 Task: Find connections with filter location Kartārpur with filter topic #WebsiteDesignwith filter profile language English with filter current company Swiggy with filter school Narsee Monjee Institute of Management Studies (NMIMS) Navi Mumbai with filter industry Boilers, Tanks, and Shipping Container Manufacturing with filter service category Technical with filter keywords title Operations Coordinator
Action: Mouse moved to (213, 303)
Screenshot: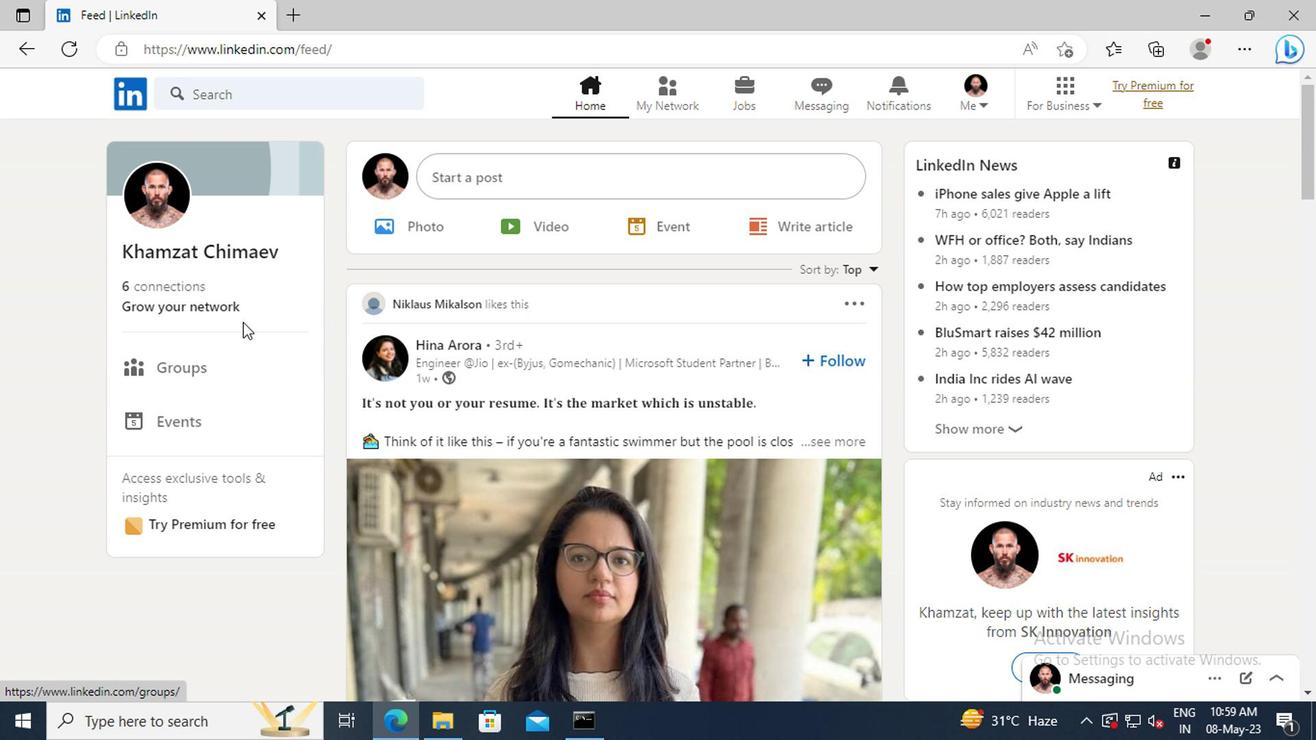 
Action: Mouse pressed left at (213, 303)
Screenshot: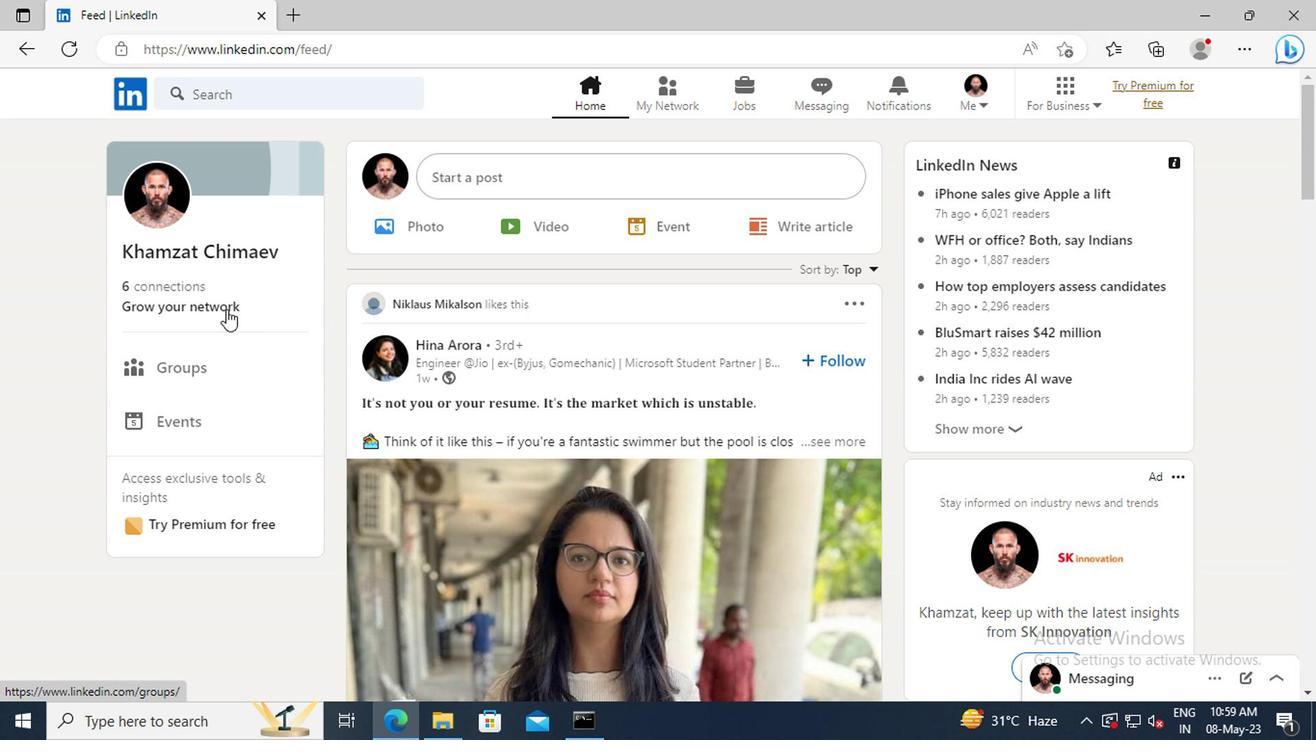 
Action: Mouse moved to (202, 205)
Screenshot: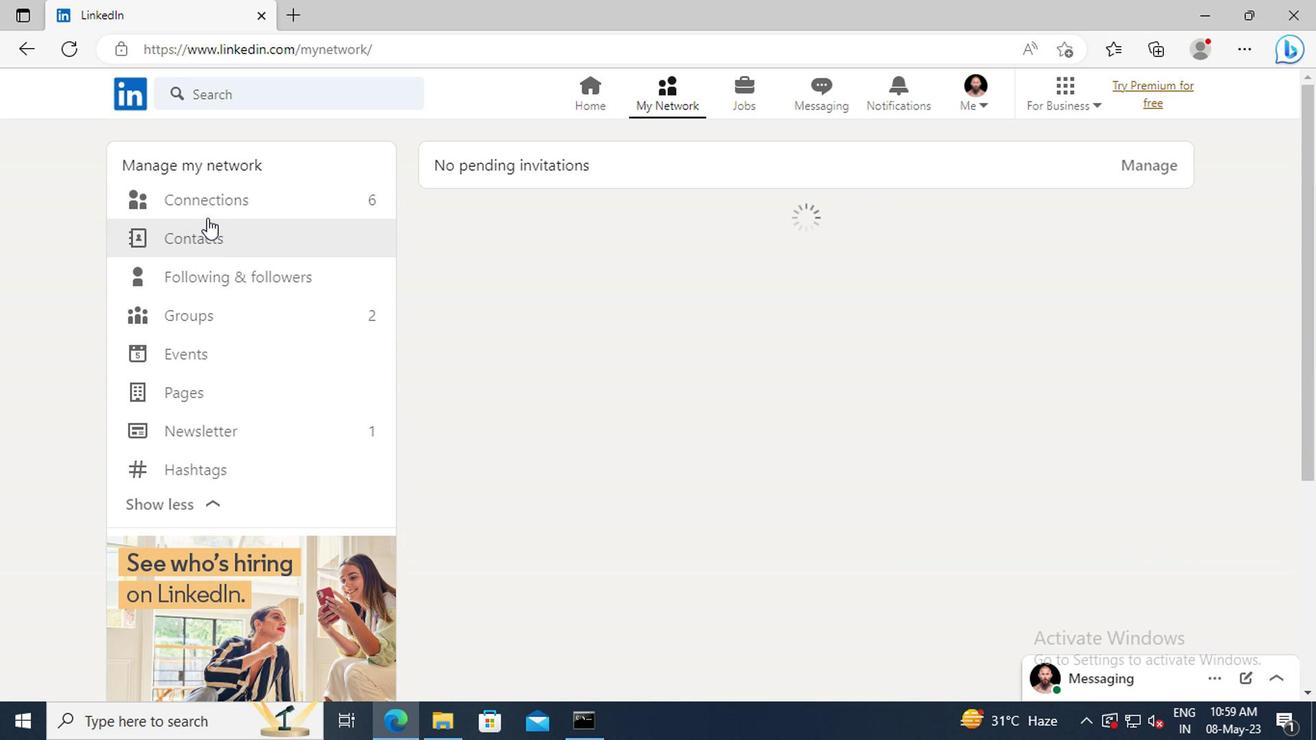 
Action: Mouse pressed left at (202, 205)
Screenshot: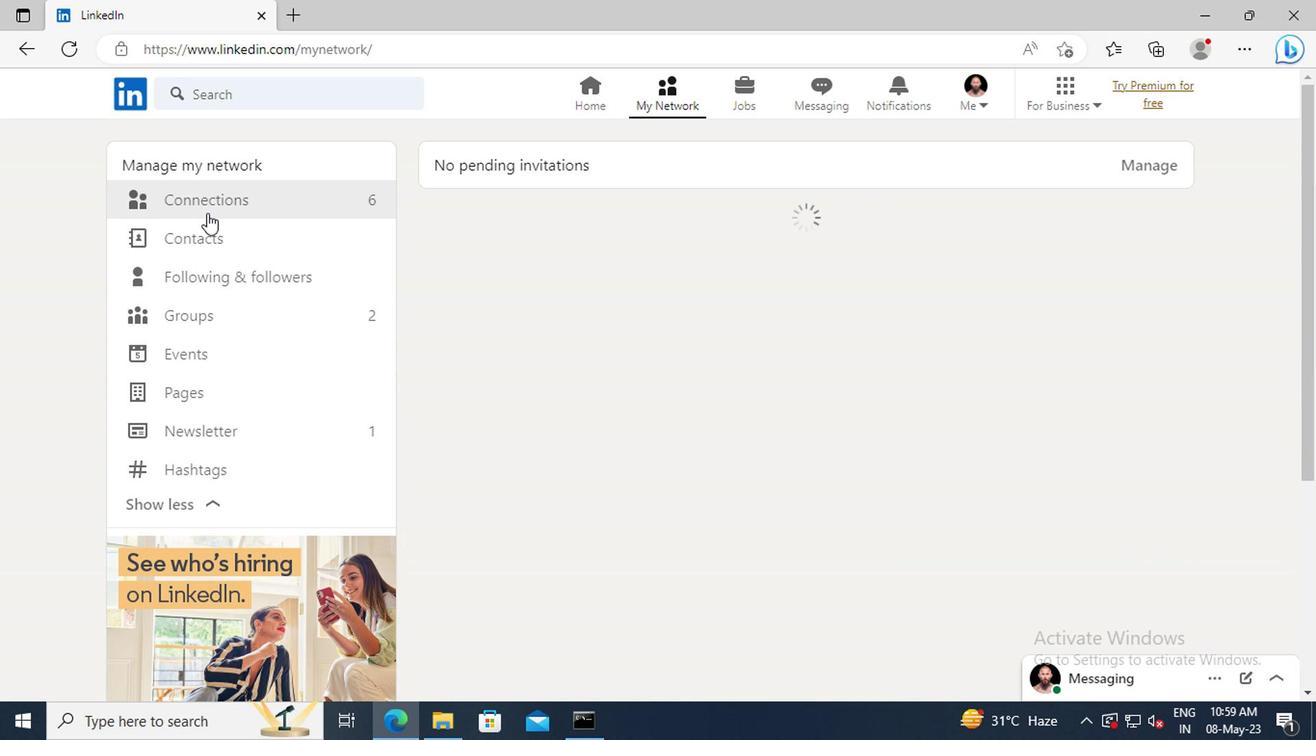 
Action: Mouse moved to (807, 207)
Screenshot: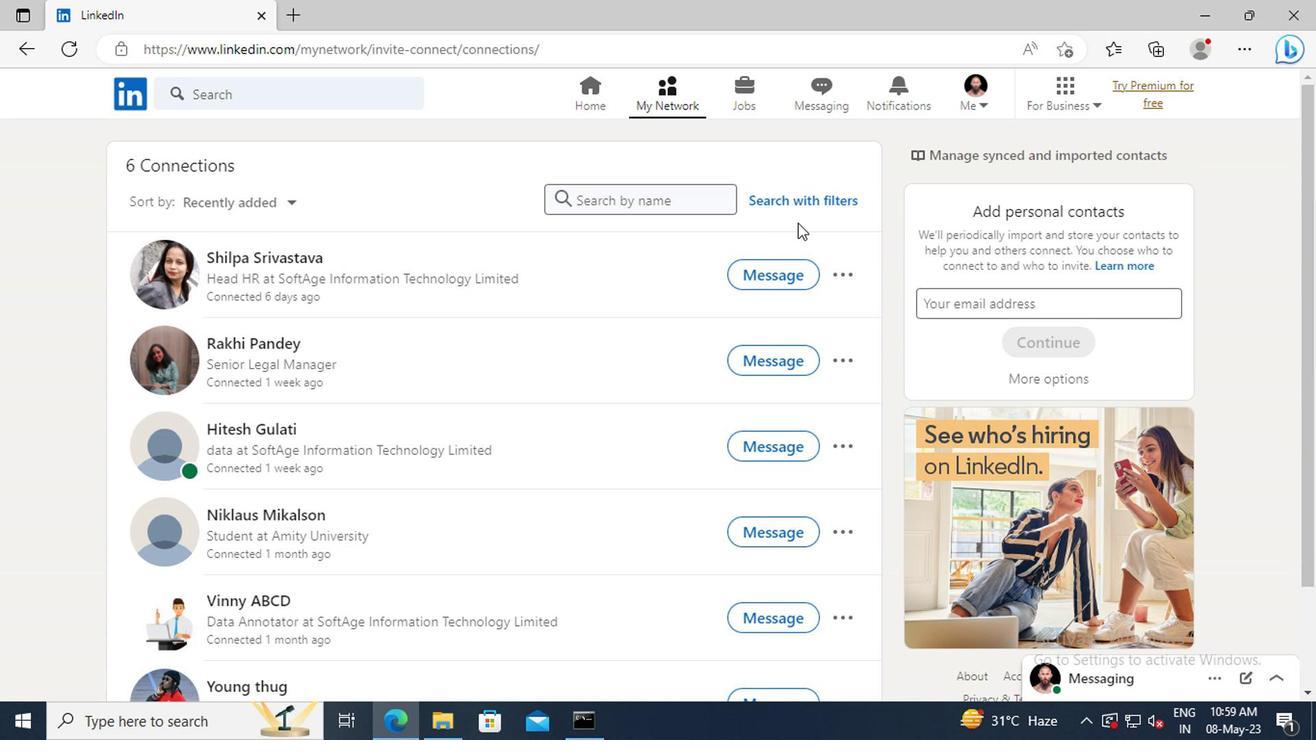 
Action: Mouse pressed left at (807, 207)
Screenshot: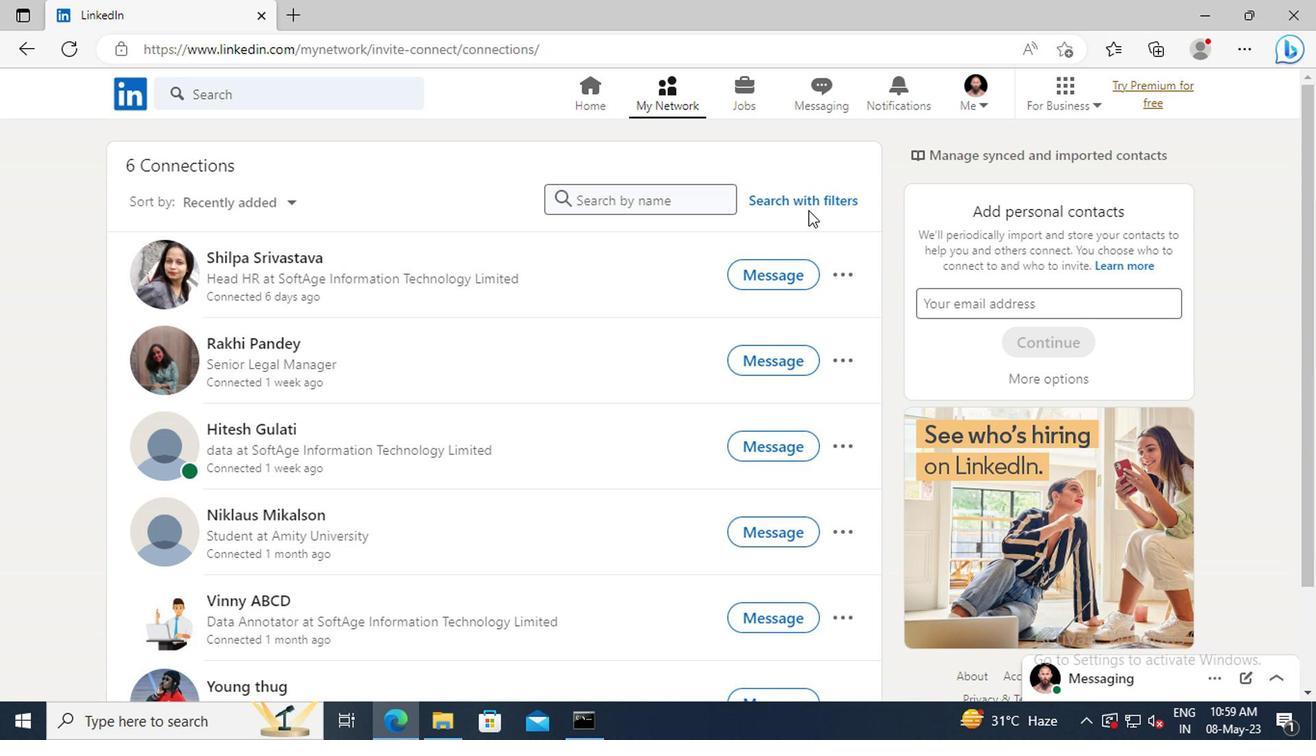 
Action: Mouse moved to (725, 154)
Screenshot: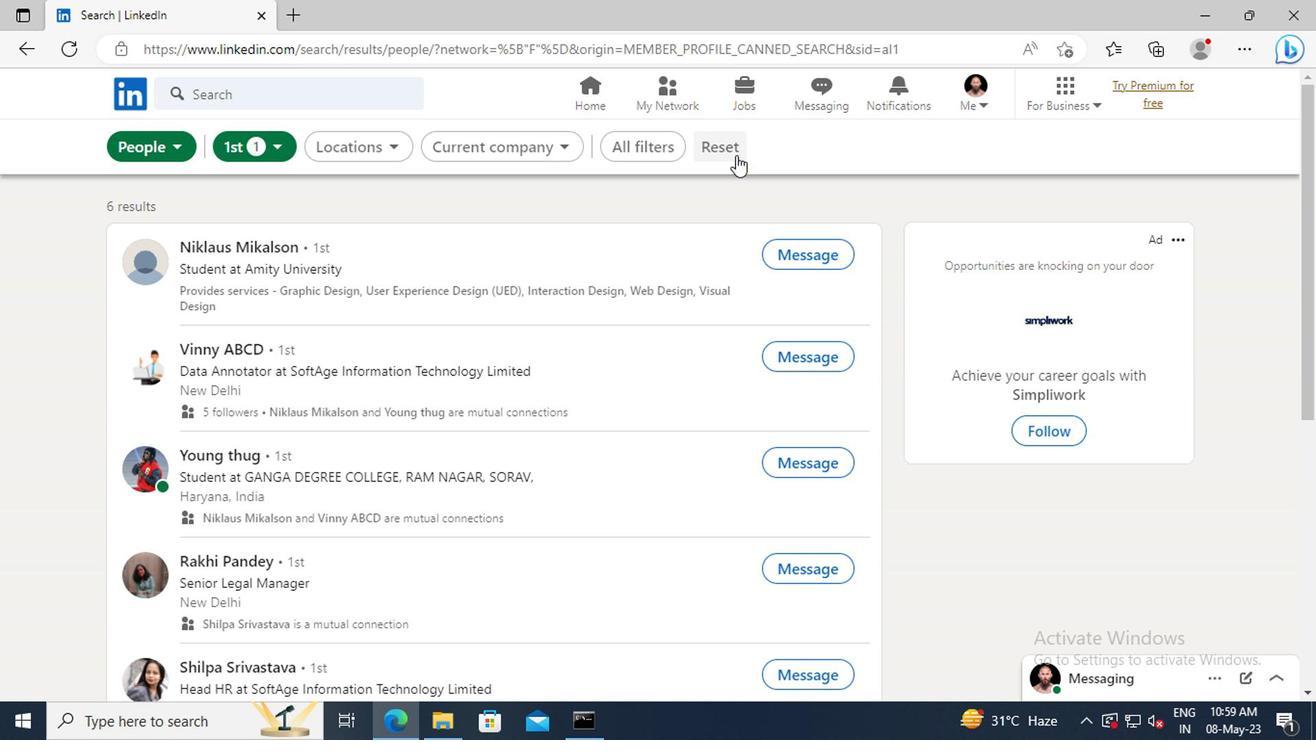 
Action: Mouse pressed left at (725, 154)
Screenshot: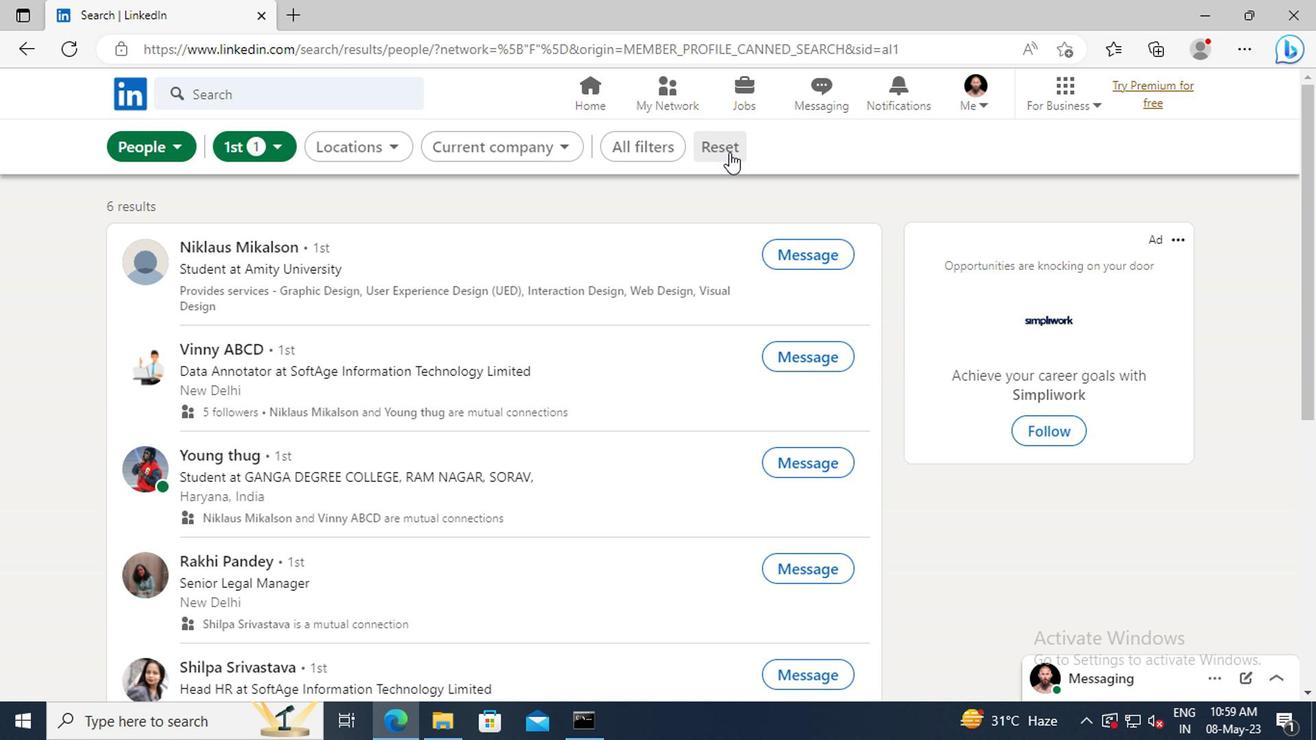 
Action: Mouse moved to (694, 151)
Screenshot: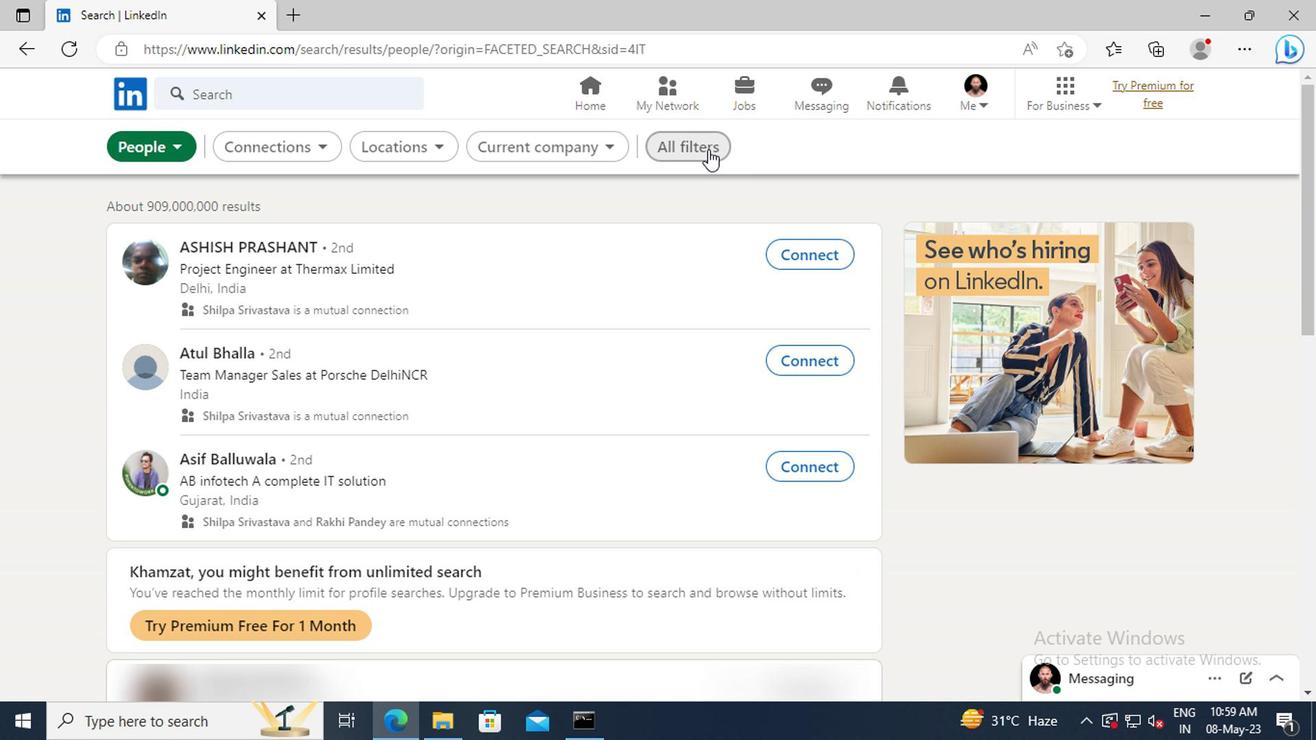 
Action: Mouse pressed left at (694, 151)
Screenshot: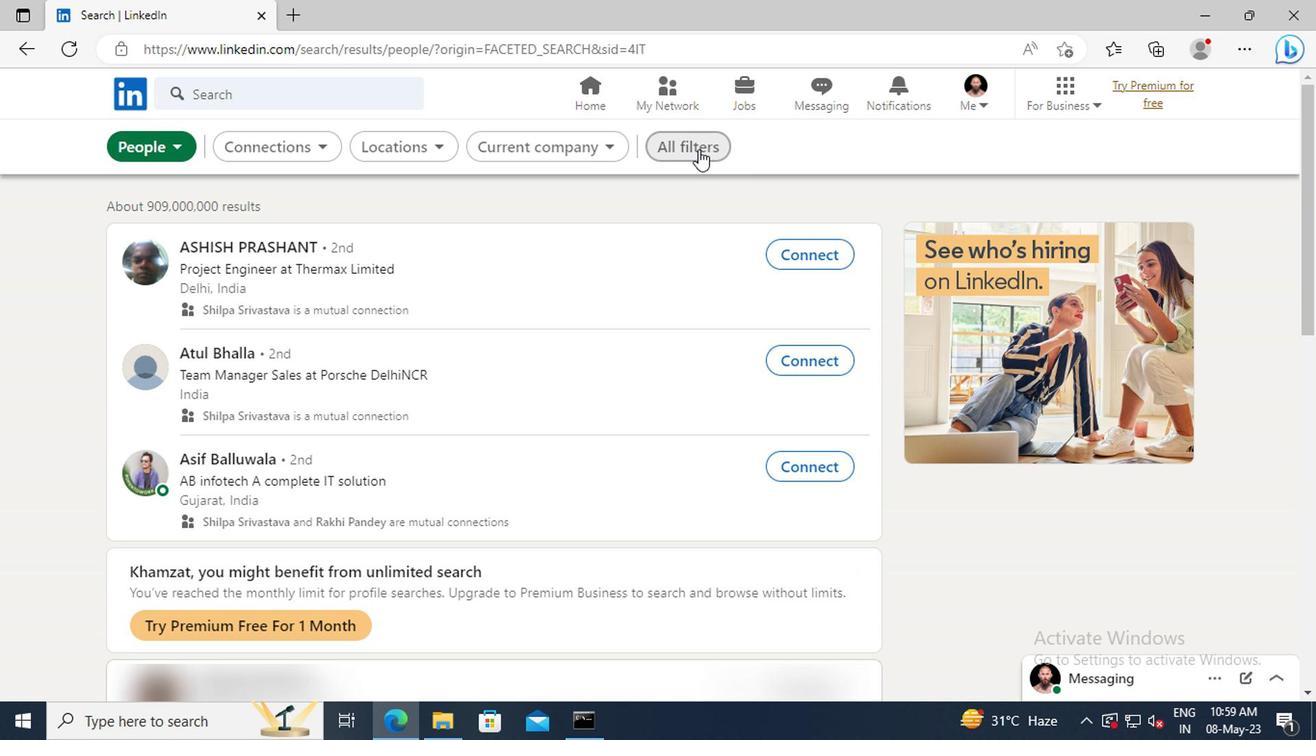
Action: Mouse moved to (1042, 337)
Screenshot: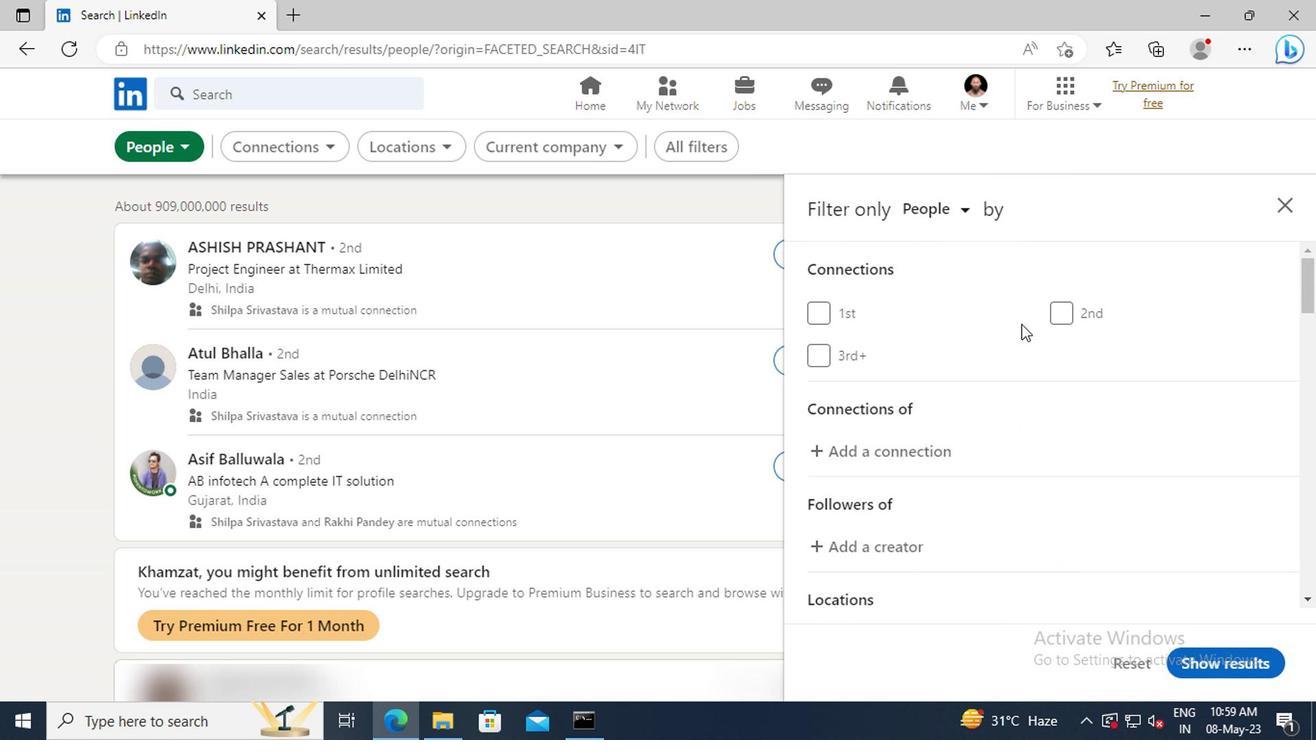 
Action: Mouse scrolled (1042, 336) with delta (0, 0)
Screenshot: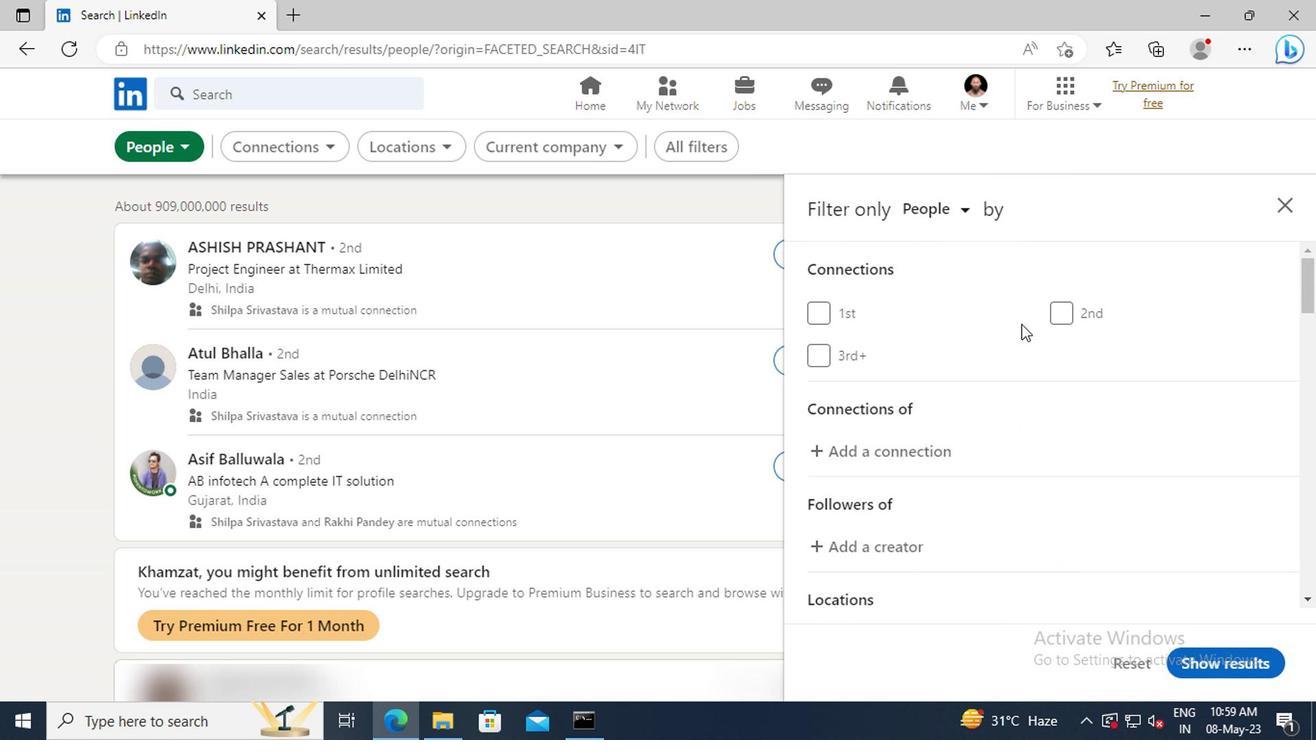 
Action: Mouse moved to (1043, 338)
Screenshot: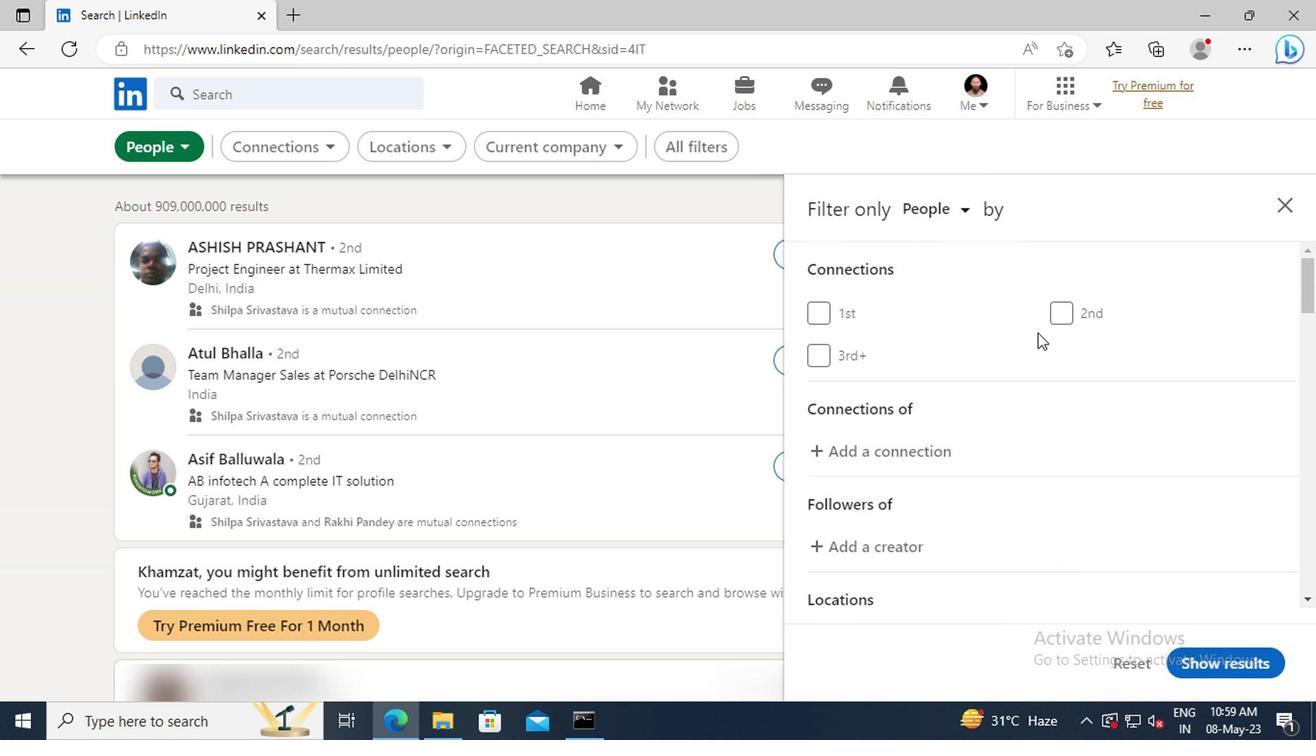 
Action: Mouse scrolled (1043, 337) with delta (0, 0)
Screenshot: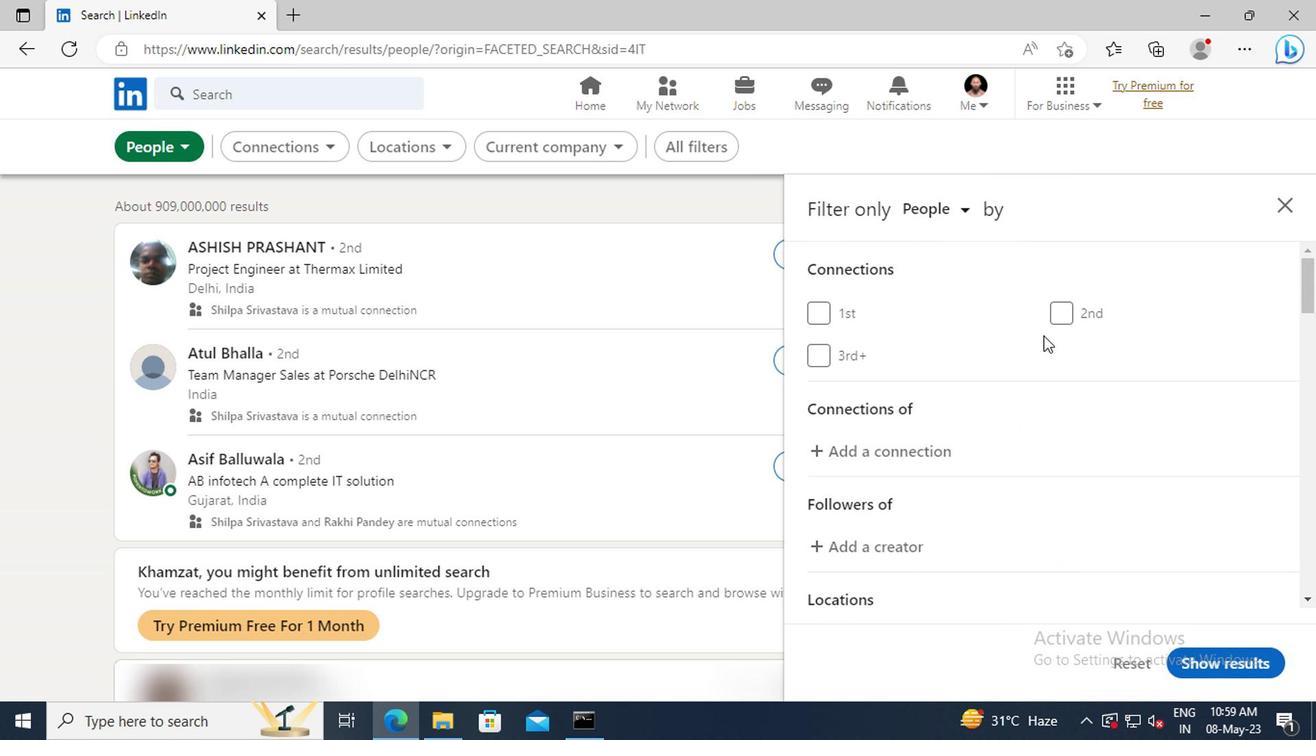 
Action: Mouse scrolled (1043, 337) with delta (0, 0)
Screenshot: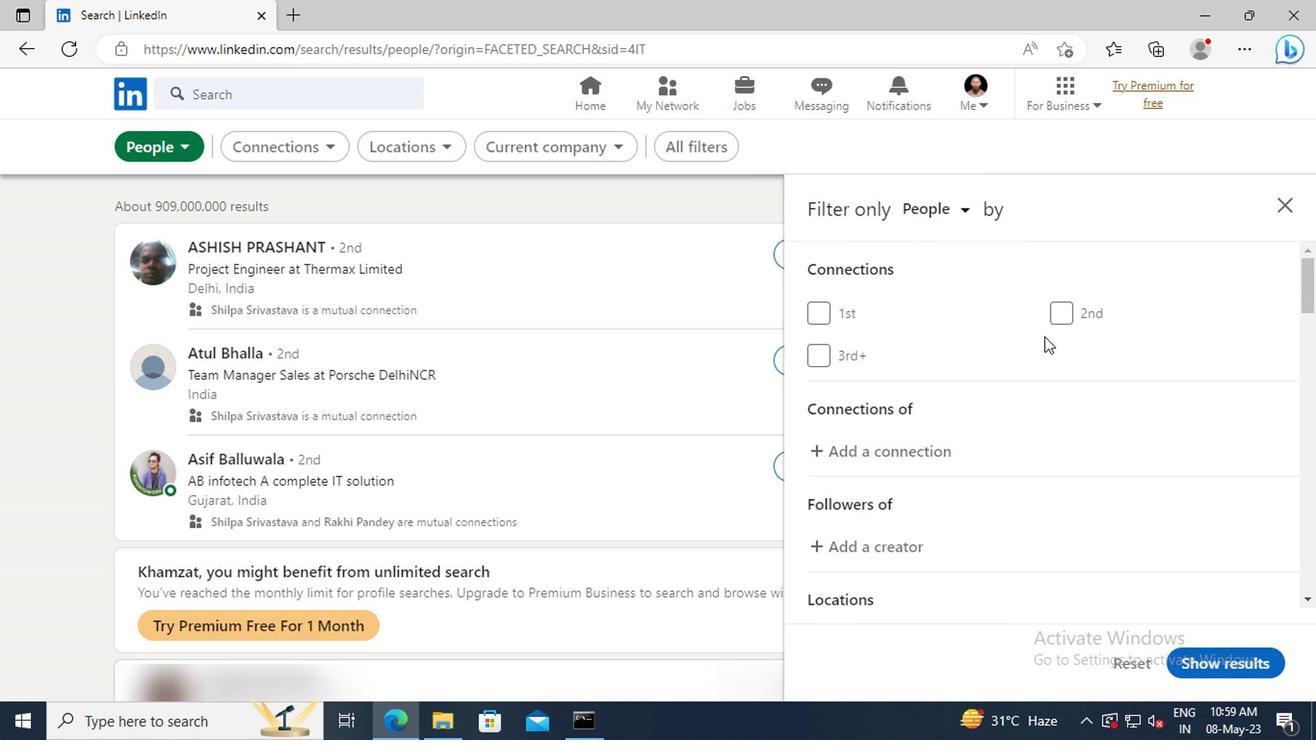 
Action: Mouse scrolled (1043, 337) with delta (0, 0)
Screenshot: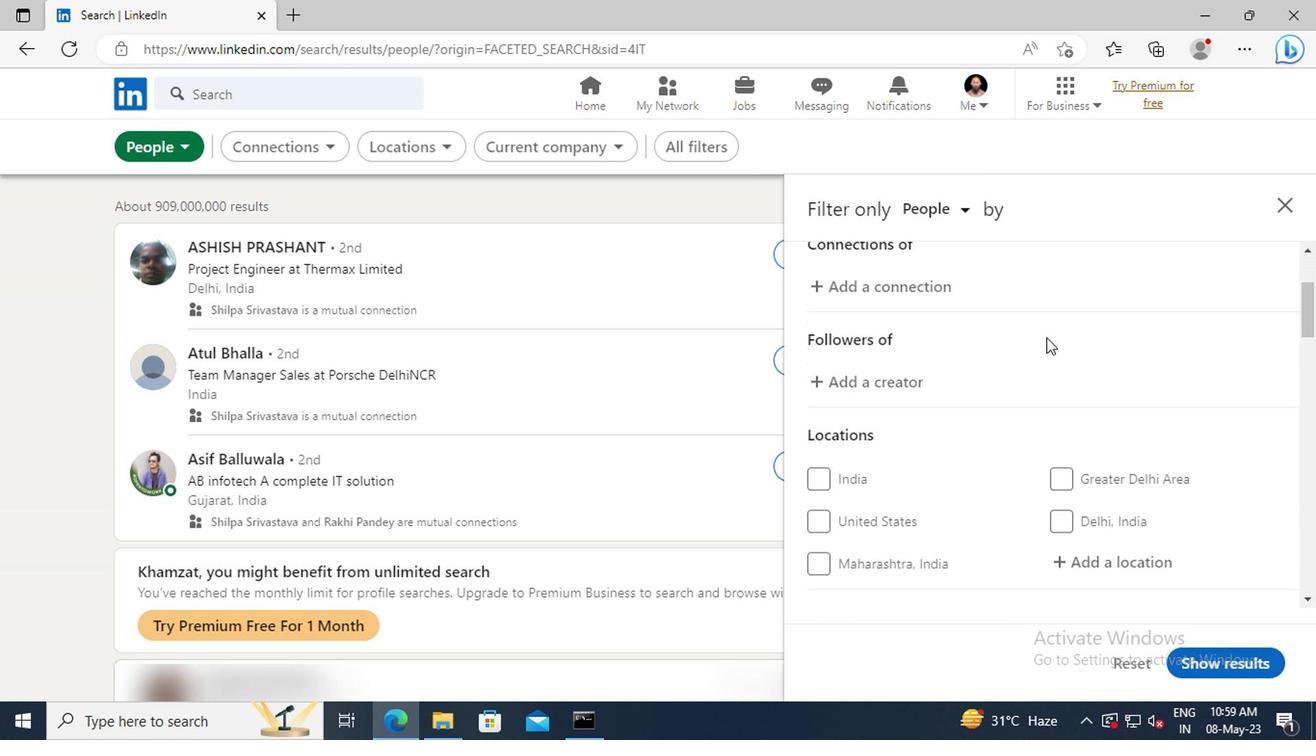 
Action: Mouse scrolled (1043, 337) with delta (0, 0)
Screenshot: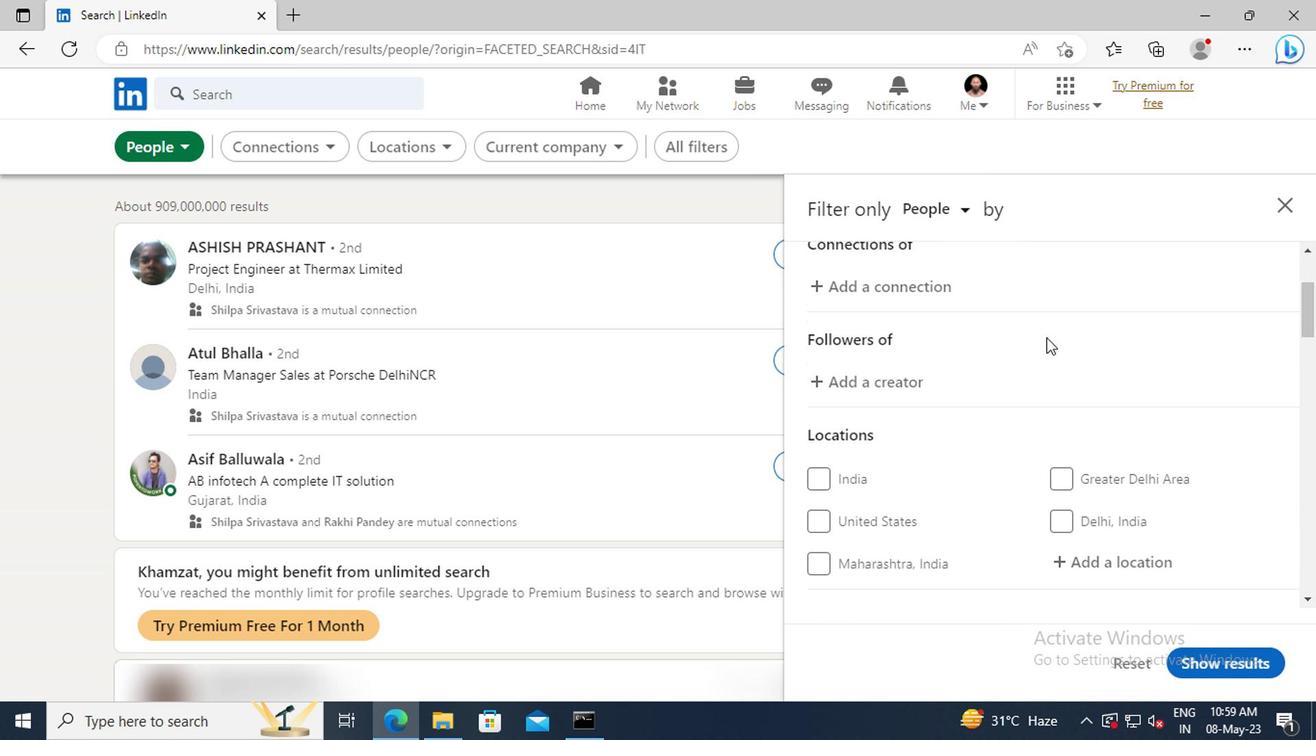 
Action: Mouse scrolled (1043, 337) with delta (0, 0)
Screenshot: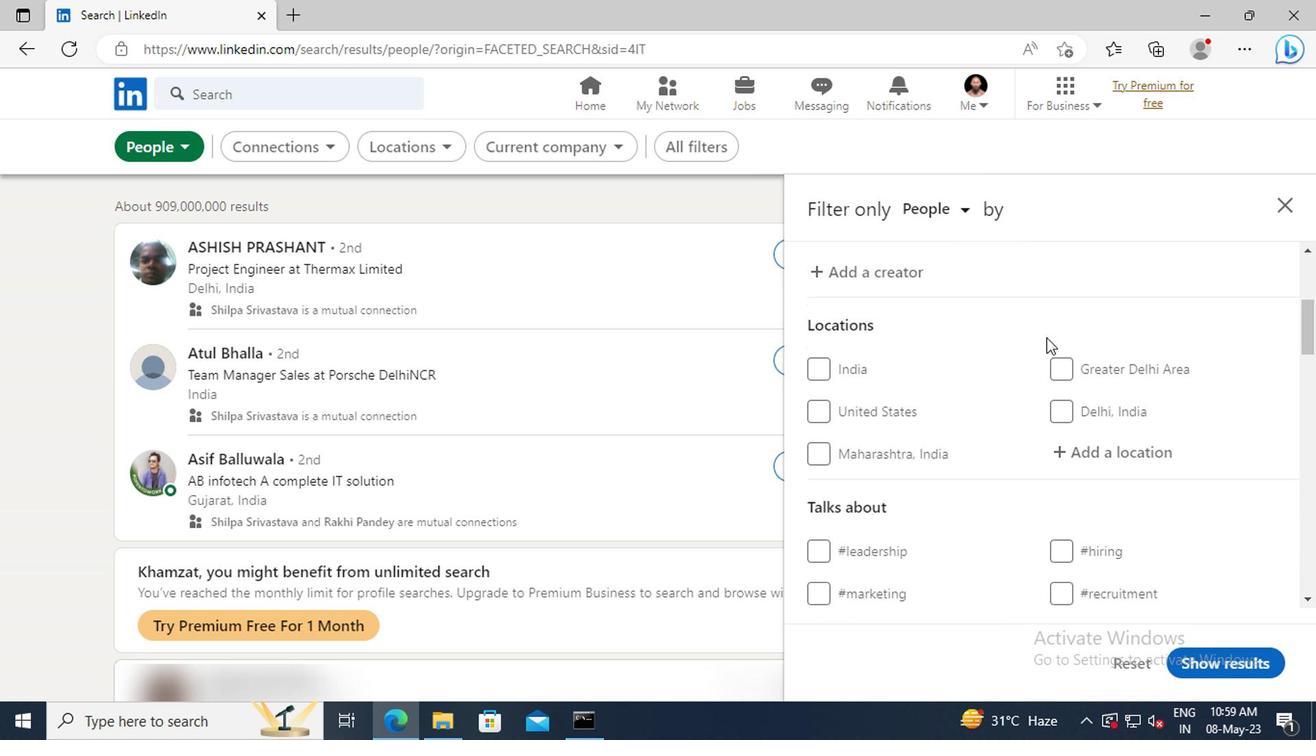 
Action: Mouse moved to (1069, 397)
Screenshot: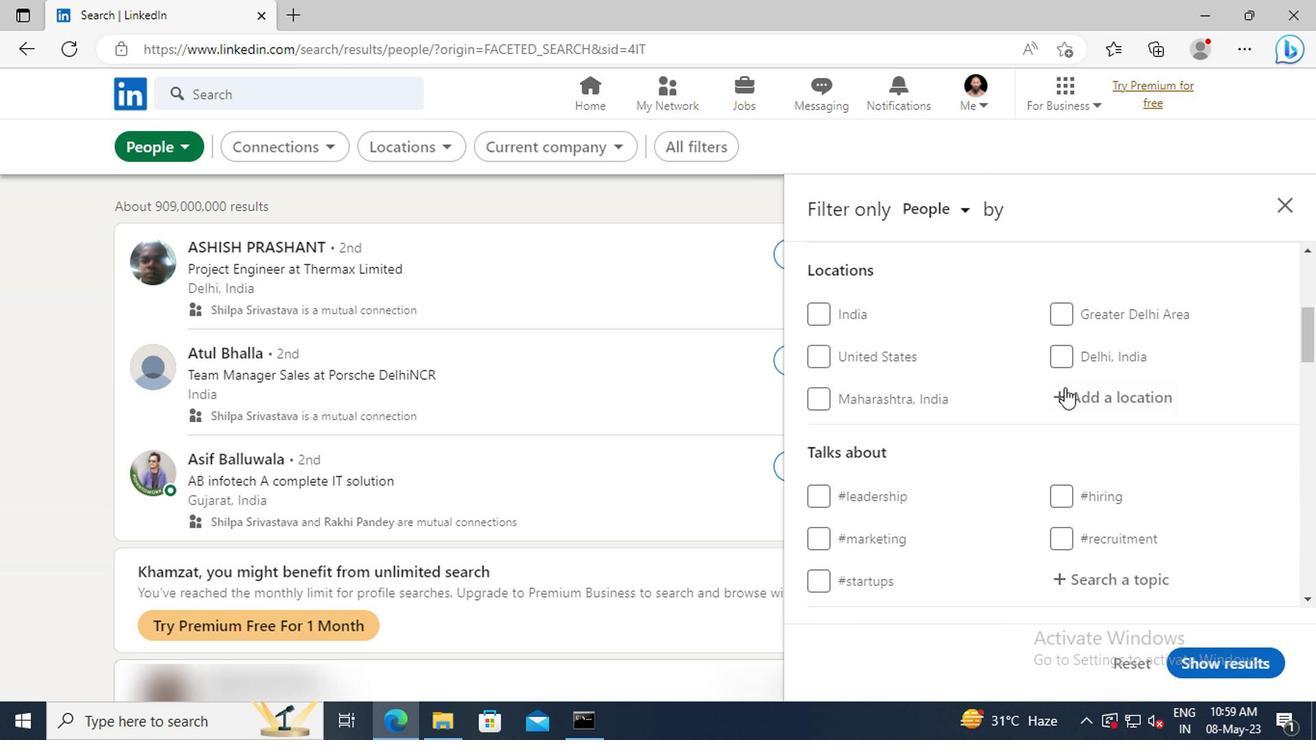 
Action: Mouse pressed left at (1069, 397)
Screenshot: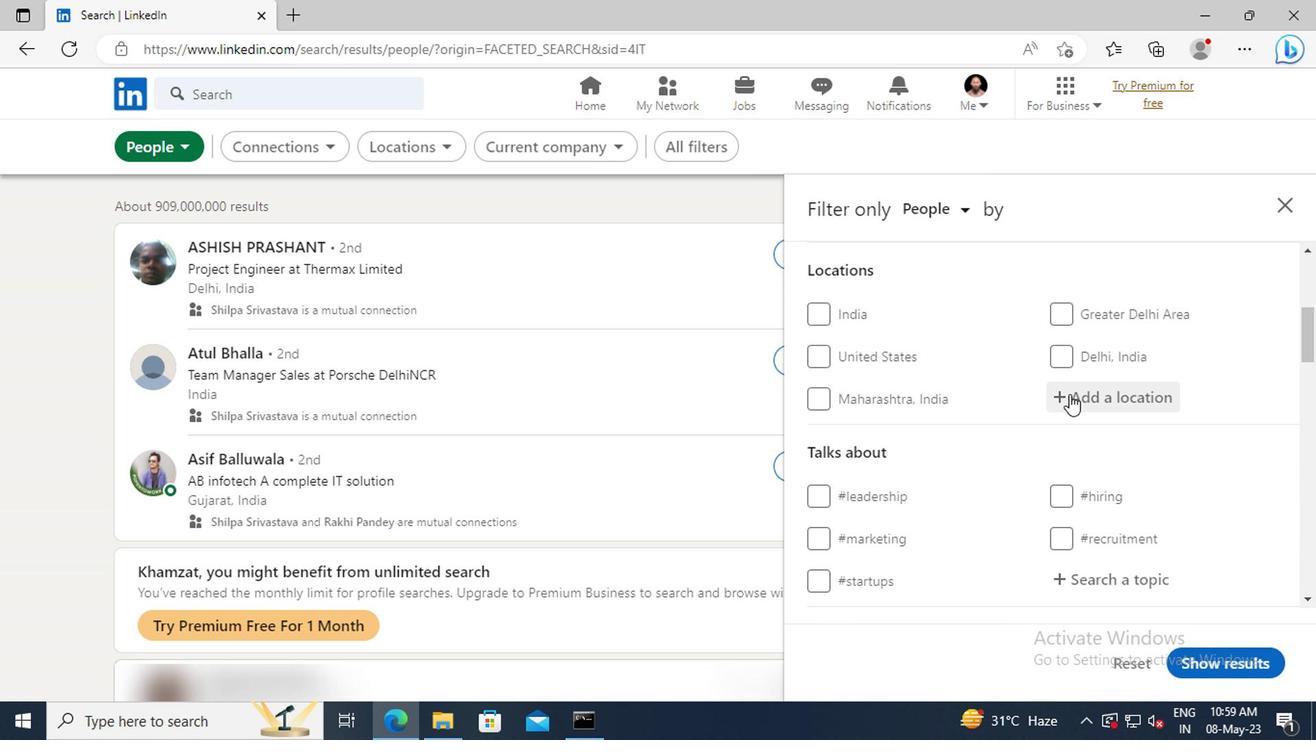 
Action: Mouse moved to (1071, 397)
Screenshot: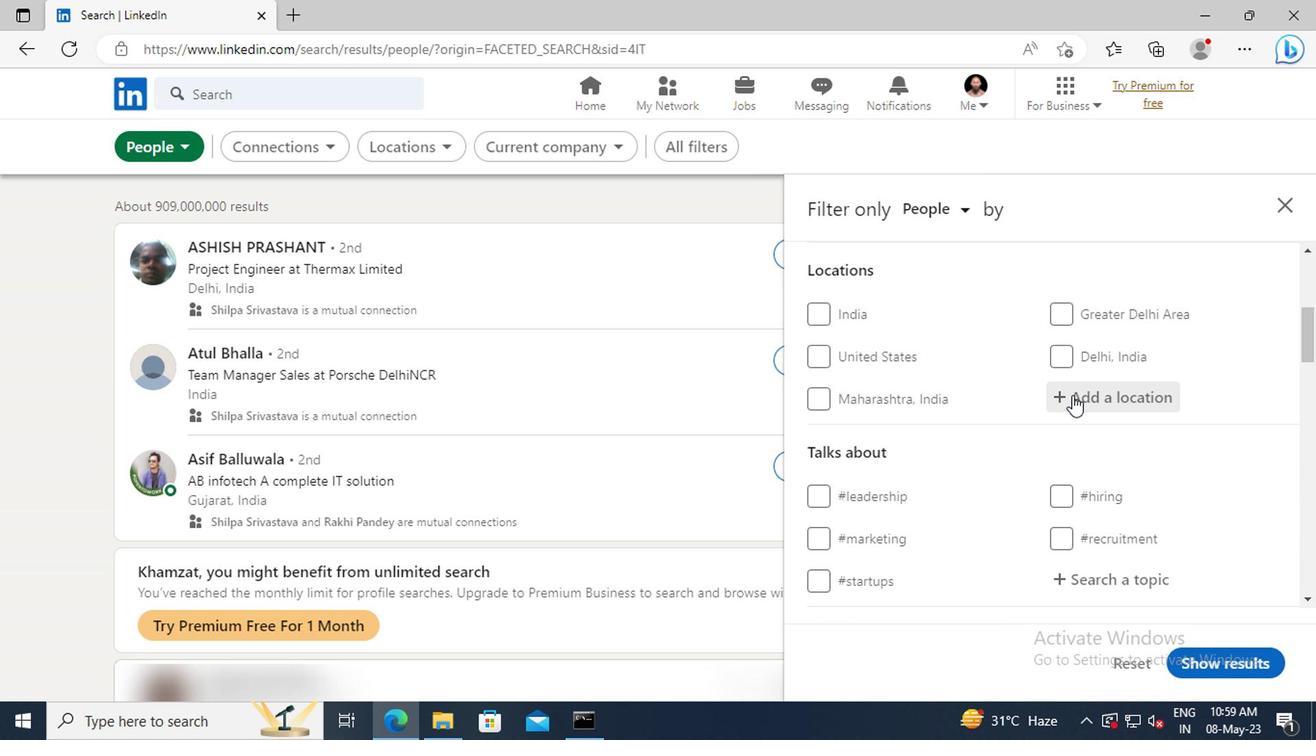 
Action: Key pressed <Key.shift>KARTARPUR<Key.enter>
Screenshot: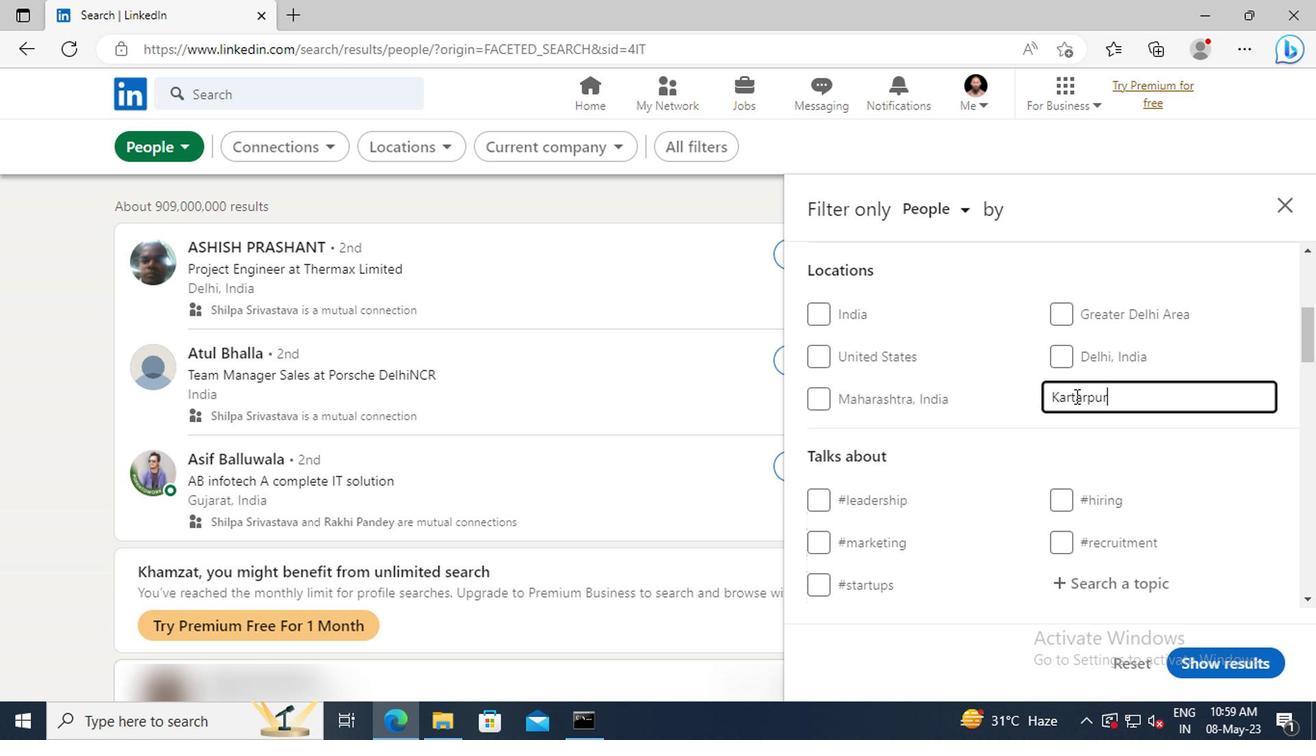 
Action: Mouse scrolled (1071, 395) with delta (0, -1)
Screenshot: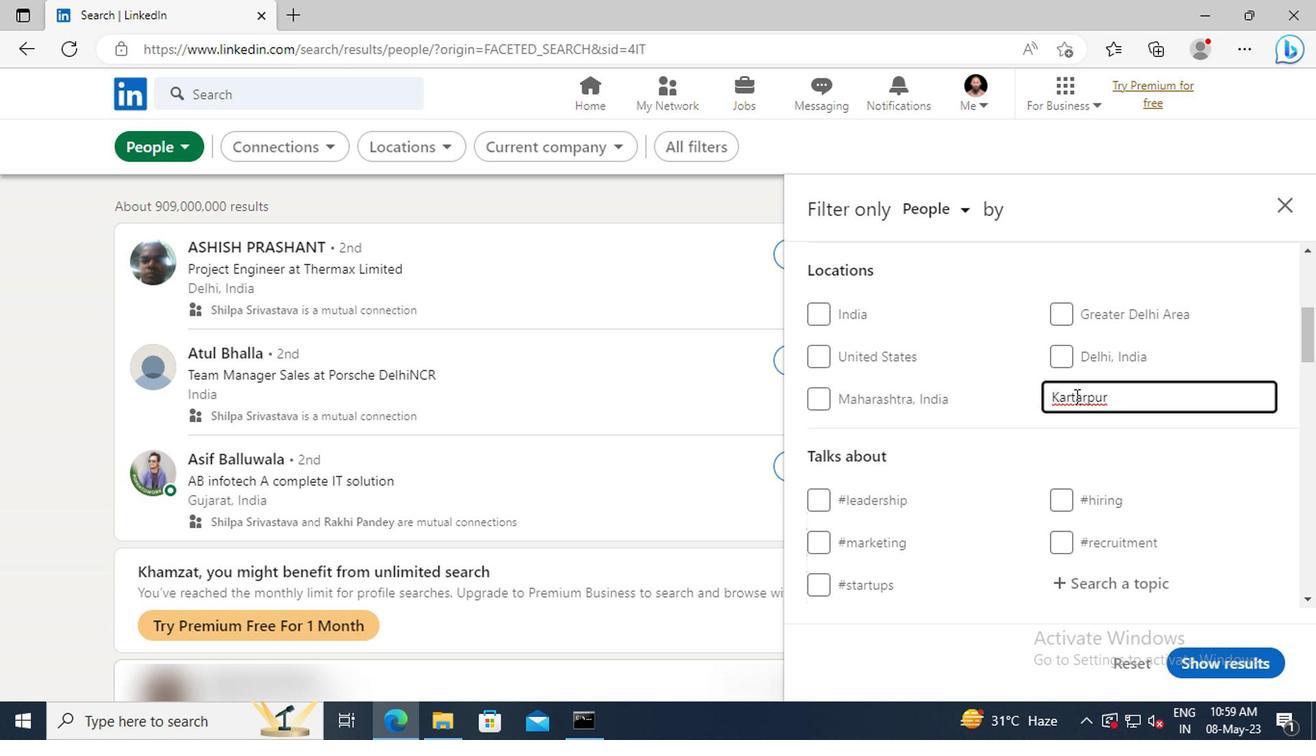 
Action: Mouse scrolled (1071, 395) with delta (0, -1)
Screenshot: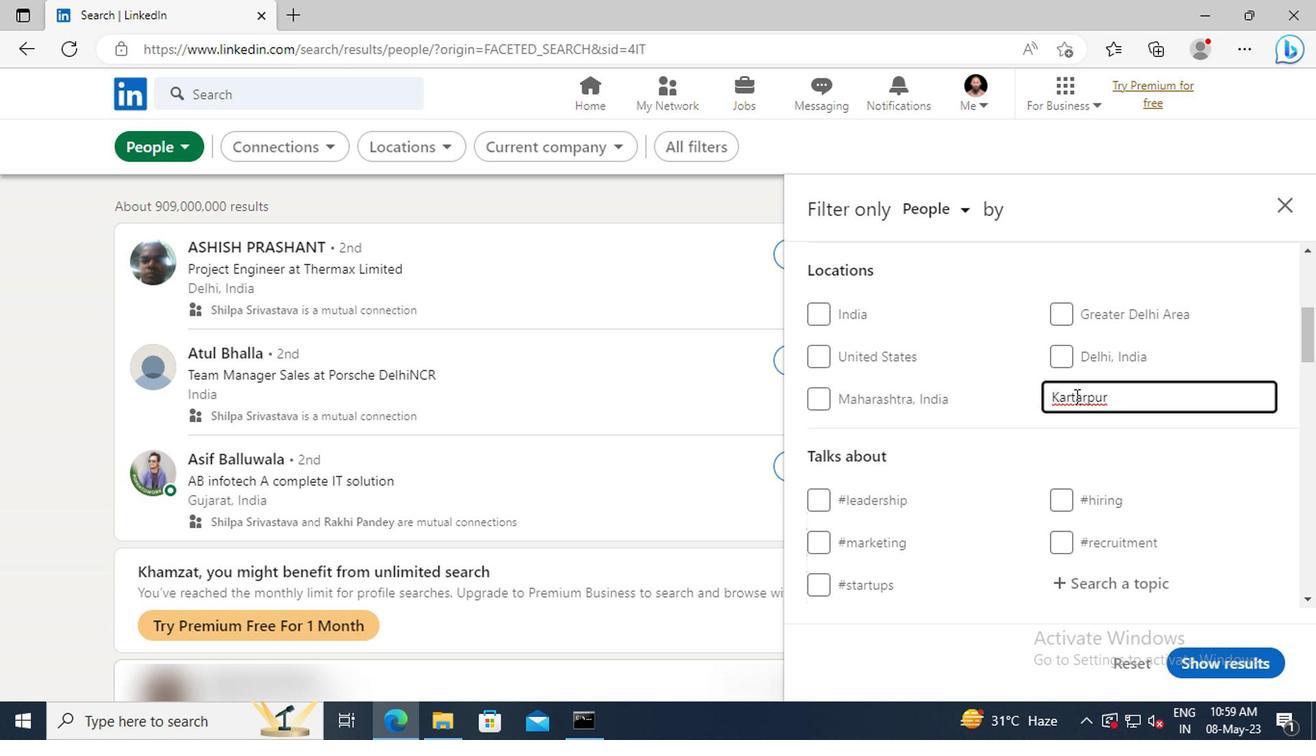 
Action: Mouse moved to (1071, 397)
Screenshot: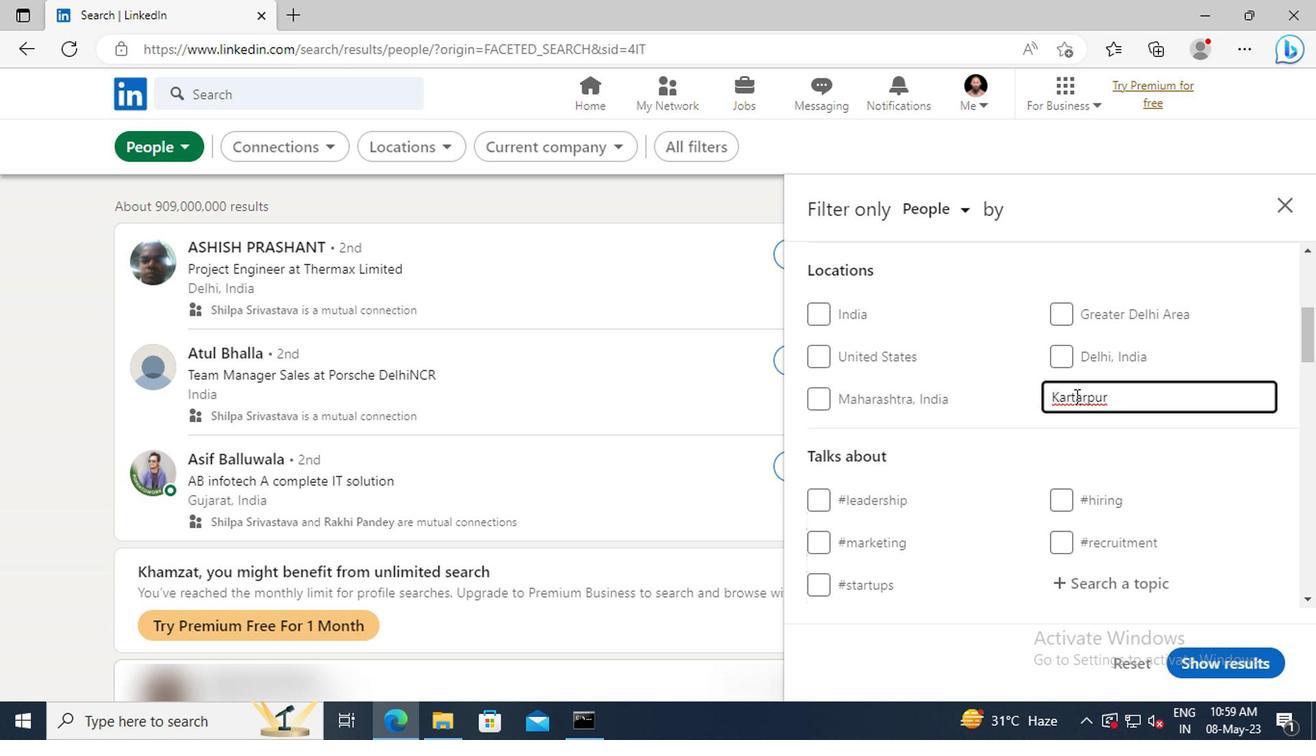 
Action: Mouse scrolled (1071, 395) with delta (0, -1)
Screenshot: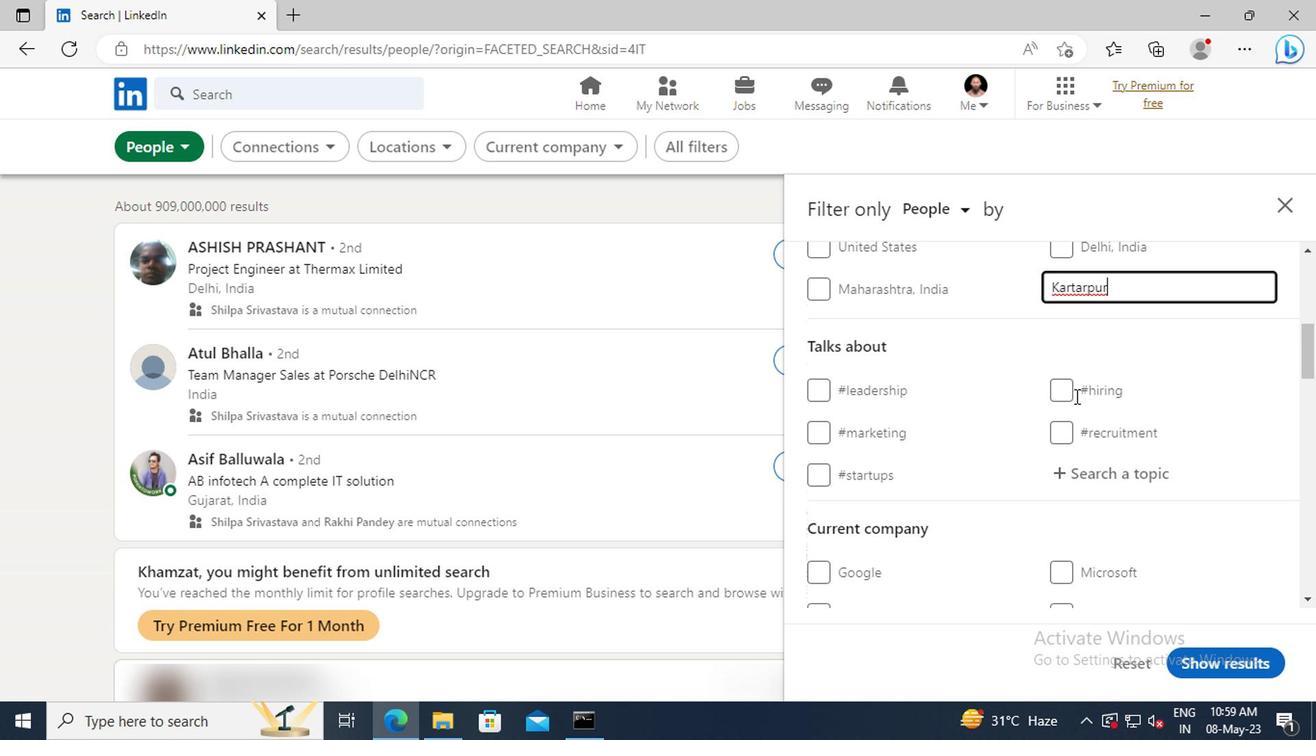 
Action: Mouse moved to (1075, 419)
Screenshot: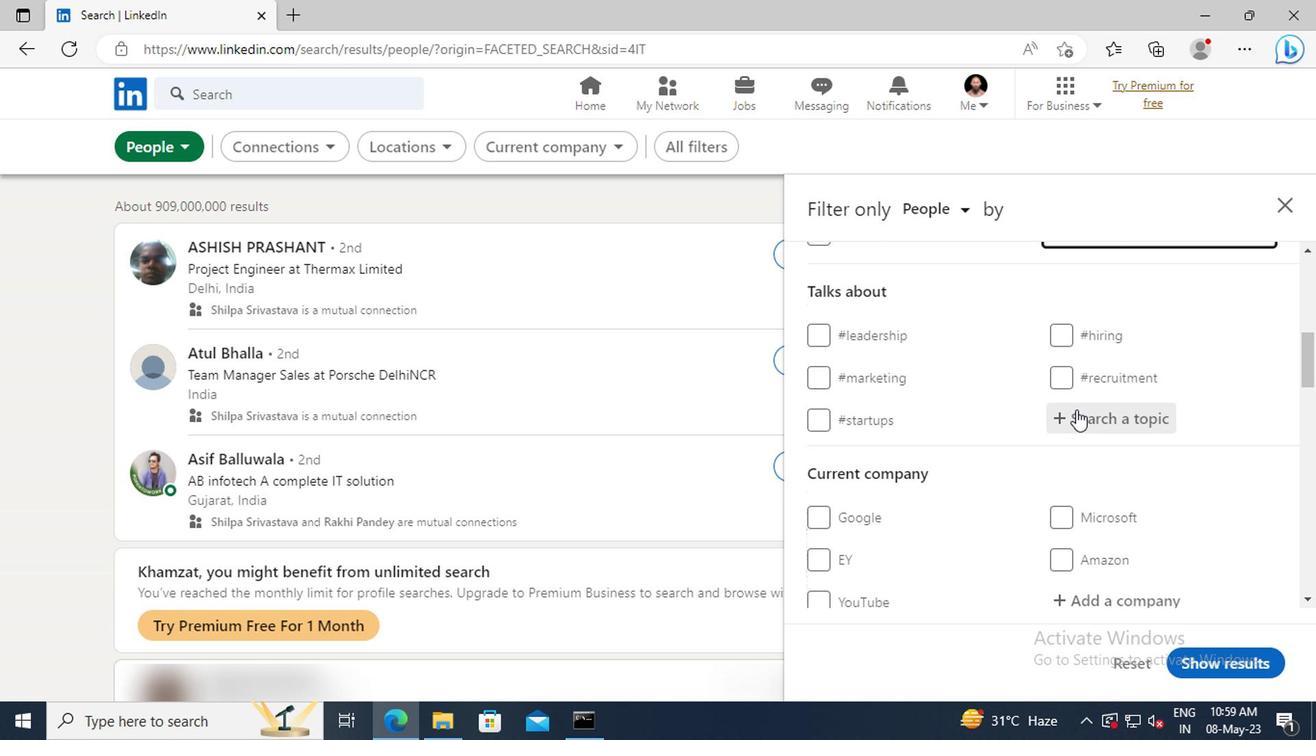 
Action: Mouse pressed left at (1075, 419)
Screenshot: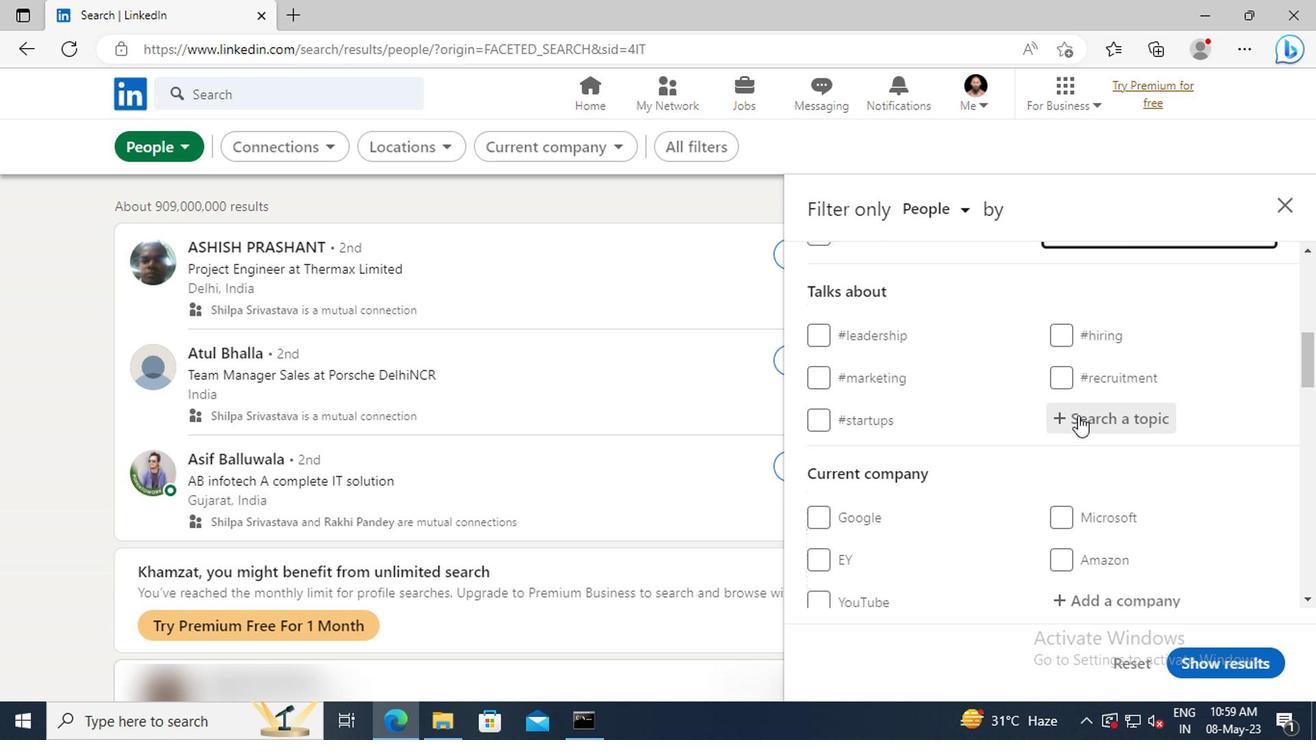 
Action: Key pressed <Key.shift>WEBSITE<Key.shift>DE
Screenshot: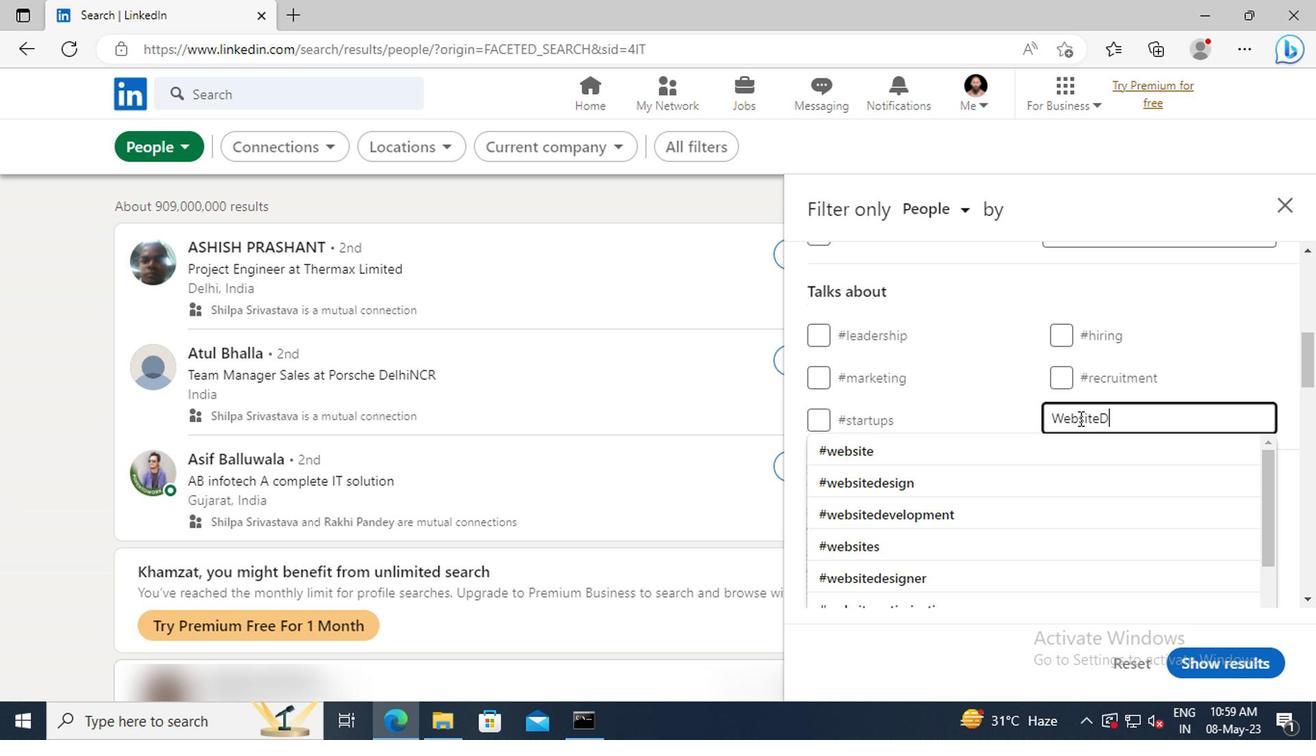 
Action: Mouse moved to (1080, 449)
Screenshot: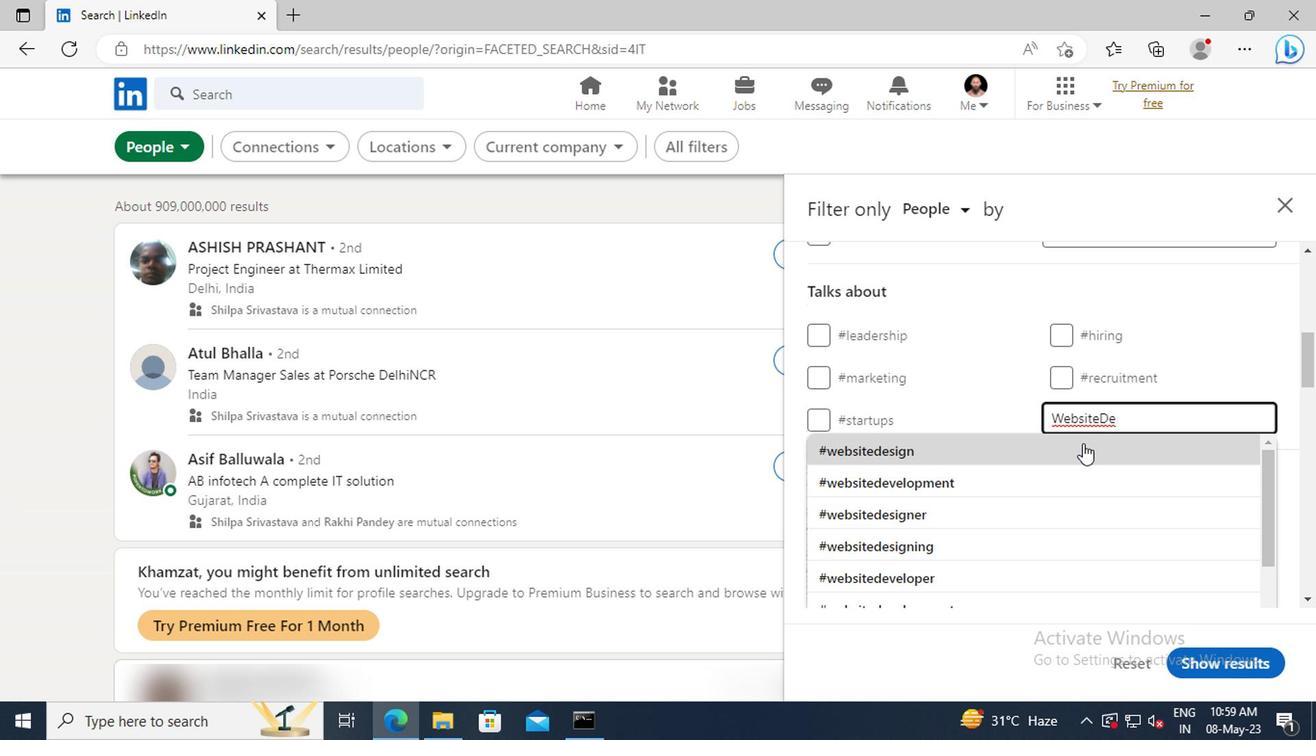 
Action: Mouse pressed left at (1080, 449)
Screenshot: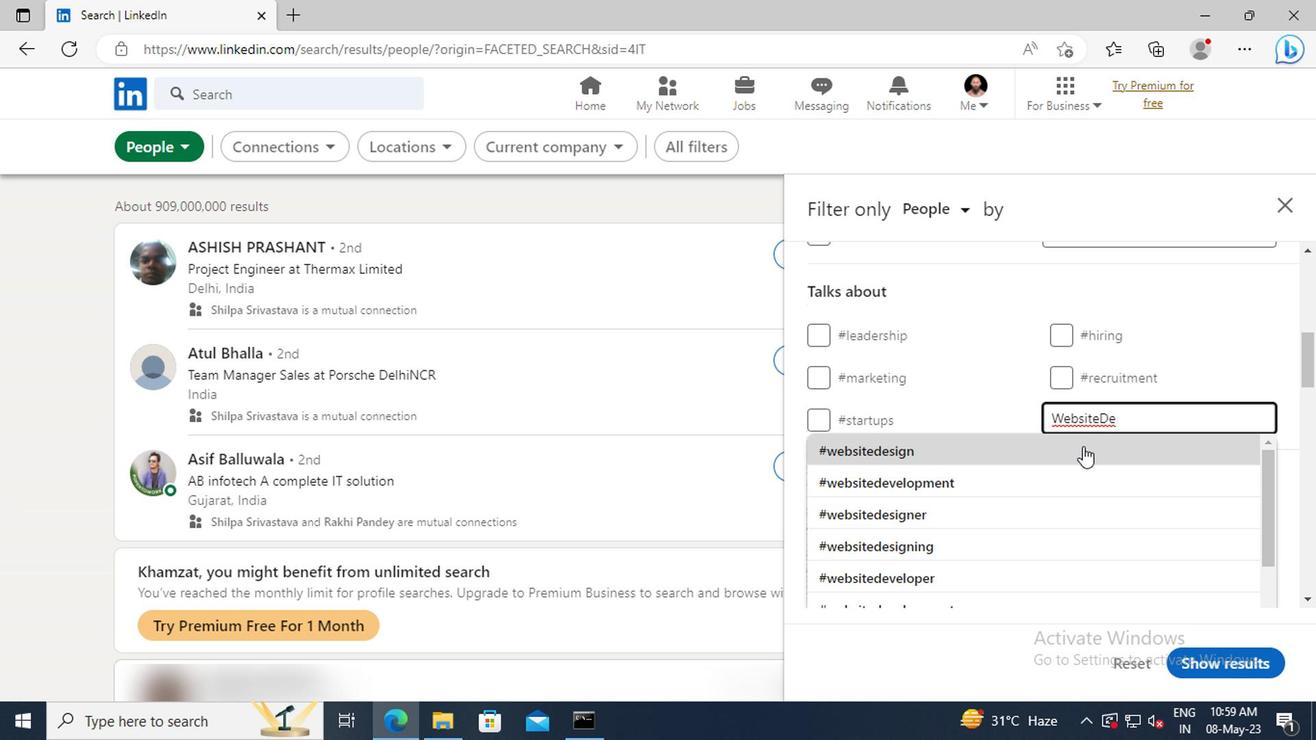 
Action: Mouse moved to (1089, 454)
Screenshot: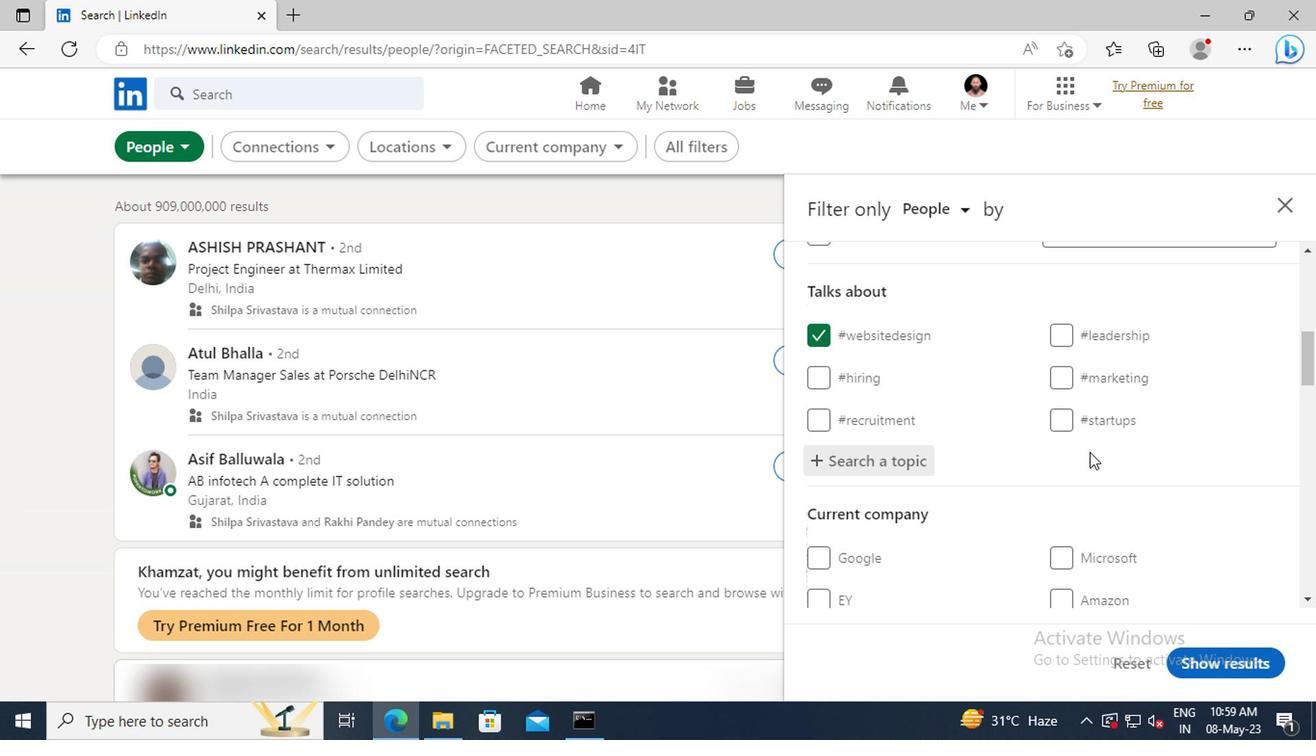 
Action: Mouse scrolled (1089, 453) with delta (0, -1)
Screenshot: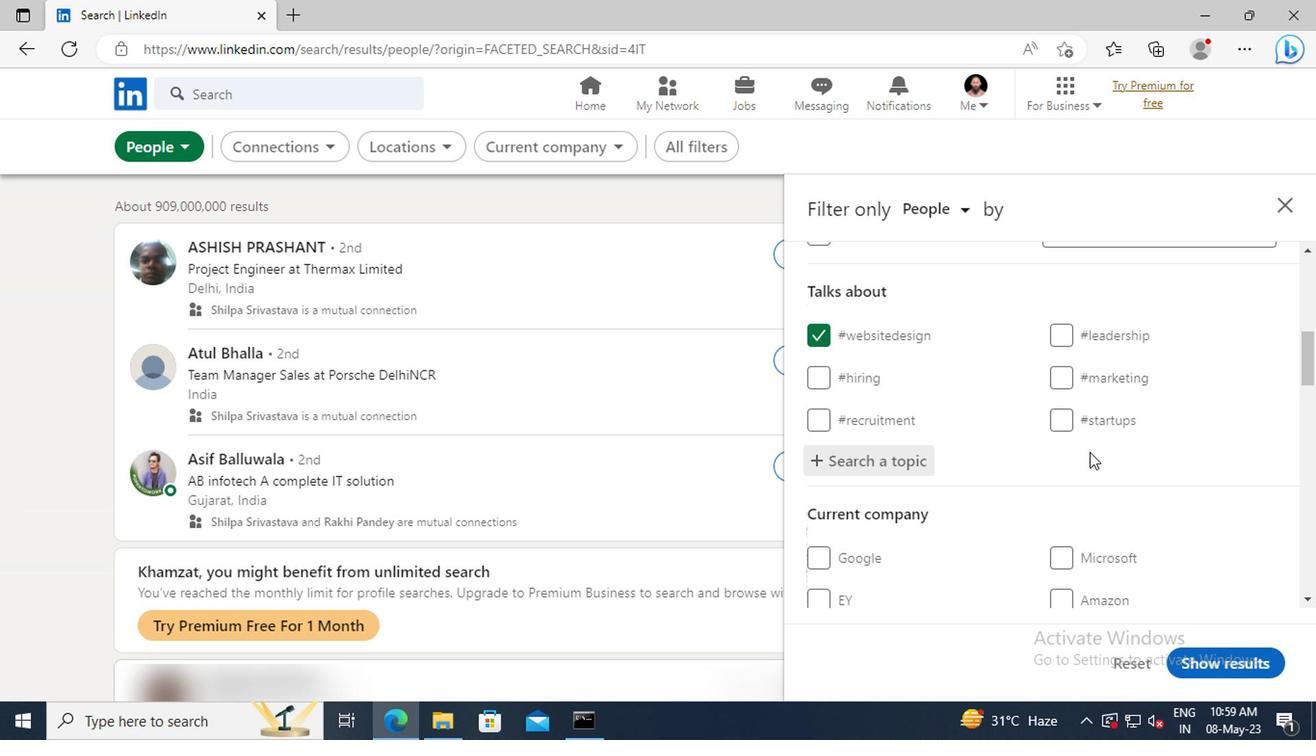
Action: Mouse moved to (1092, 456)
Screenshot: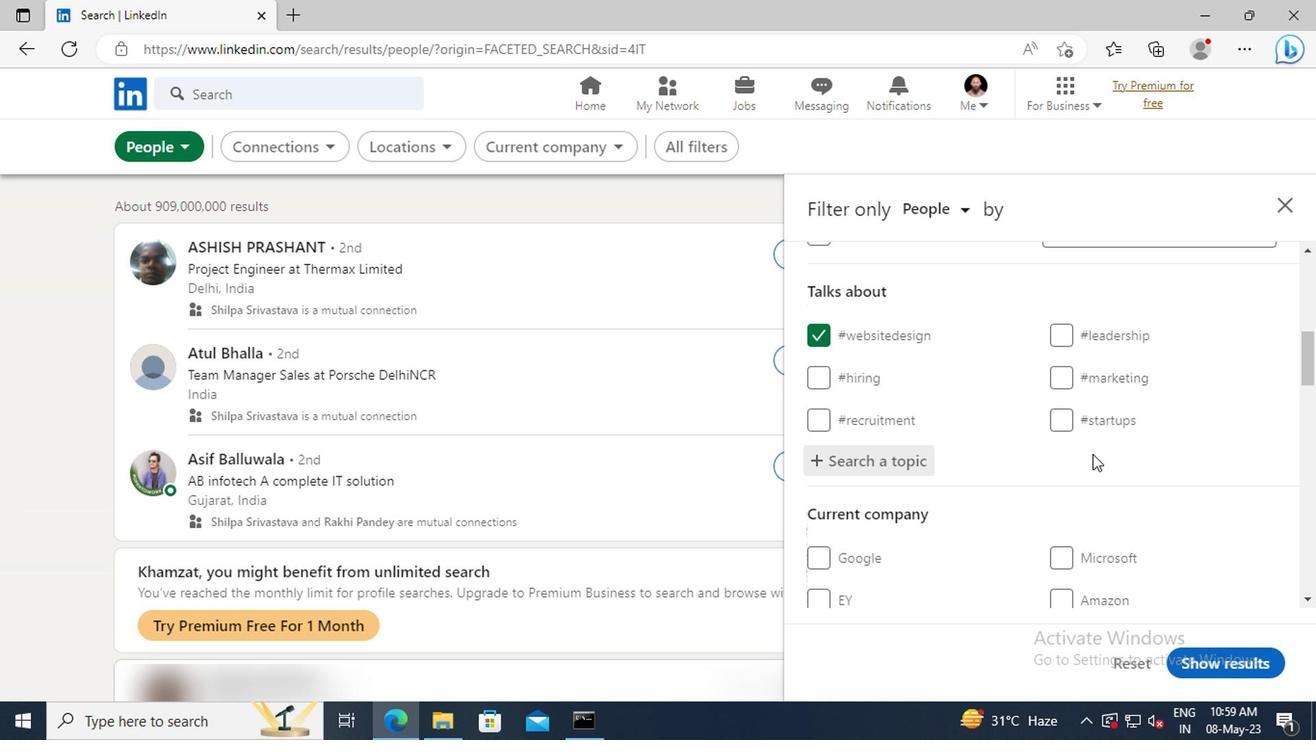 
Action: Mouse scrolled (1092, 455) with delta (0, 0)
Screenshot: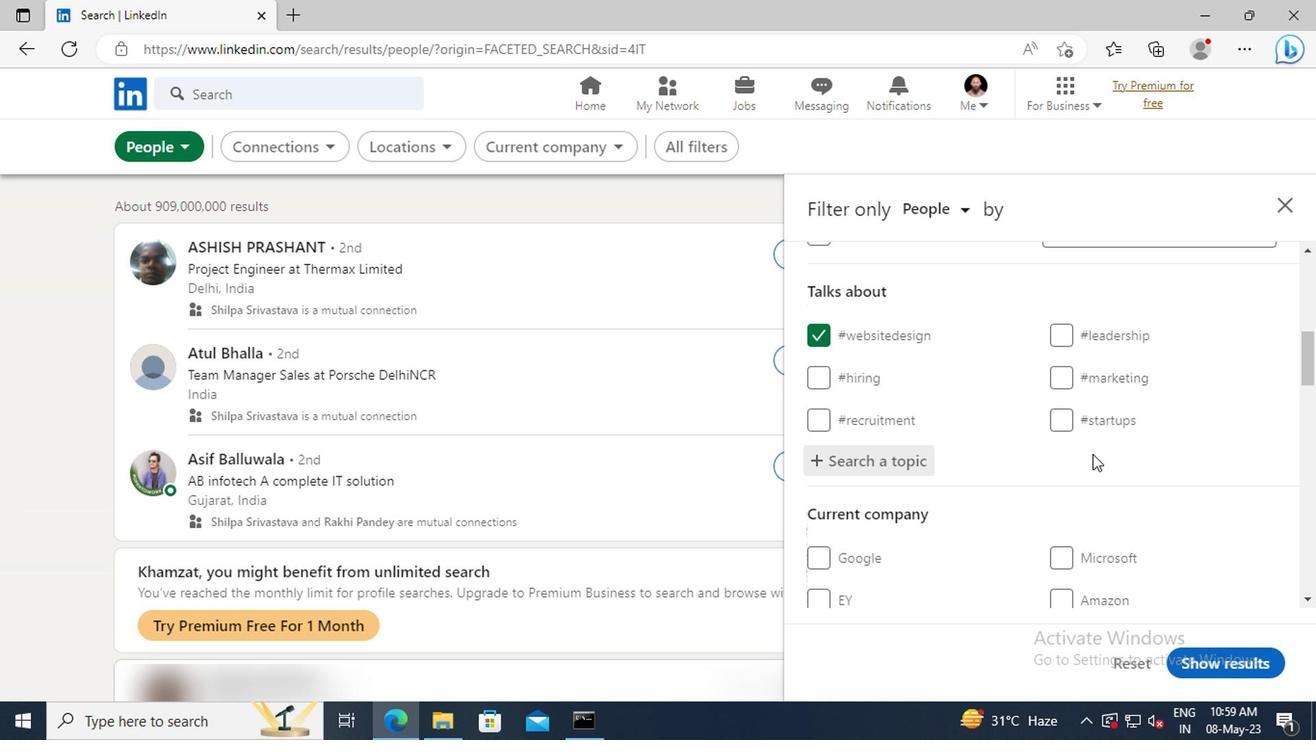
Action: Mouse moved to (1097, 459)
Screenshot: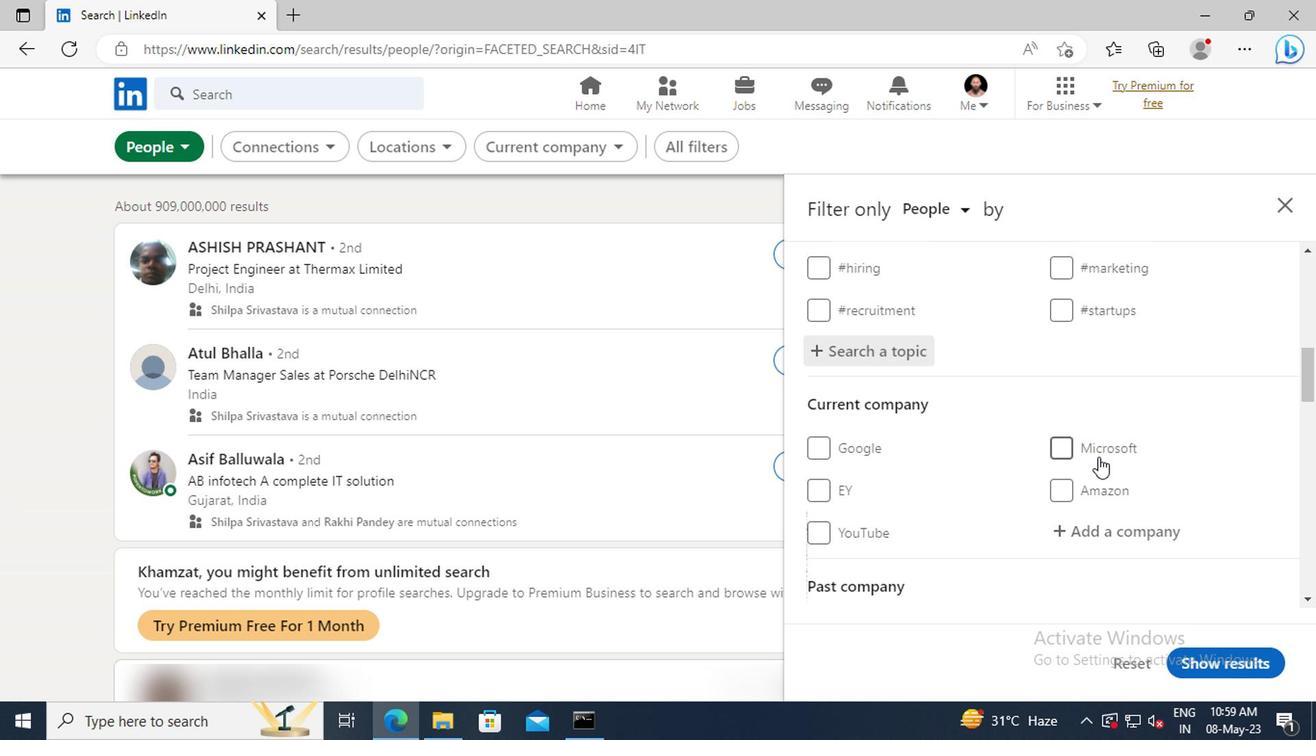 
Action: Mouse scrolled (1097, 458) with delta (0, -1)
Screenshot: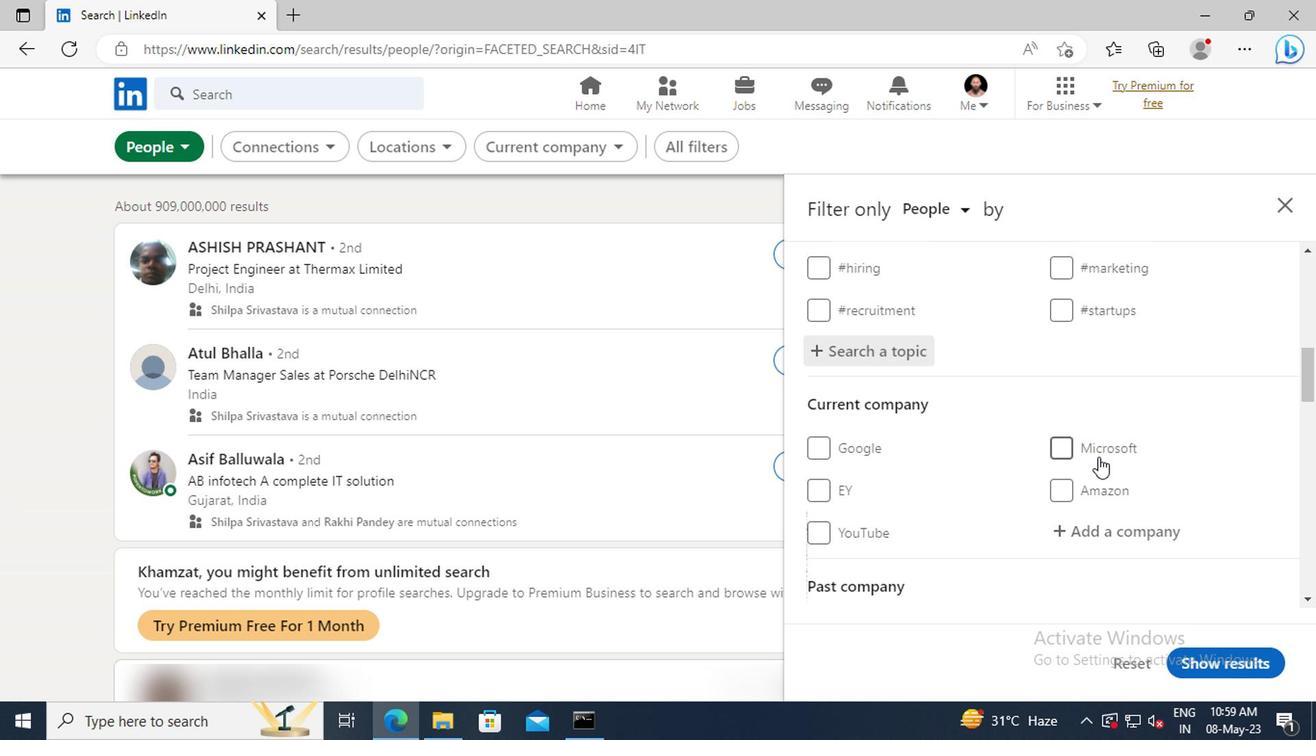 
Action: Mouse moved to (1097, 459)
Screenshot: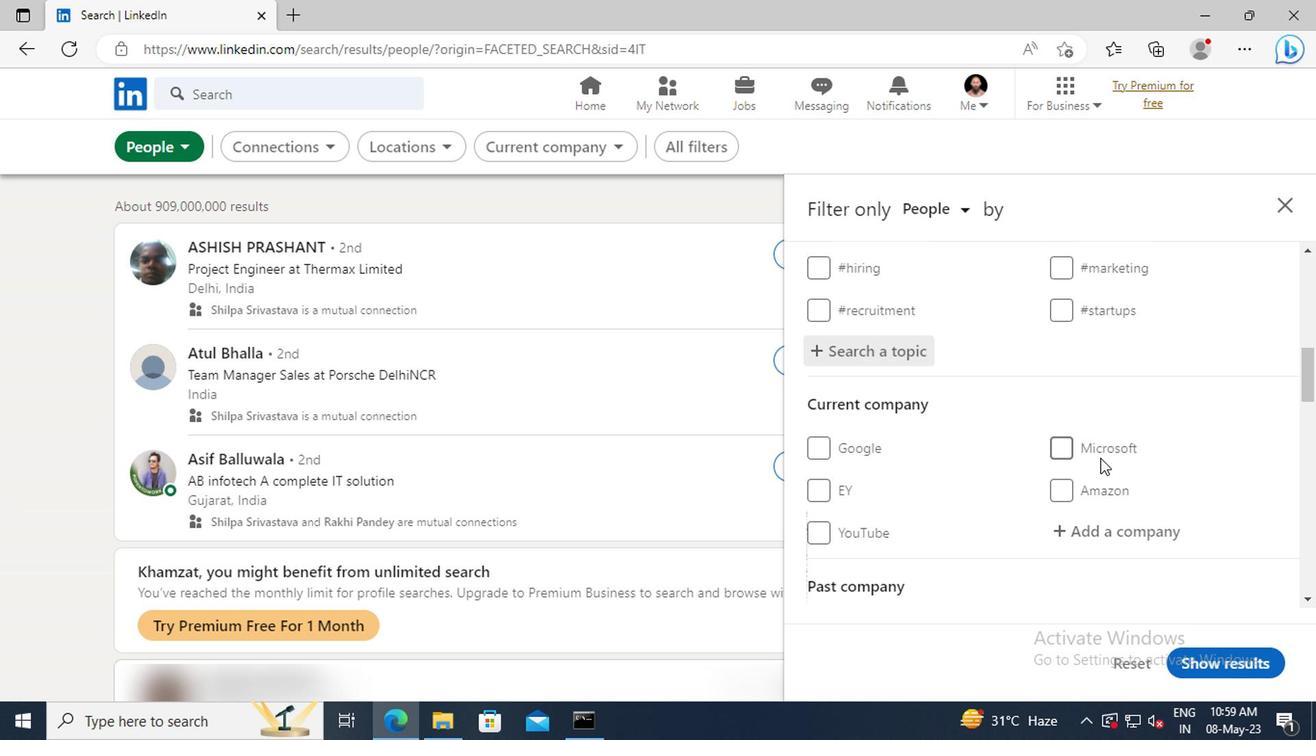 
Action: Mouse scrolled (1097, 458) with delta (0, -1)
Screenshot: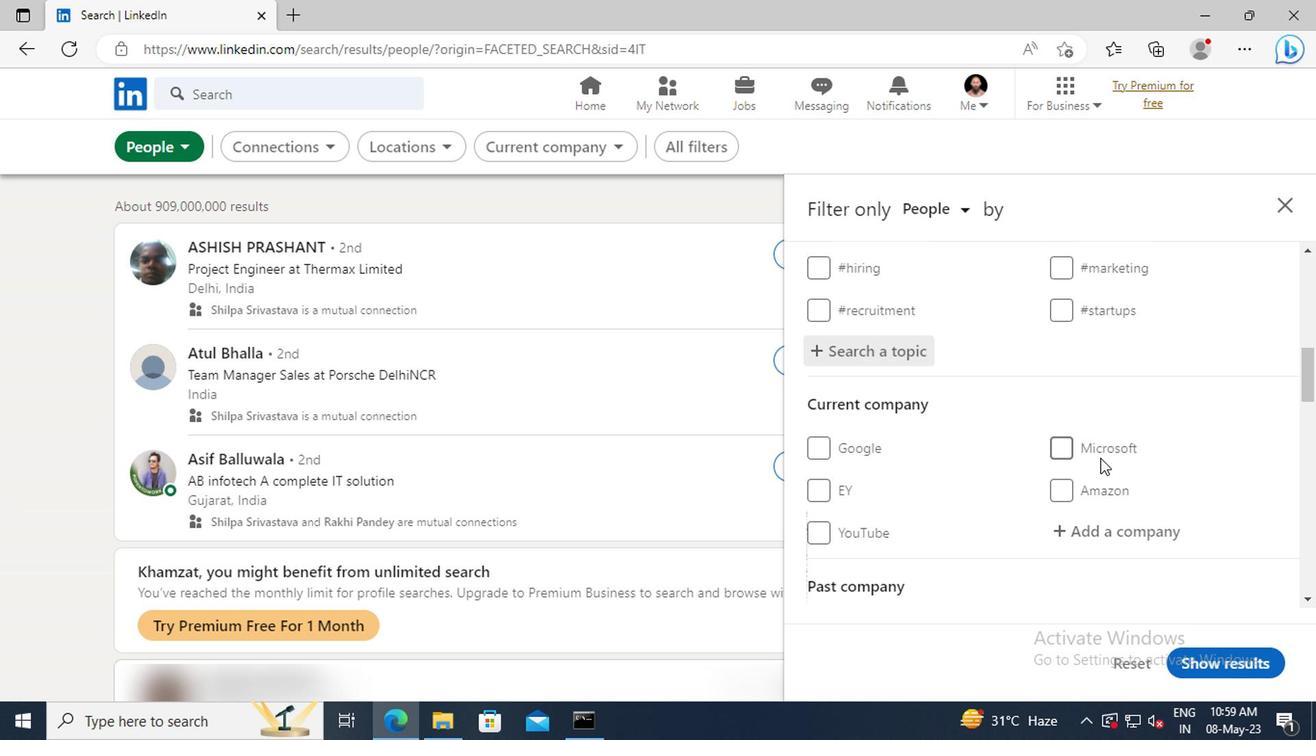 
Action: Mouse moved to (1099, 460)
Screenshot: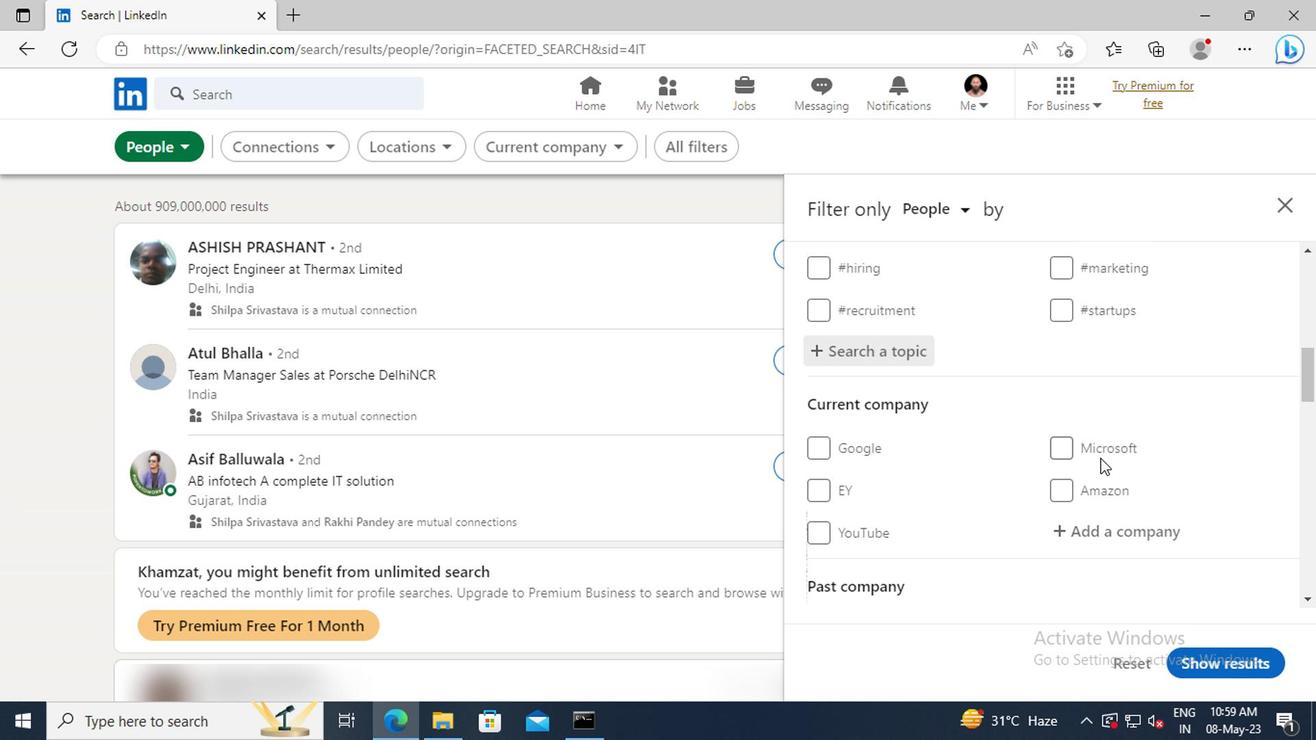 
Action: Mouse scrolled (1099, 459) with delta (0, 0)
Screenshot: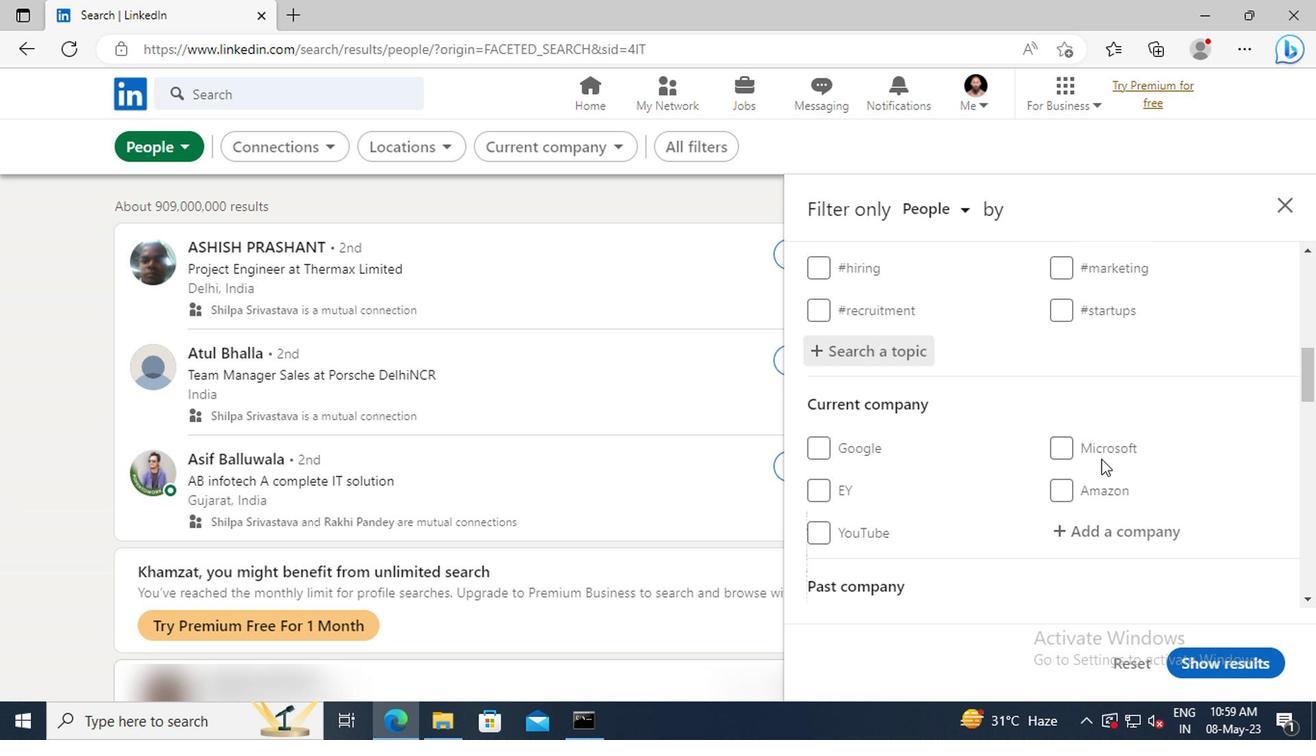 
Action: Mouse scrolled (1099, 459) with delta (0, 0)
Screenshot: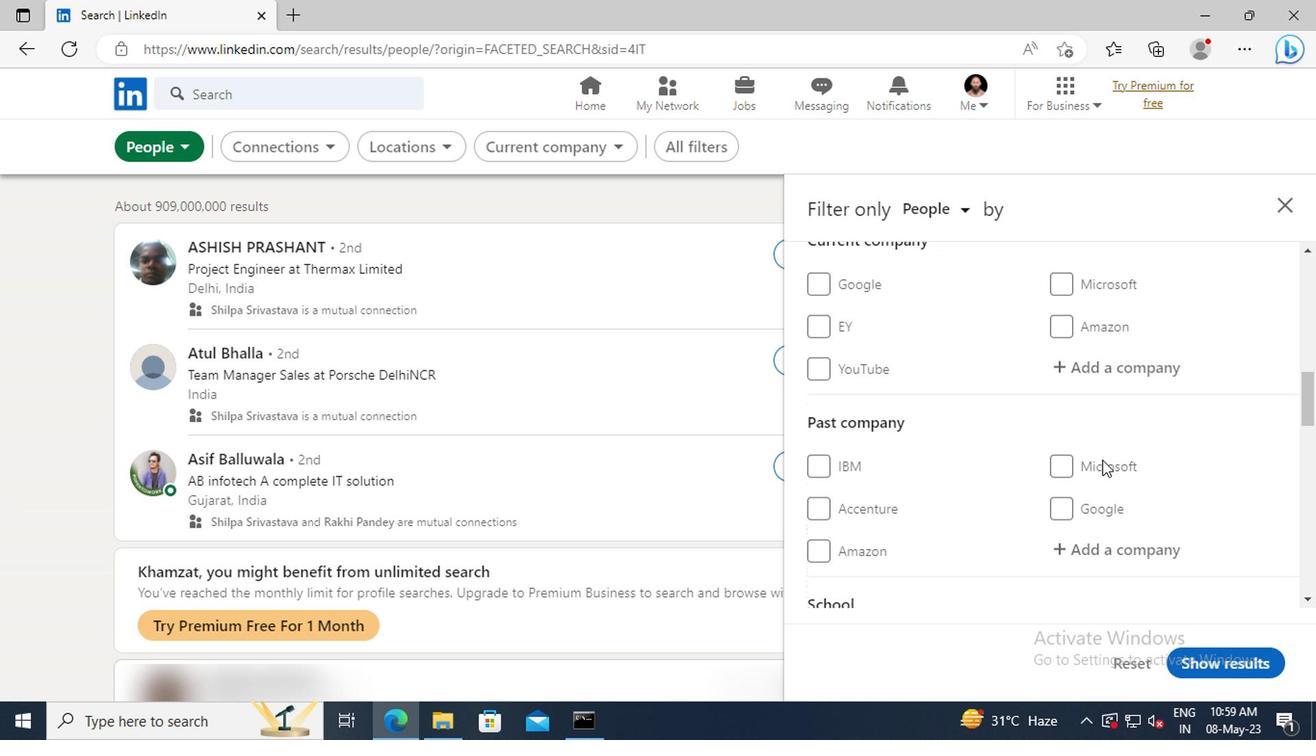 
Action: Mouse scrolled (1099, 459) with delta (0, 0)
Screenshot: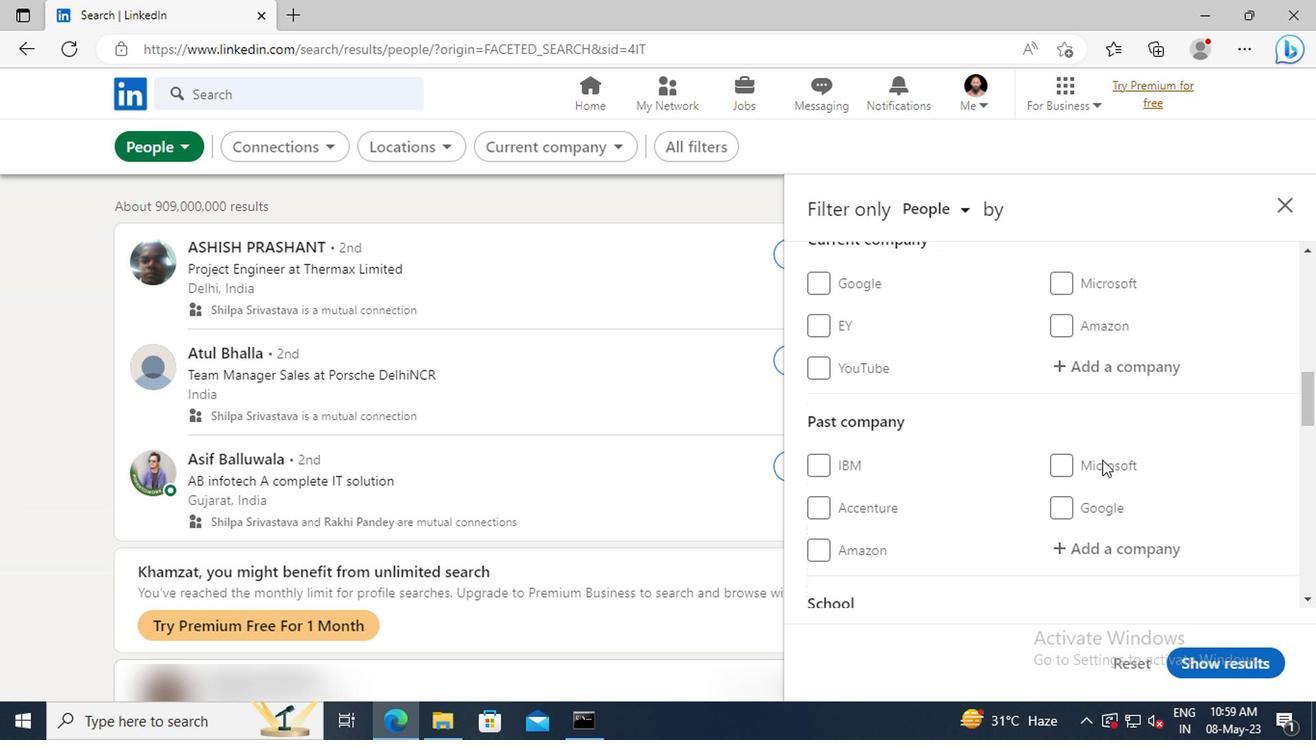 
Action: Mouse moved to (1099, 460)
Screenshot: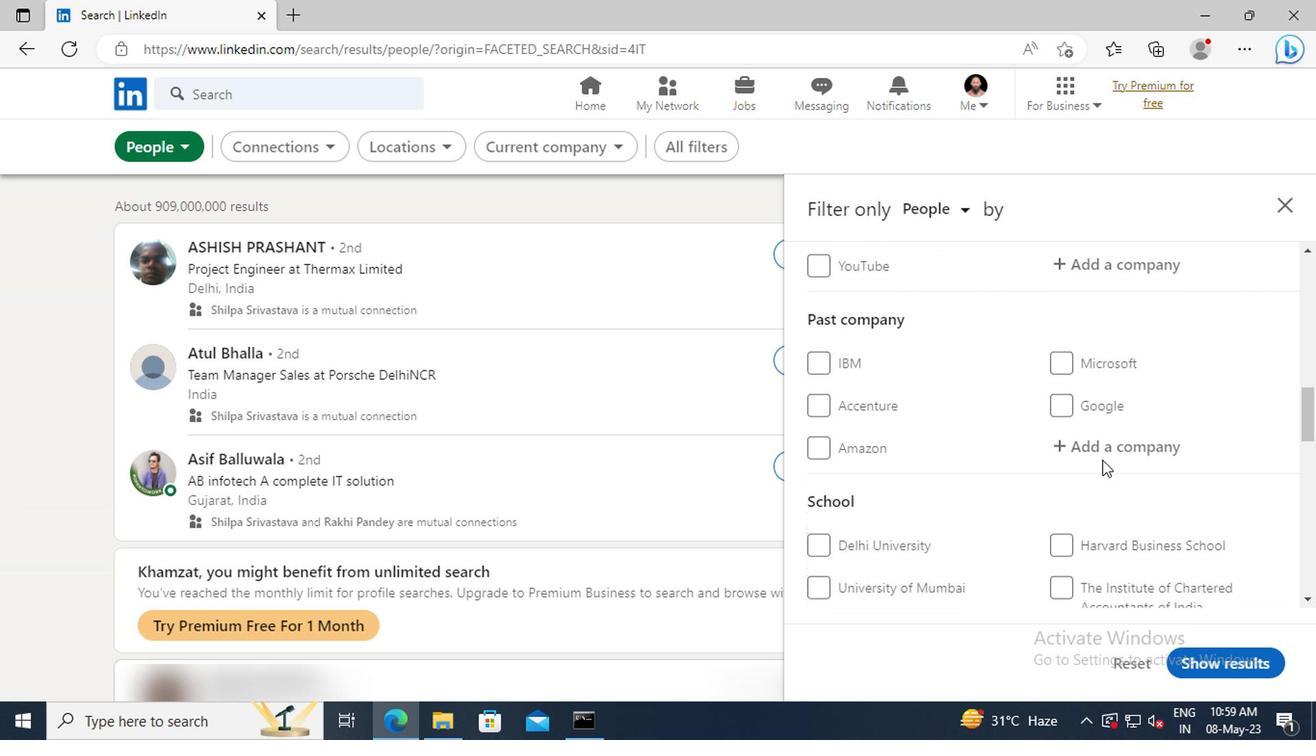 
Action: Mouse scrolled (1099, 459) with delta (0, 0)
Screenshot: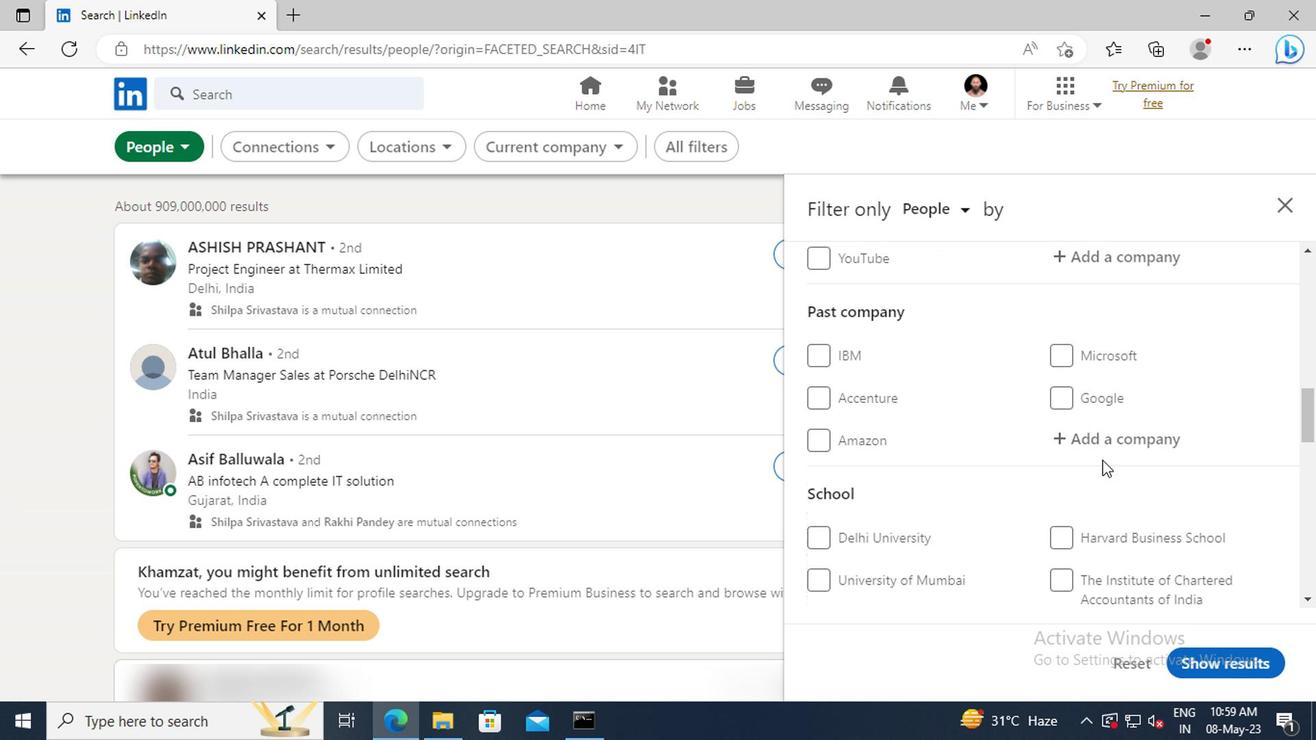 
Action: Mouse moved to (1099, 460)
Screenshot: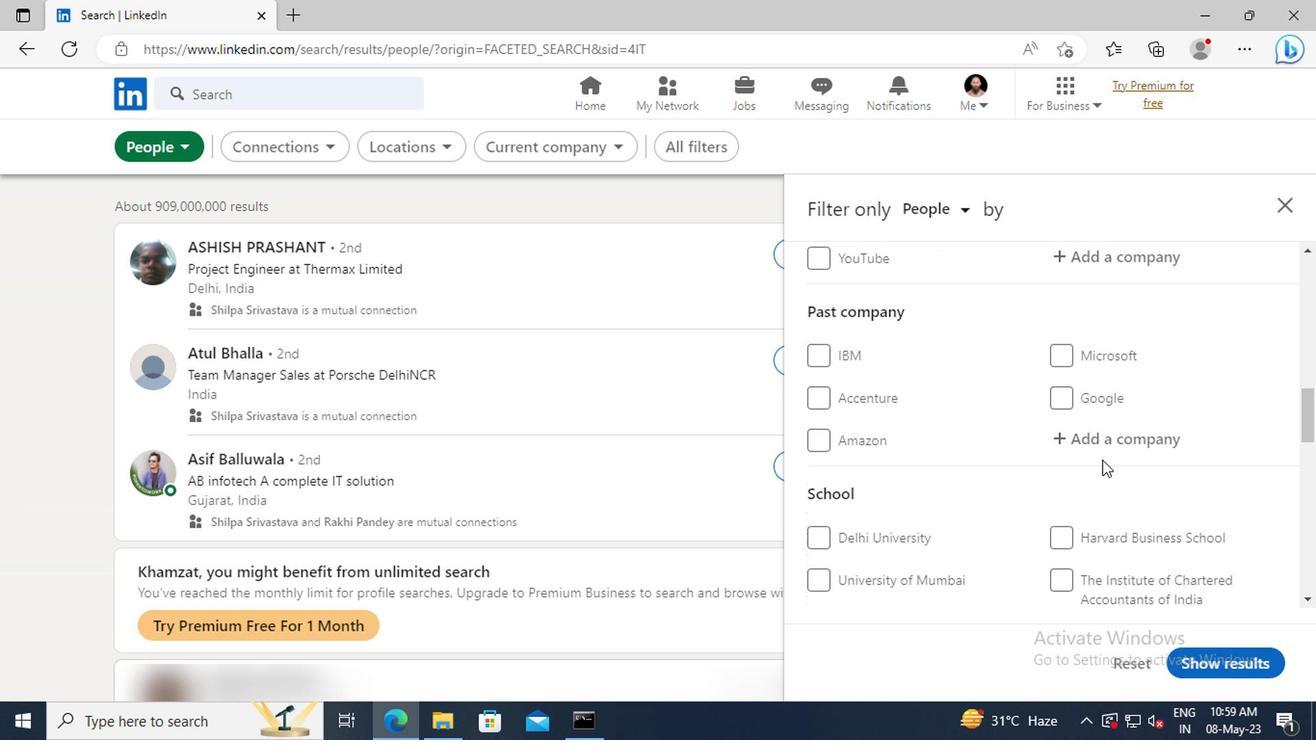 
Action: Mouse scrolled (1099, 459) with delta (0, 0)
Screenshot: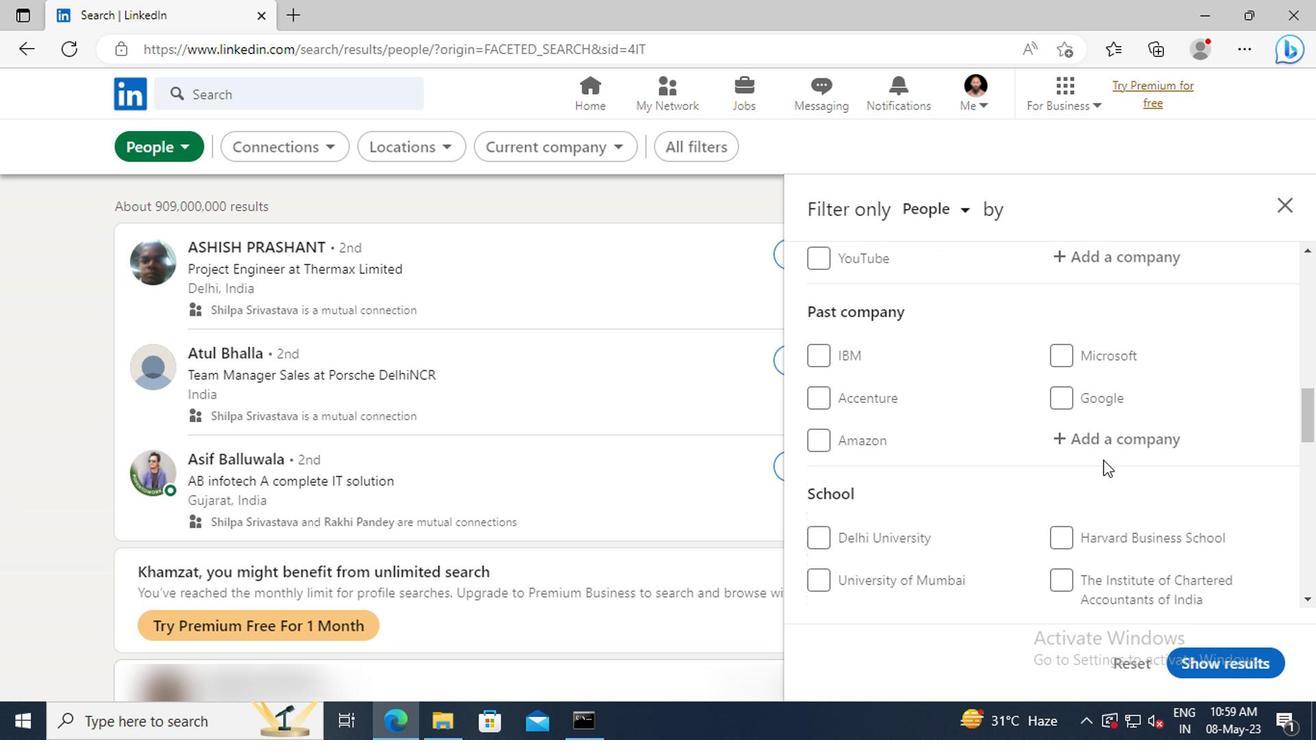 
Action: Mouse scrolled (1099, 459) with delta (0, 0)
Screenshot: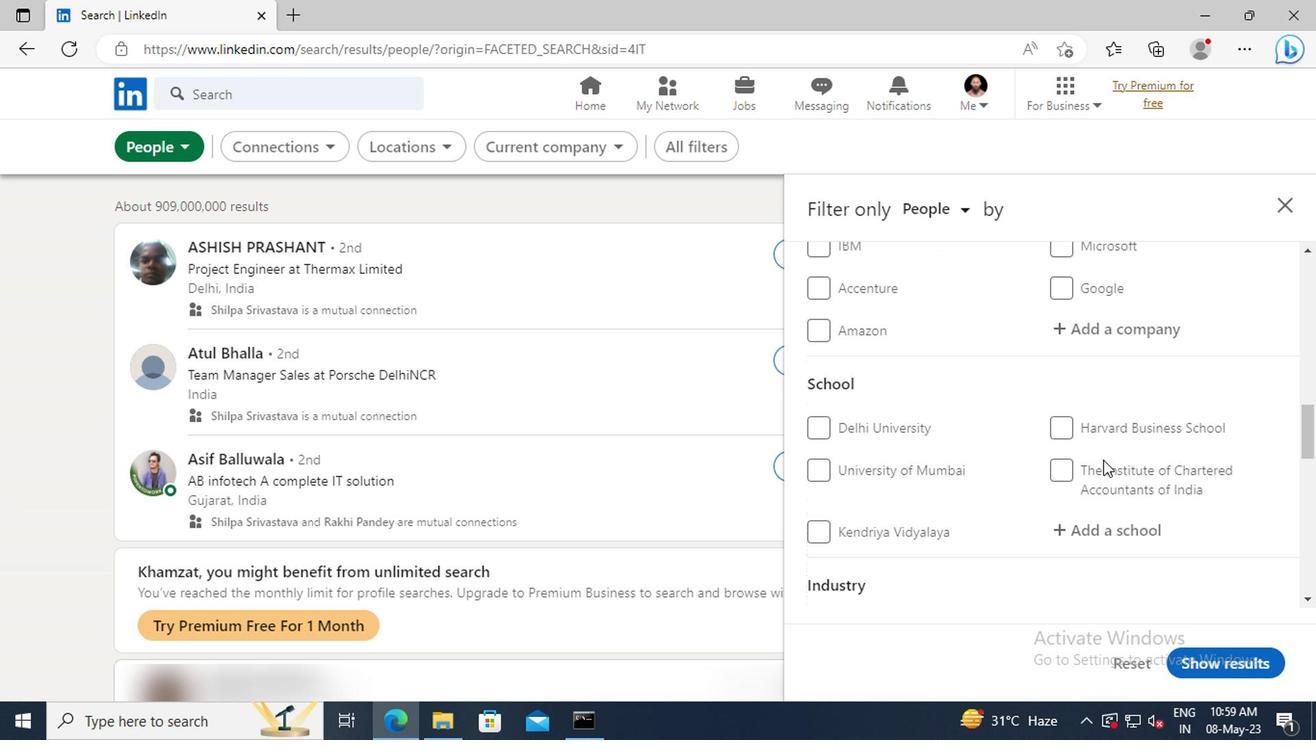 
Action: Mouse moved to (1100, 460)
Screenshot: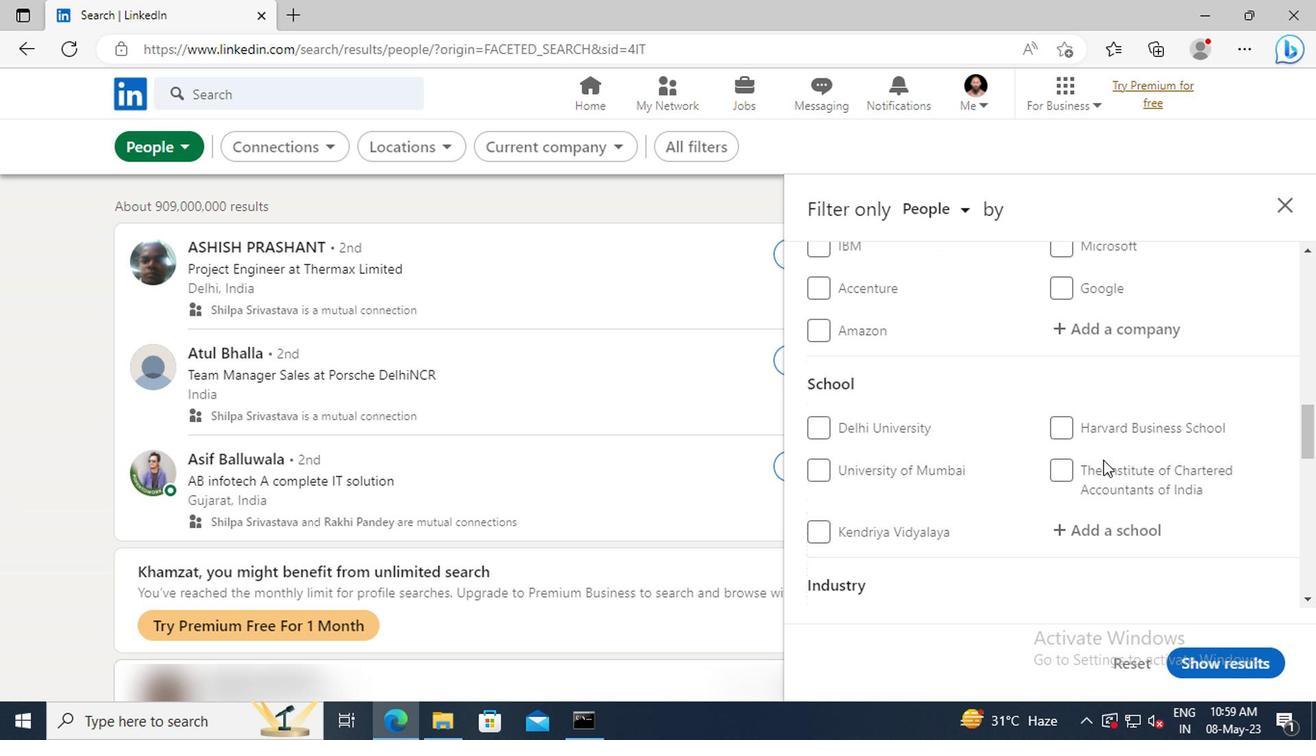 
Action: Mouse scrolled (1100, 459) with delta (0, 0)
Screenshot: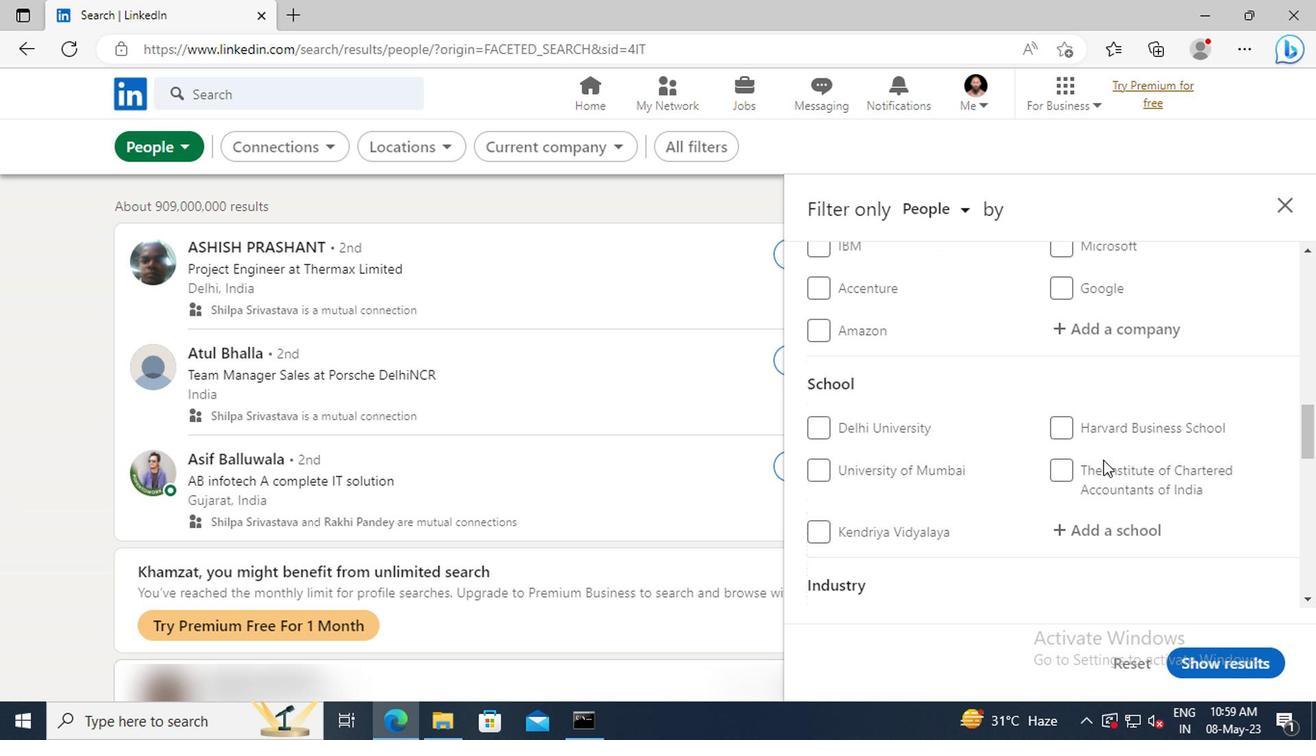 
Action: Mouse scrolled (1100, 459) with delta (0, 0)
Screenshot: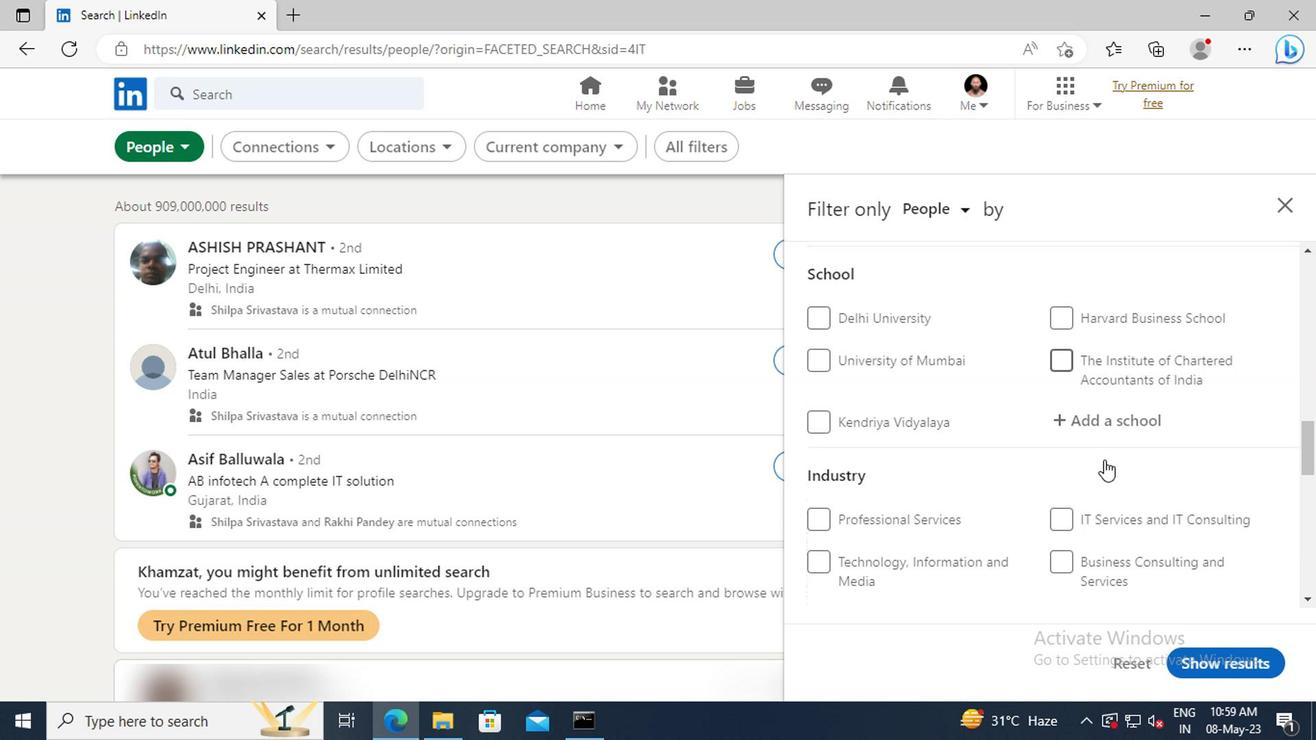 
Action: Mouse scrolled (1100, 459) with delta (0, 0)
Screenshot: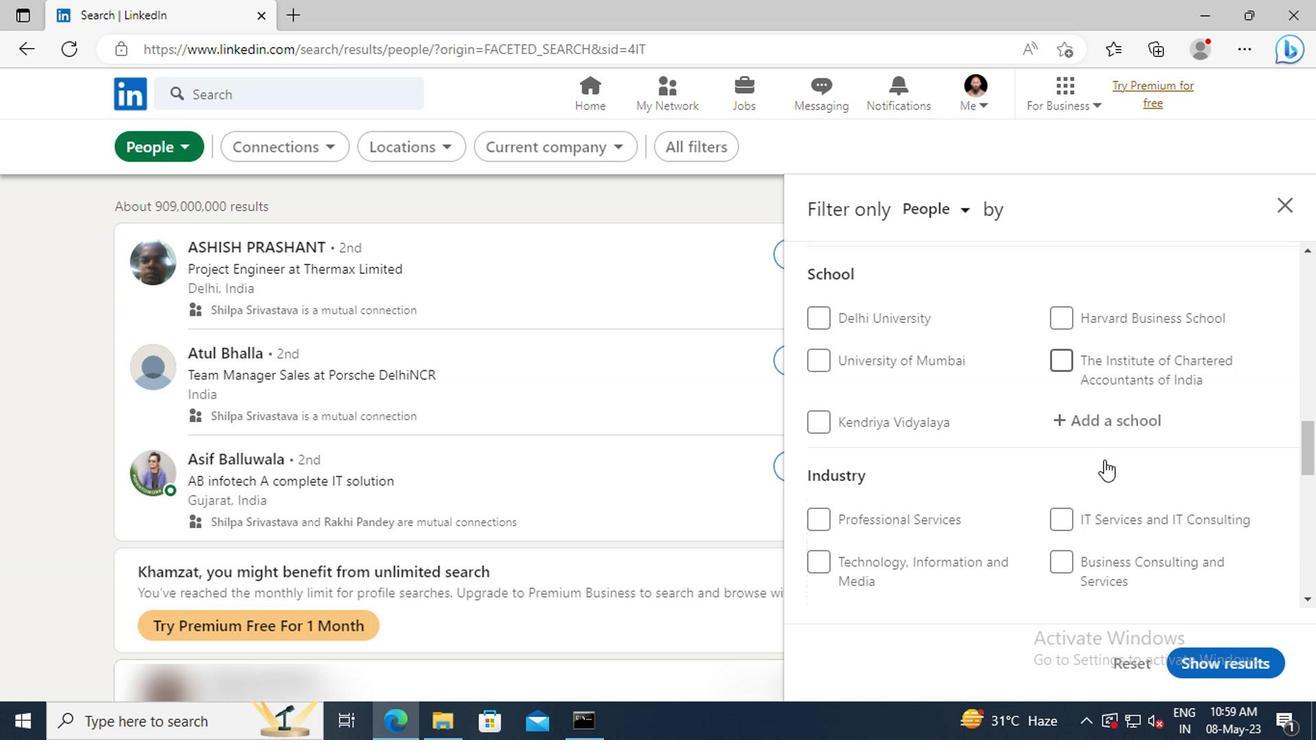 
Action: Mouse scrolled (1100, 459) with delta (0, 0)
Screenshot: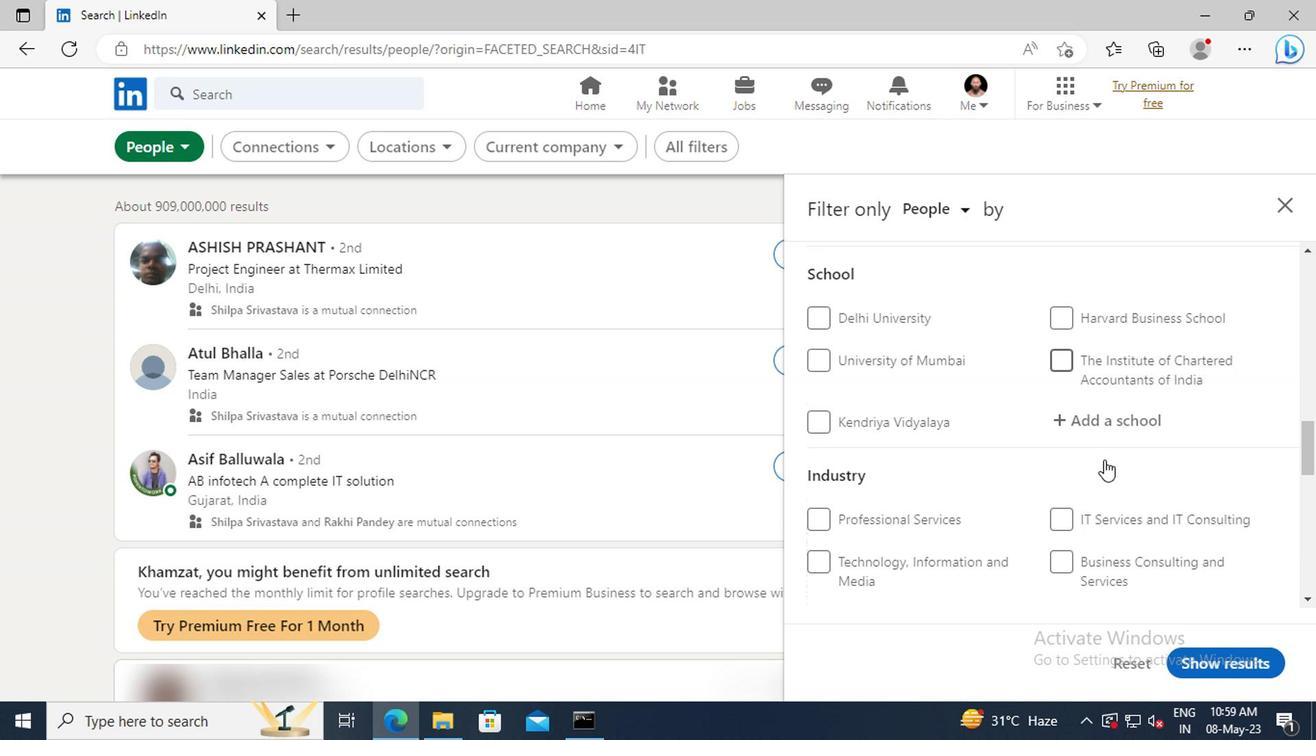 
Action: Mouse scrolled (1100, 459) with delta (0, 0)
Screenshot: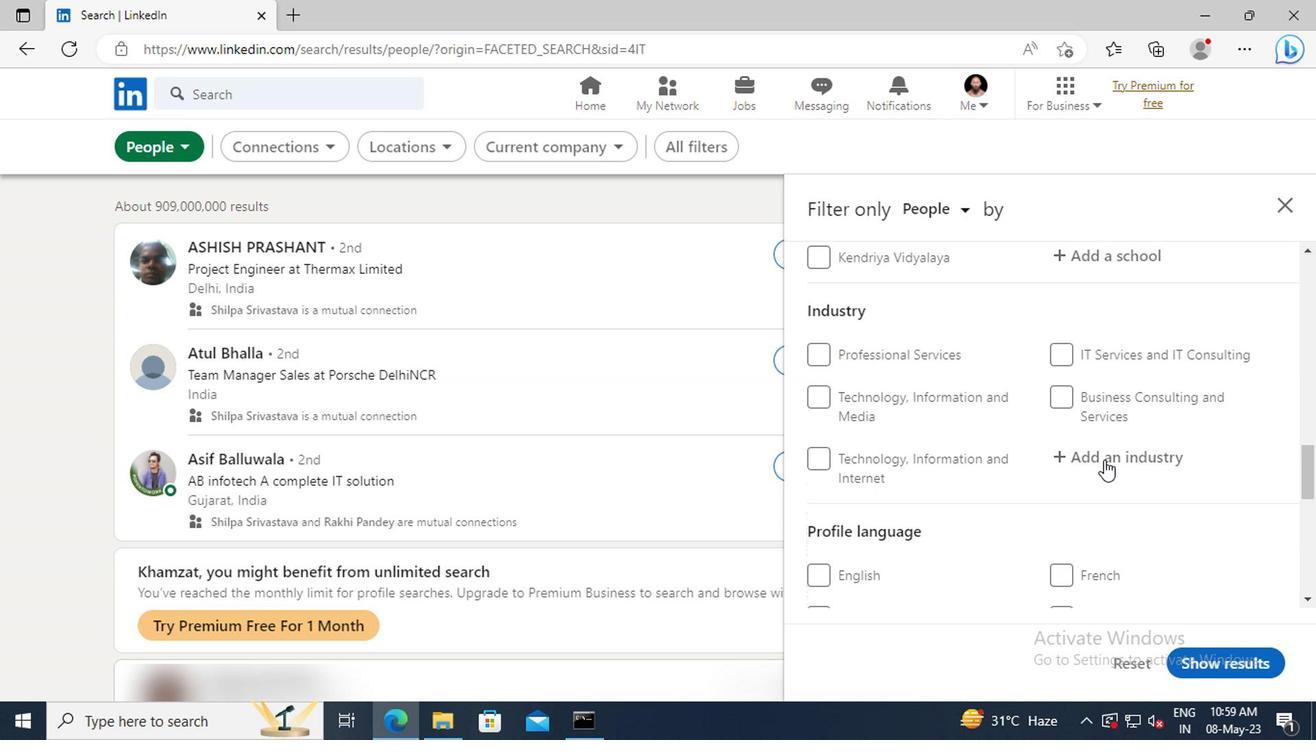 
Action: Mouse moved to (1102, 460)
Screenshot: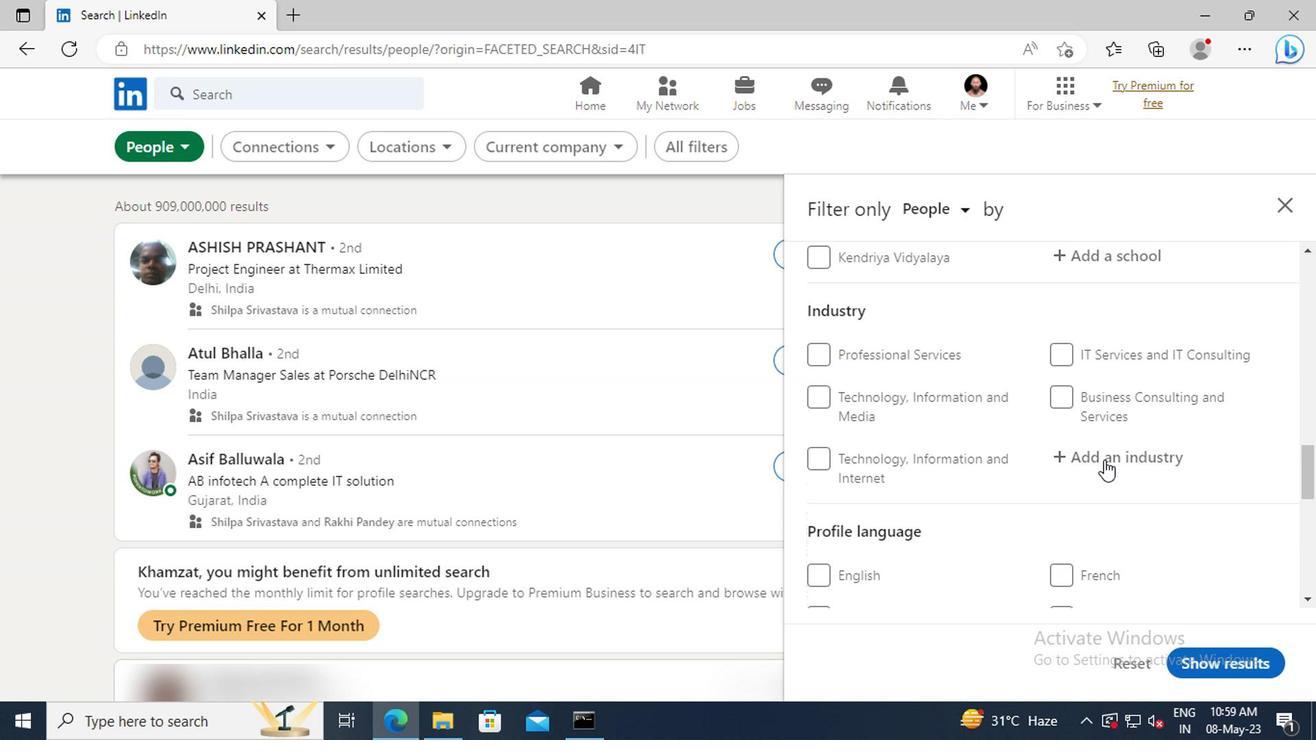 
Action: Mouse scrolled (1102, 459) with delta (0, 0)
Screenshot: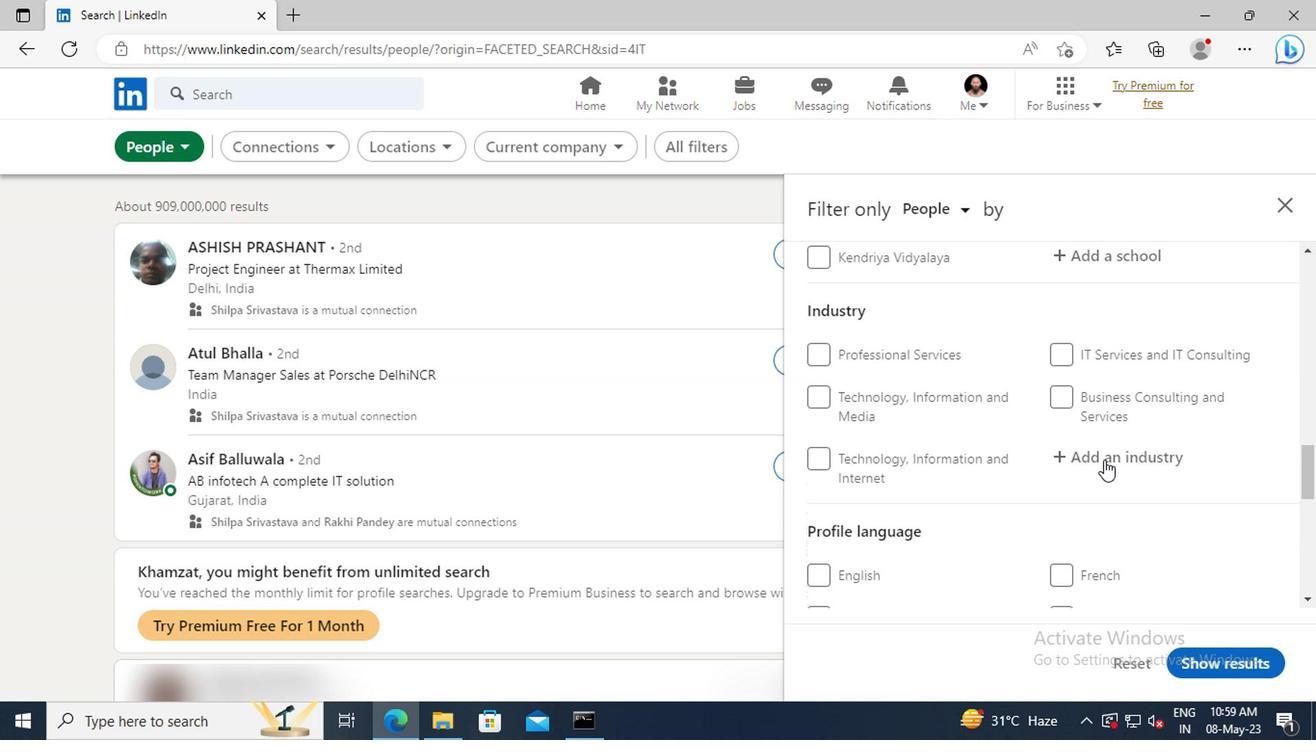 
Action: Mouse moved to (820, 469)
Screenshot: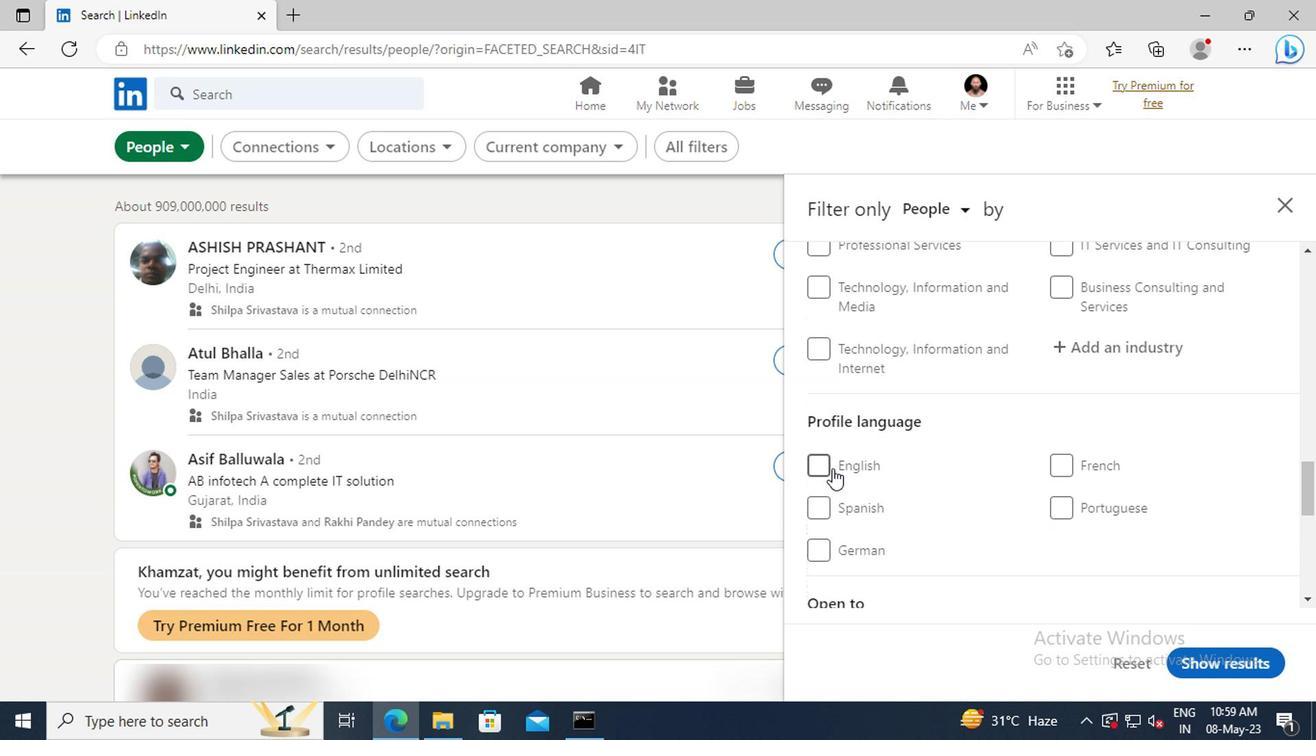 
Action: Mouse pressed left at (820, 469)
Screenshot: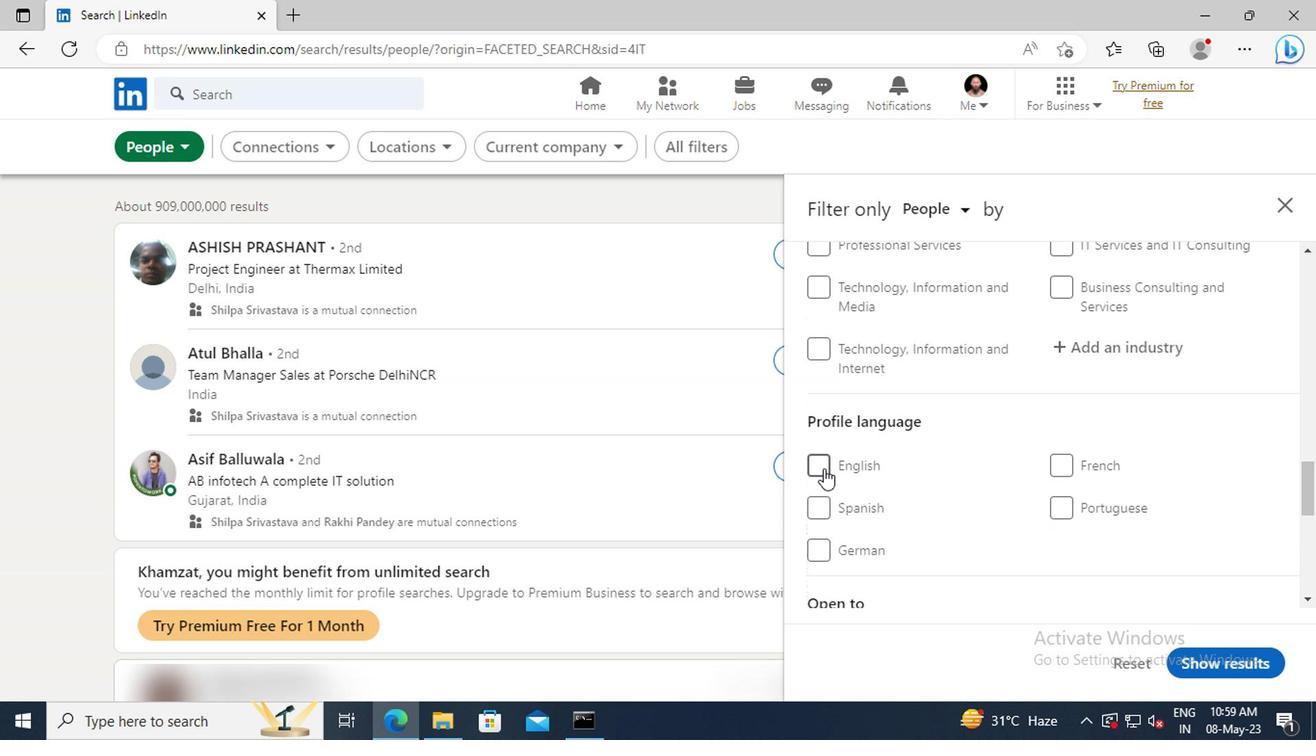 
Action: Mouse moved to (1110, 459)
Screenshot: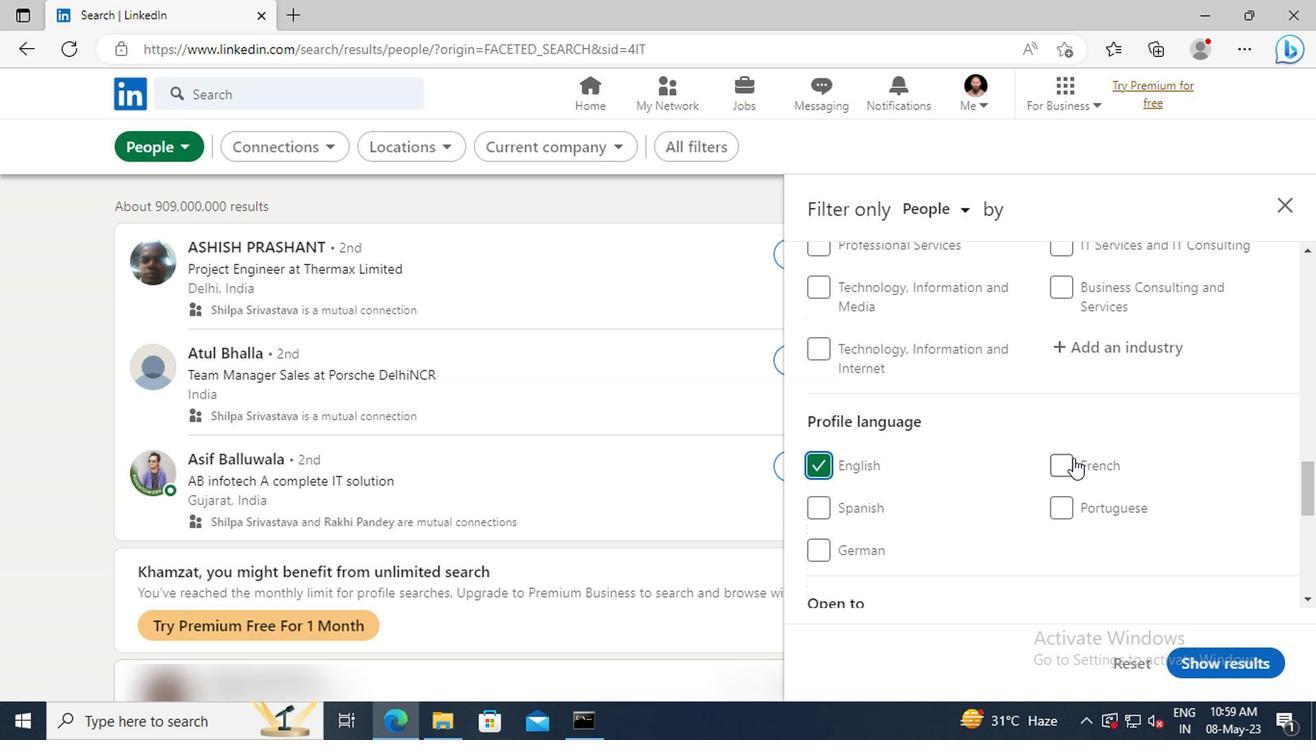
Action: Mouse scrolled (1110, 460) with delta (0, 0)
Screenshot: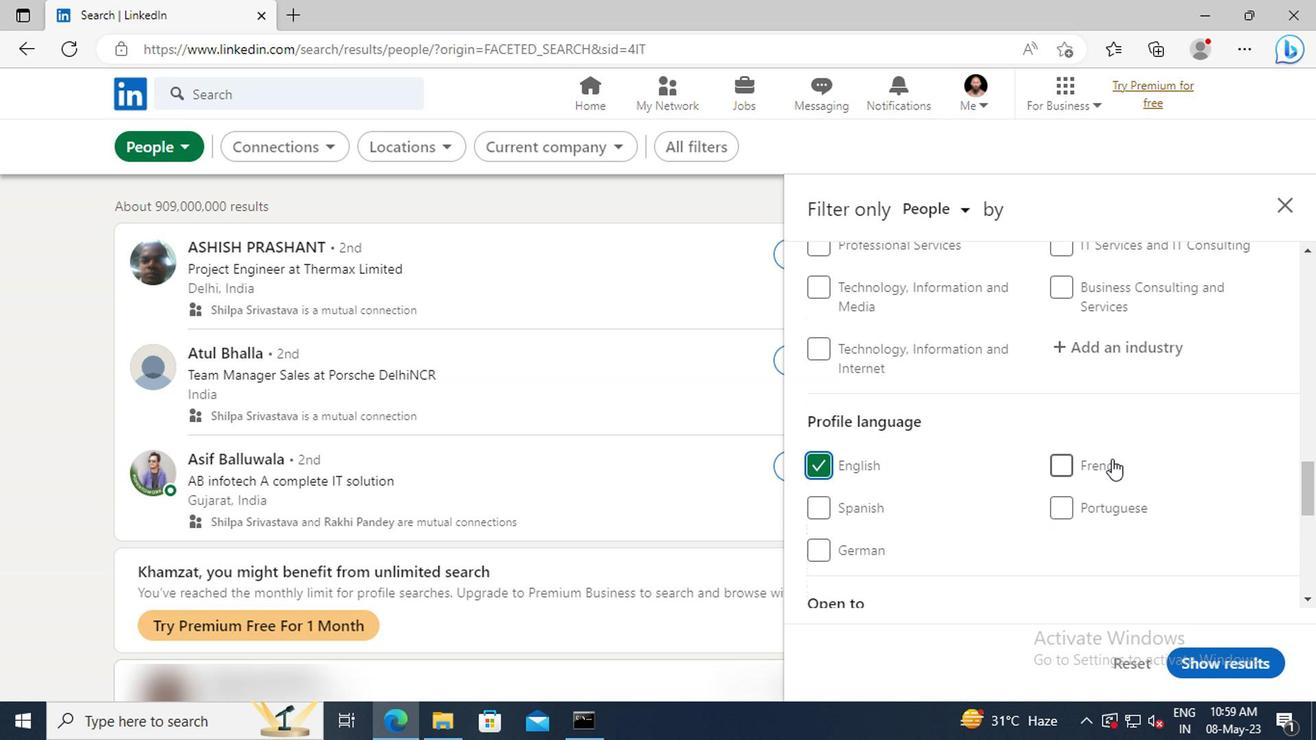 
Action: Mouse scrolled (1110, 460) with delta (0, 0)
Screenshot: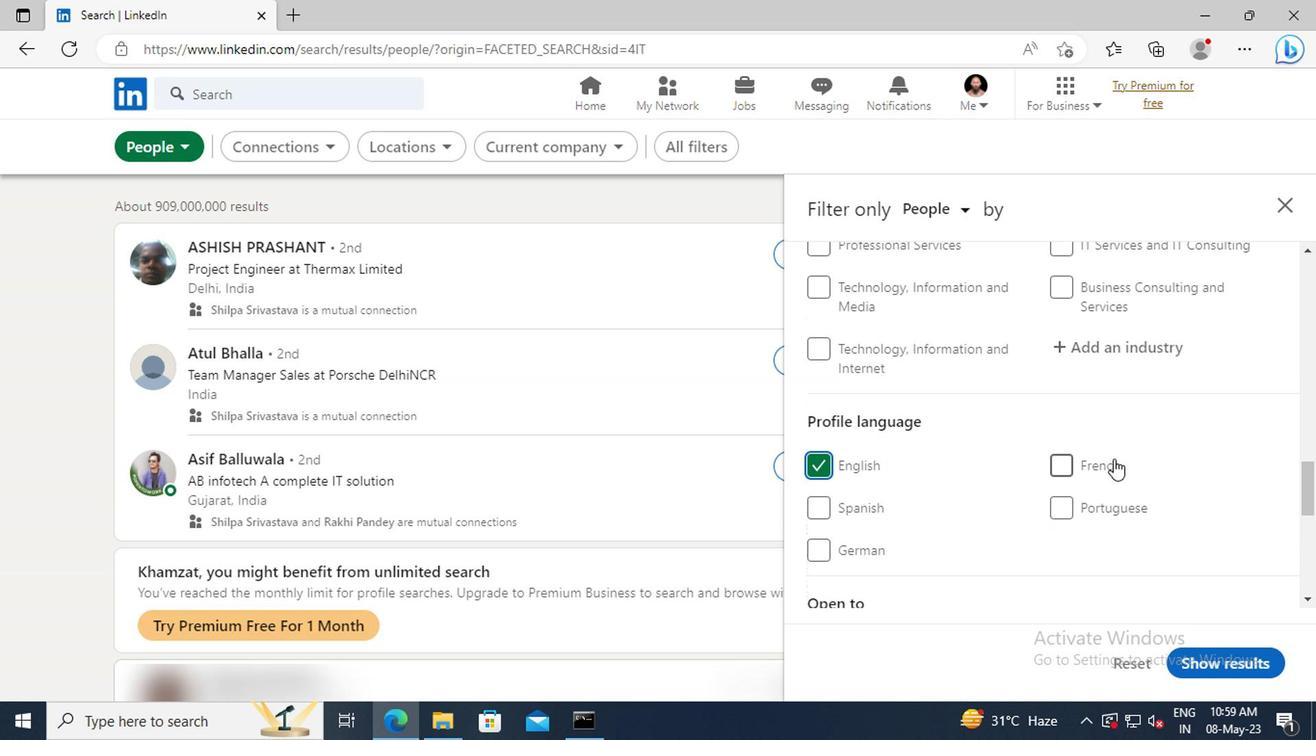 
Action: Mouse scrolled (1110, 460) with delta (0, 0)
Screenshot: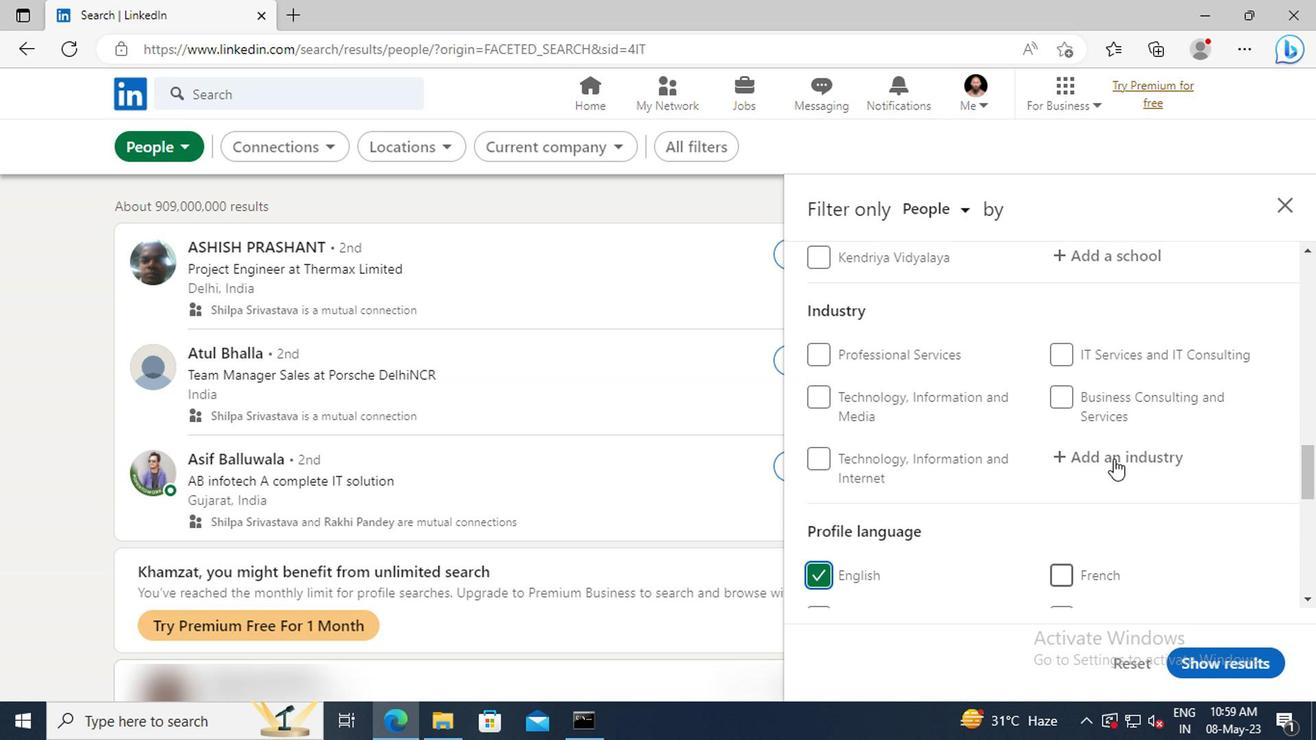 
Action: Mouse scrolled (1110, 460) with delta (0, 0)
Screenshot: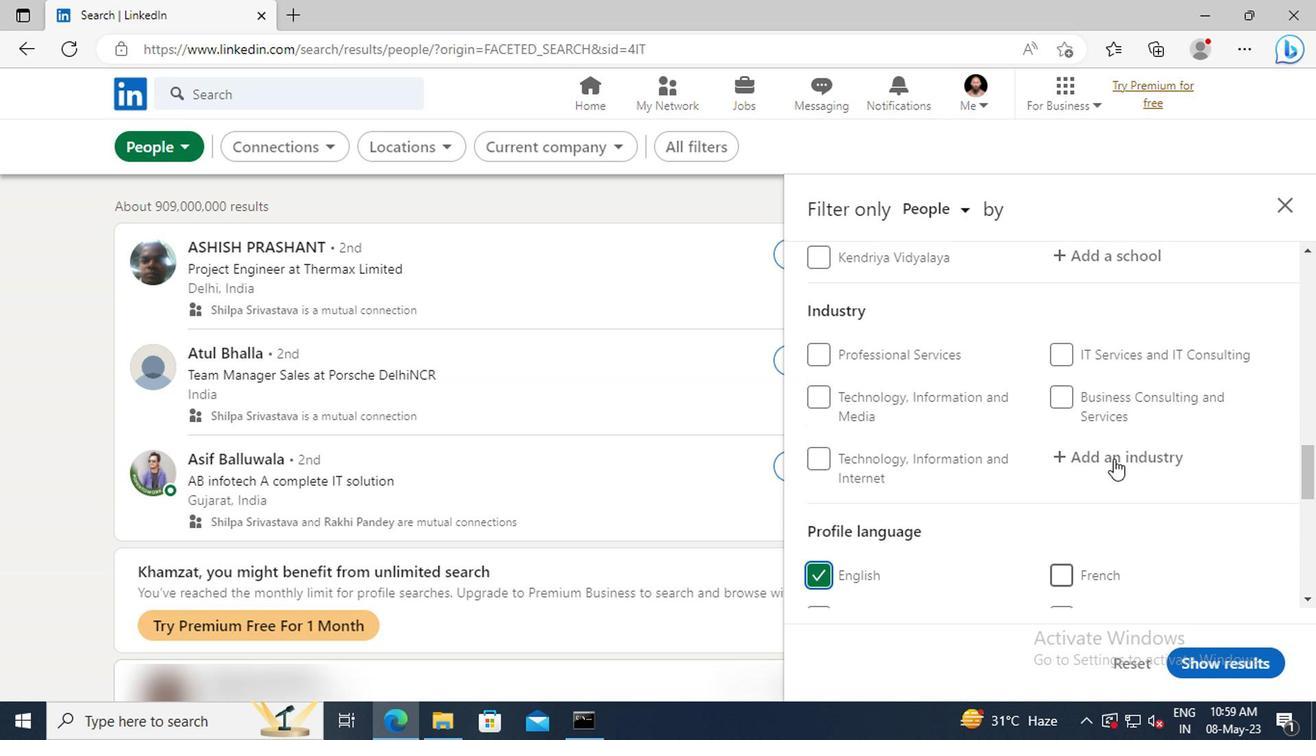 
Action: Mouse scrolled (1110, 460) with delta (0, 0)
Screenshot: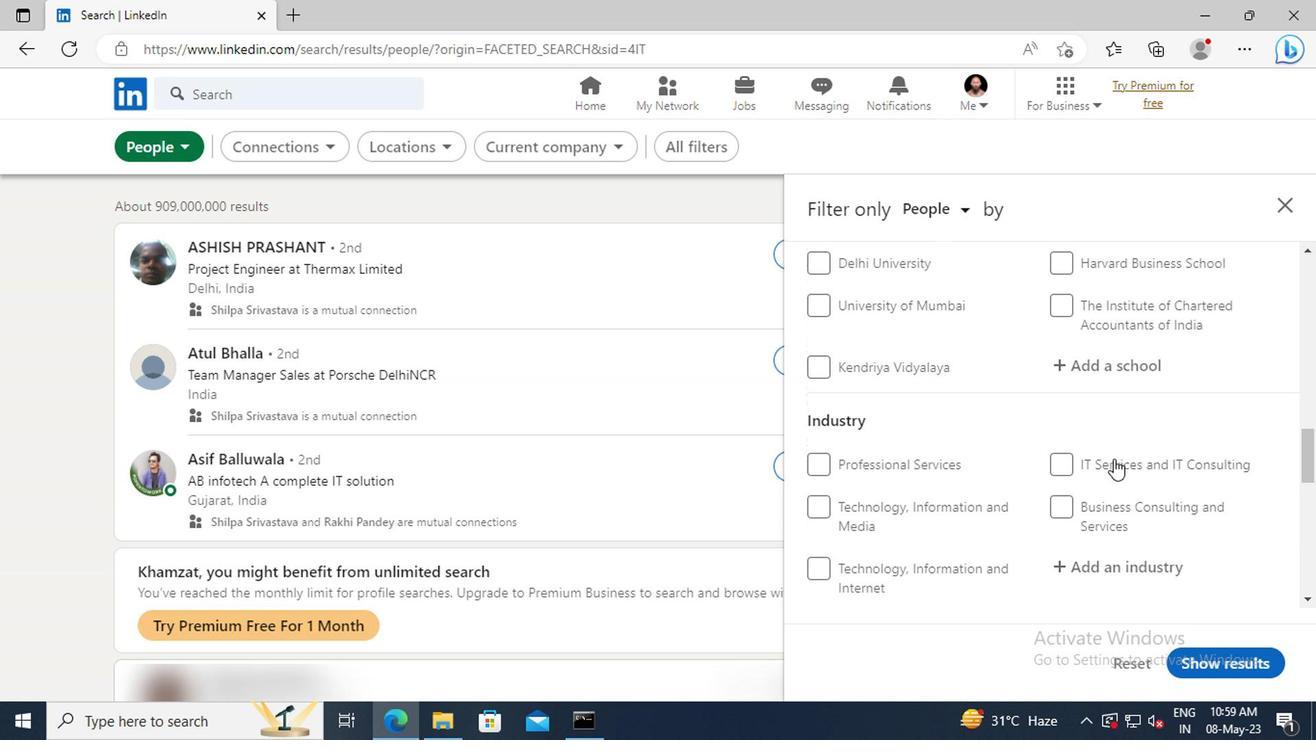 
Action: Mouse scrolled (1110, 460) with delta (0, 0)
Screenshot: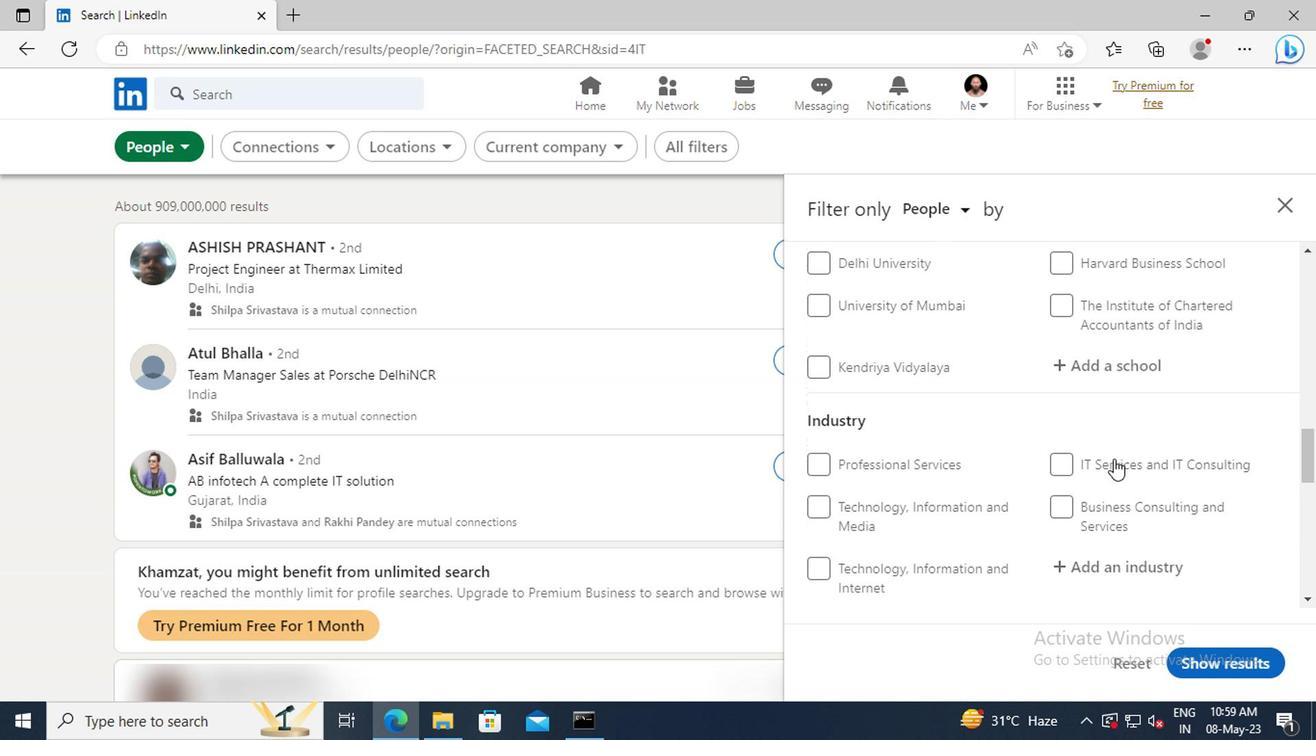 
Action: Mouse scrolled (1110, 460) with delta (0, 0)
Screenshot: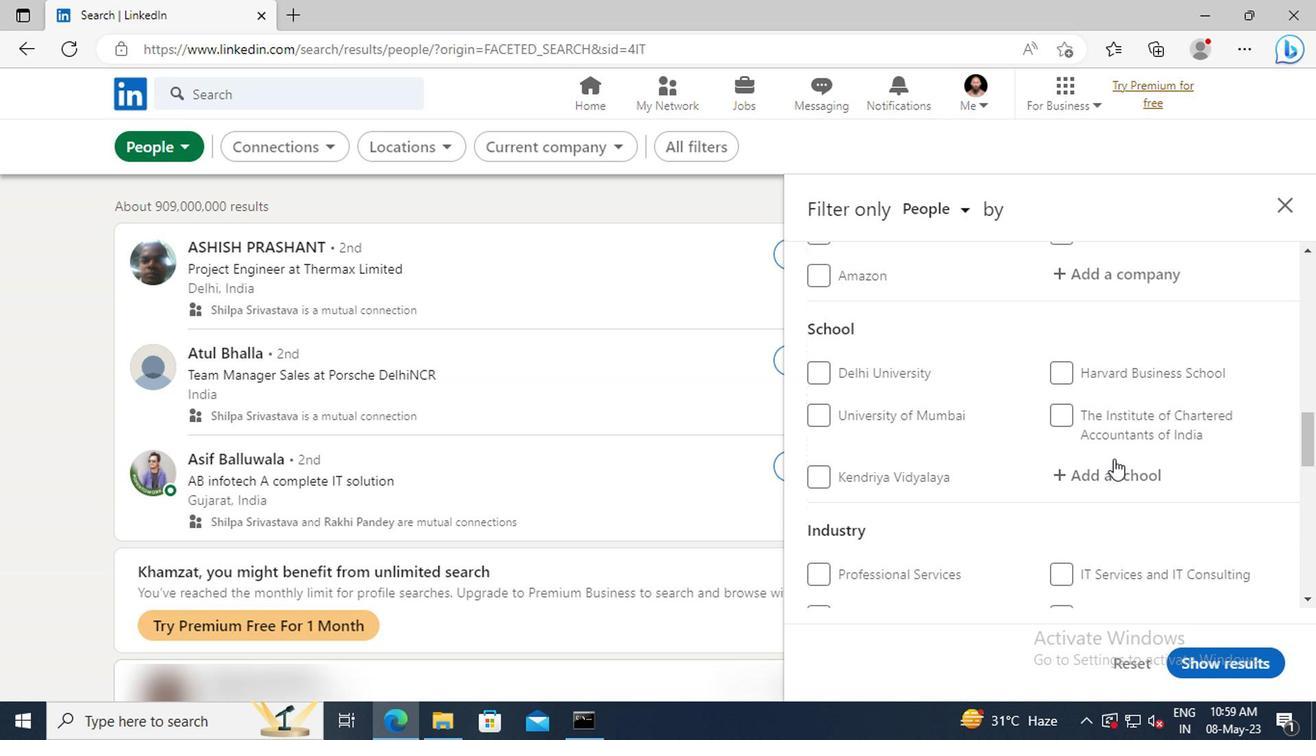 
Action: Mouse scrolled (1110, 460) with delta (0, 0)
Screenshot: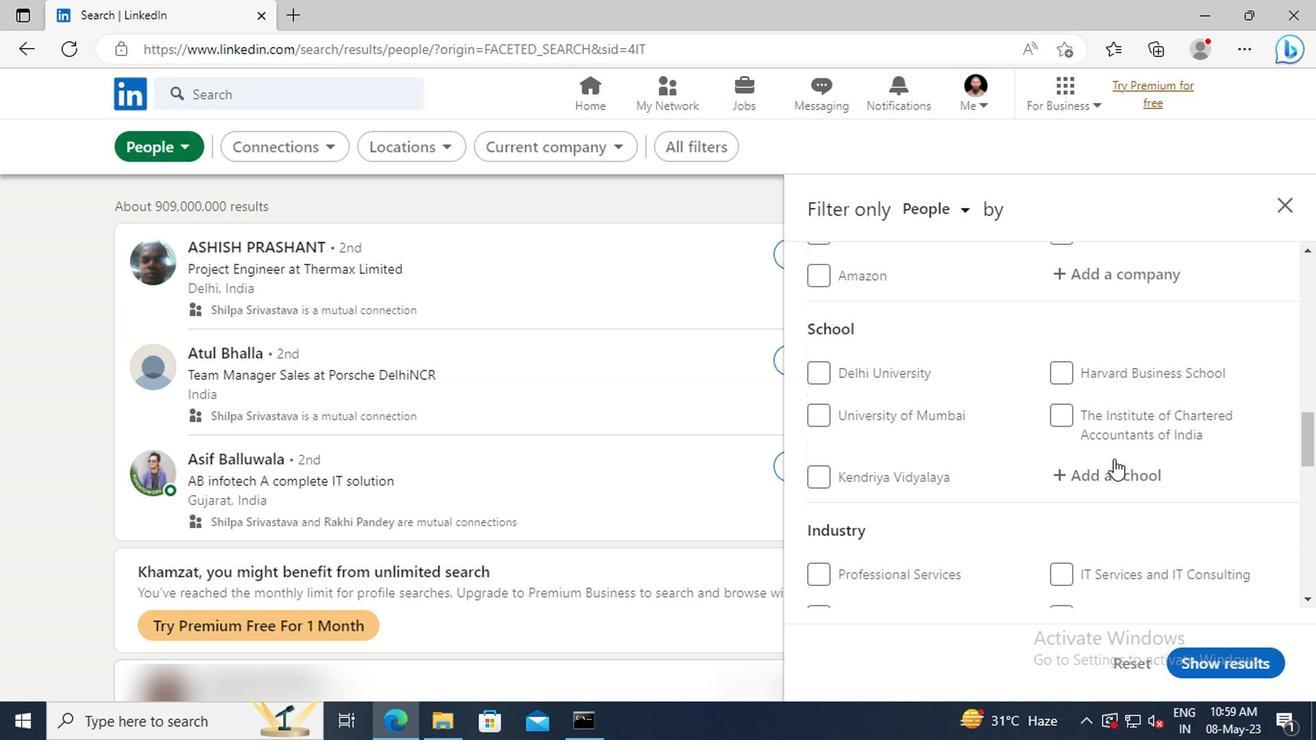 
Action: Mouse scrolled (1110, 460) with delta (0, 0)
Screenshot: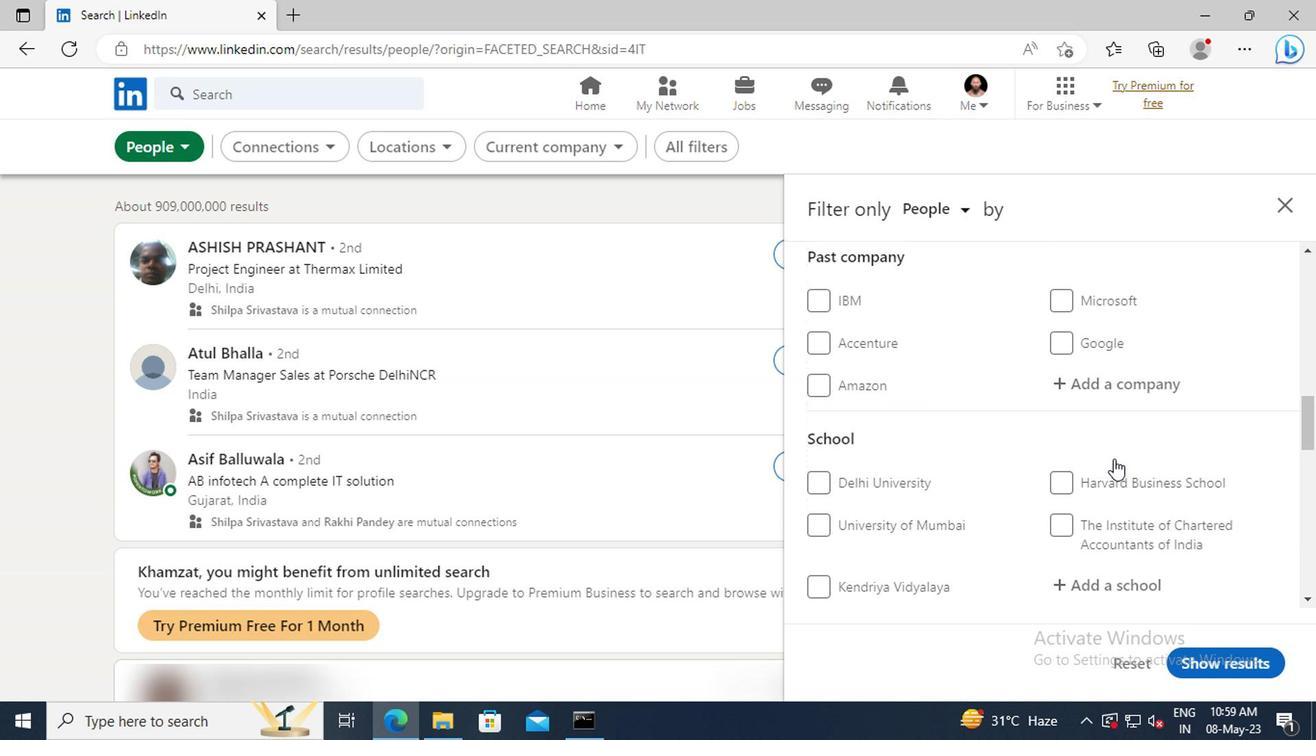 
Action: Mouse scrolled (1110, 460) with delta (0, 0)
Screenshot: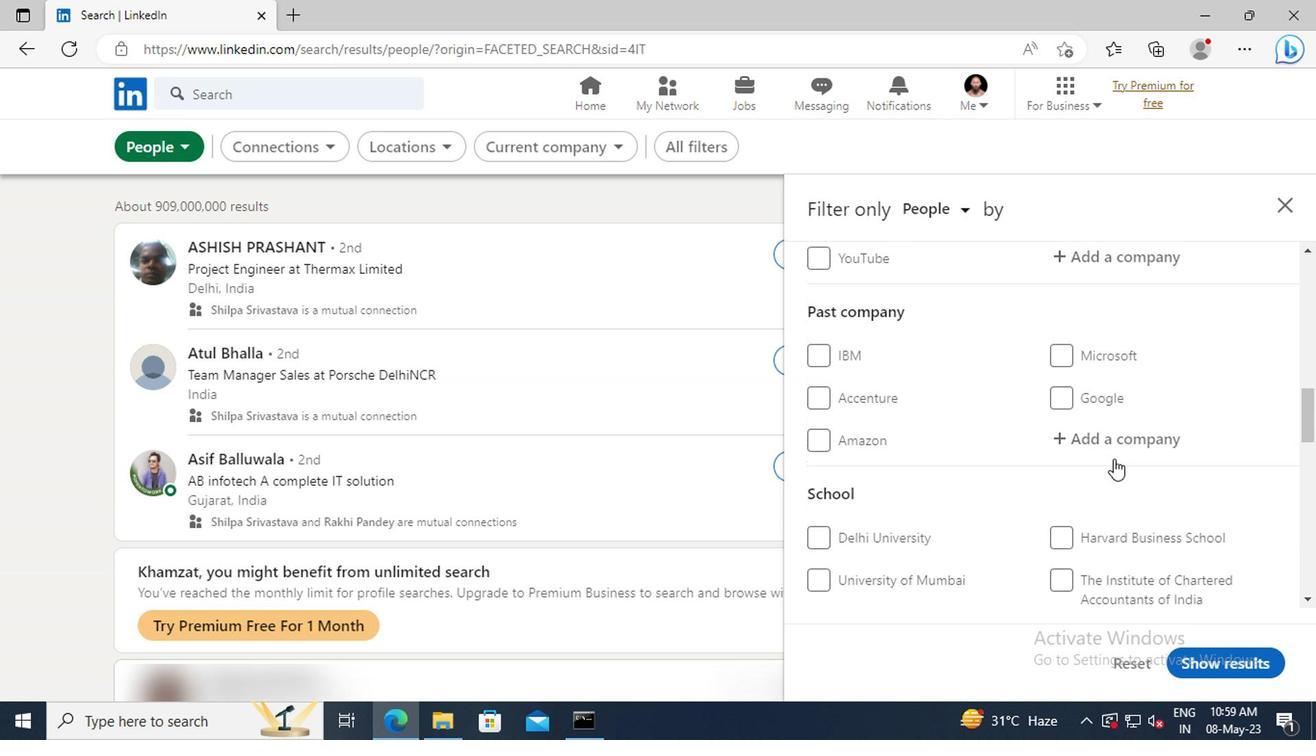 
Action: Mouse scrolled (1110, 460) with delta (0, 0)
Screenshot: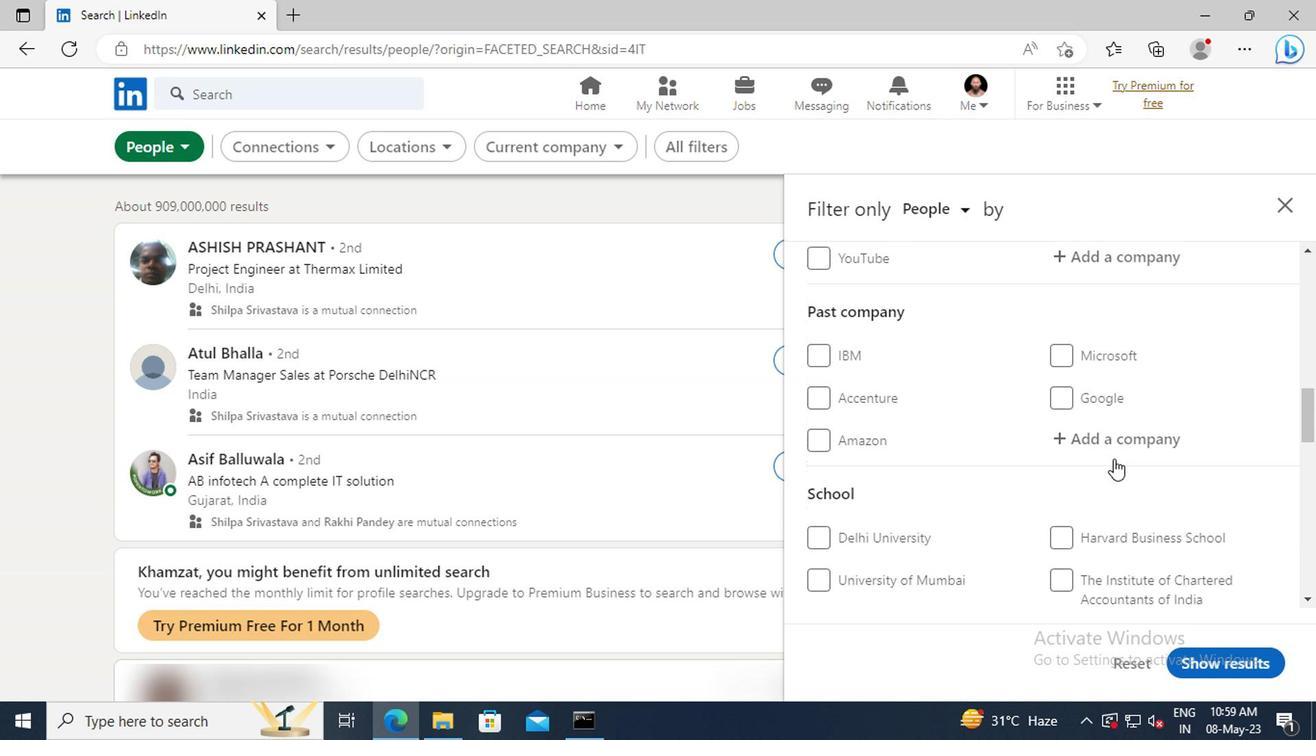 
Action: Mouse scrolled (1110, 460) with delta (0, 0)
Screenshot: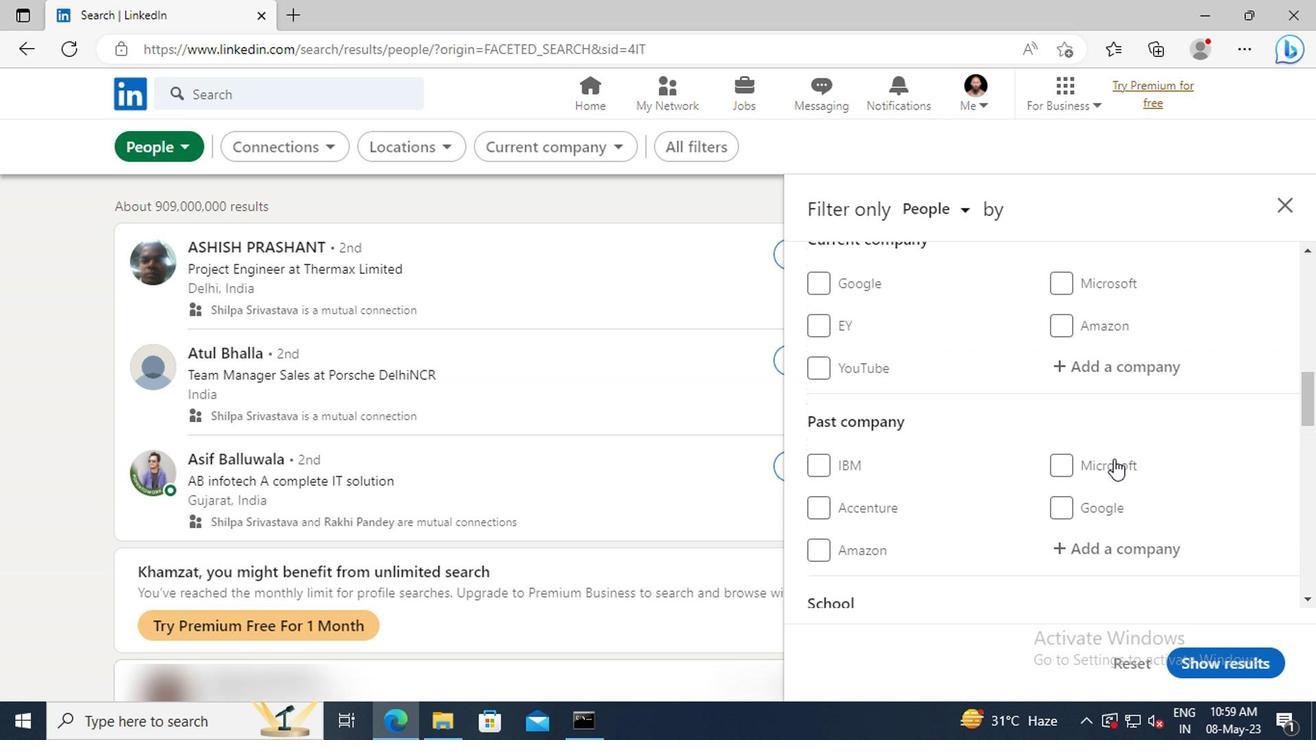 
Action: Mouse moved to (1102, 426)
Screenshot: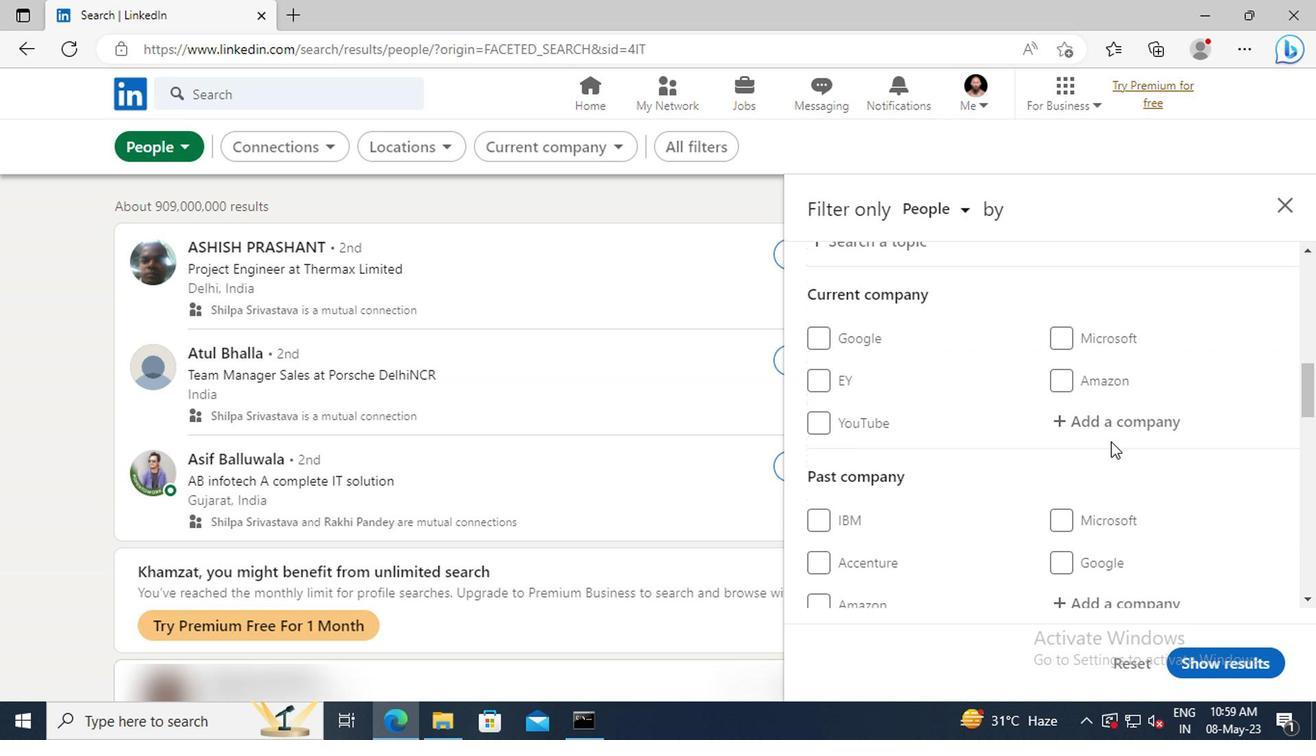 
Action: Mouse pressed left at (1102, 426)
Screenshot: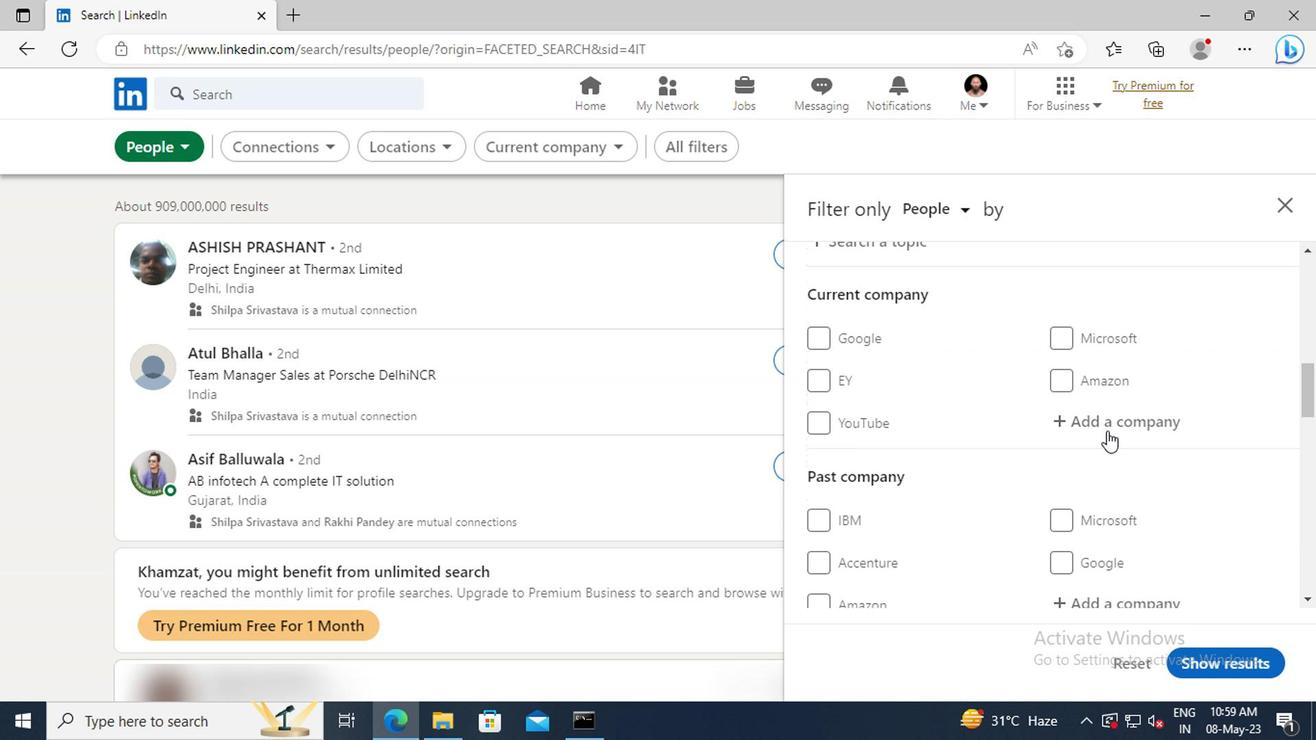 
Action: Key pressed <Key.shift>SWIGGY
Screenshot: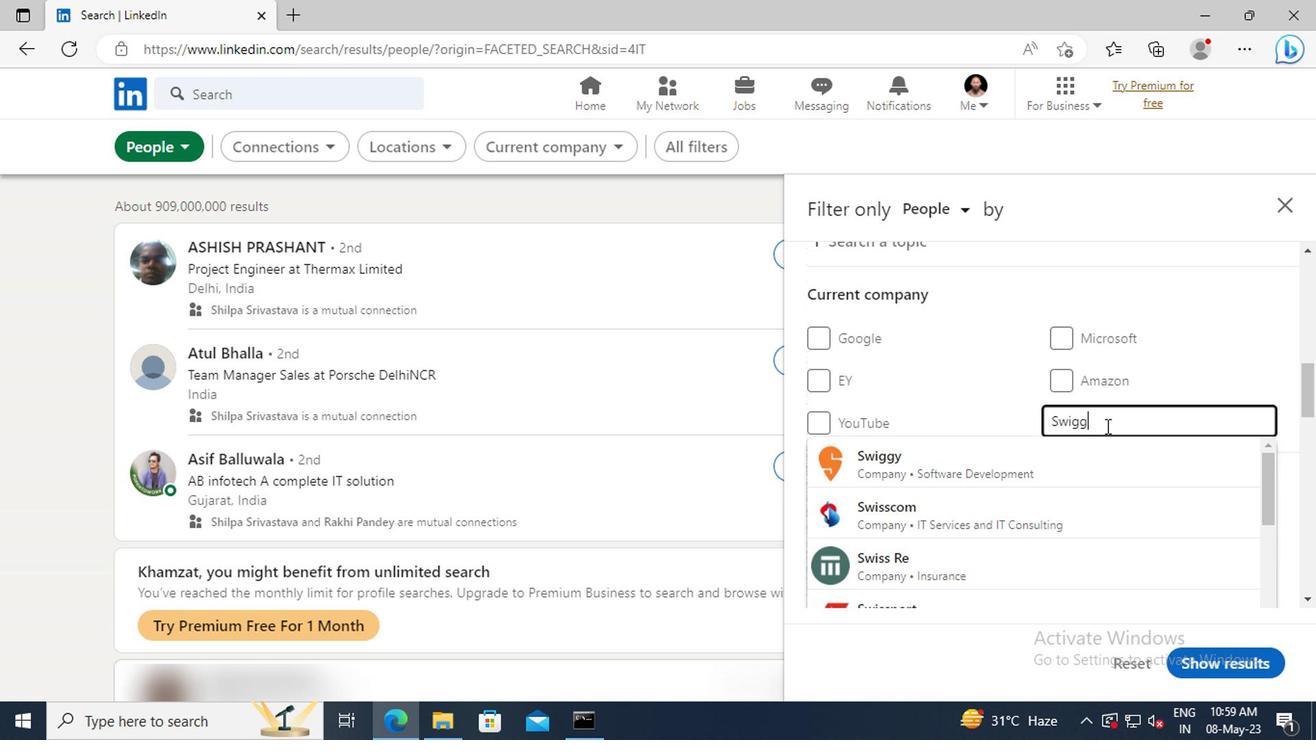 
Action: Mouse moved to (1108, 451)
Screenshot: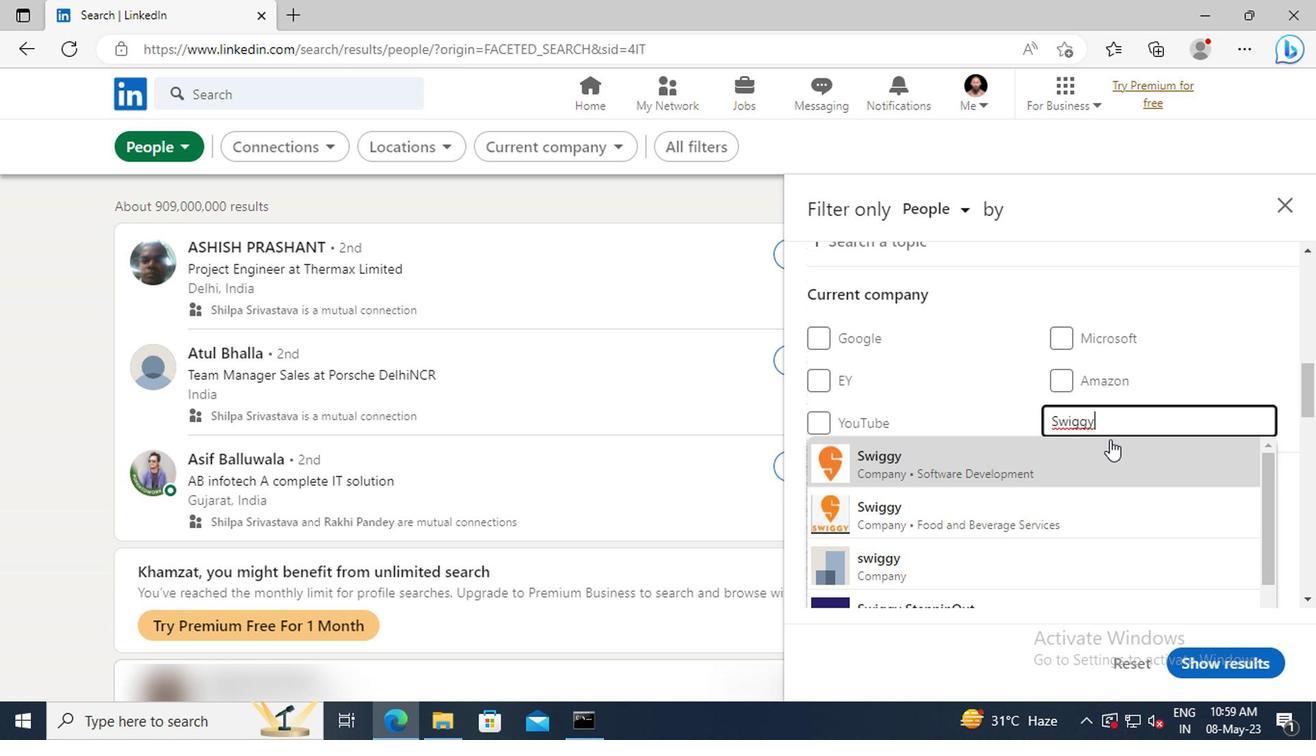 
Action: Mouse pressed left at (1108, 451)
Screenshot: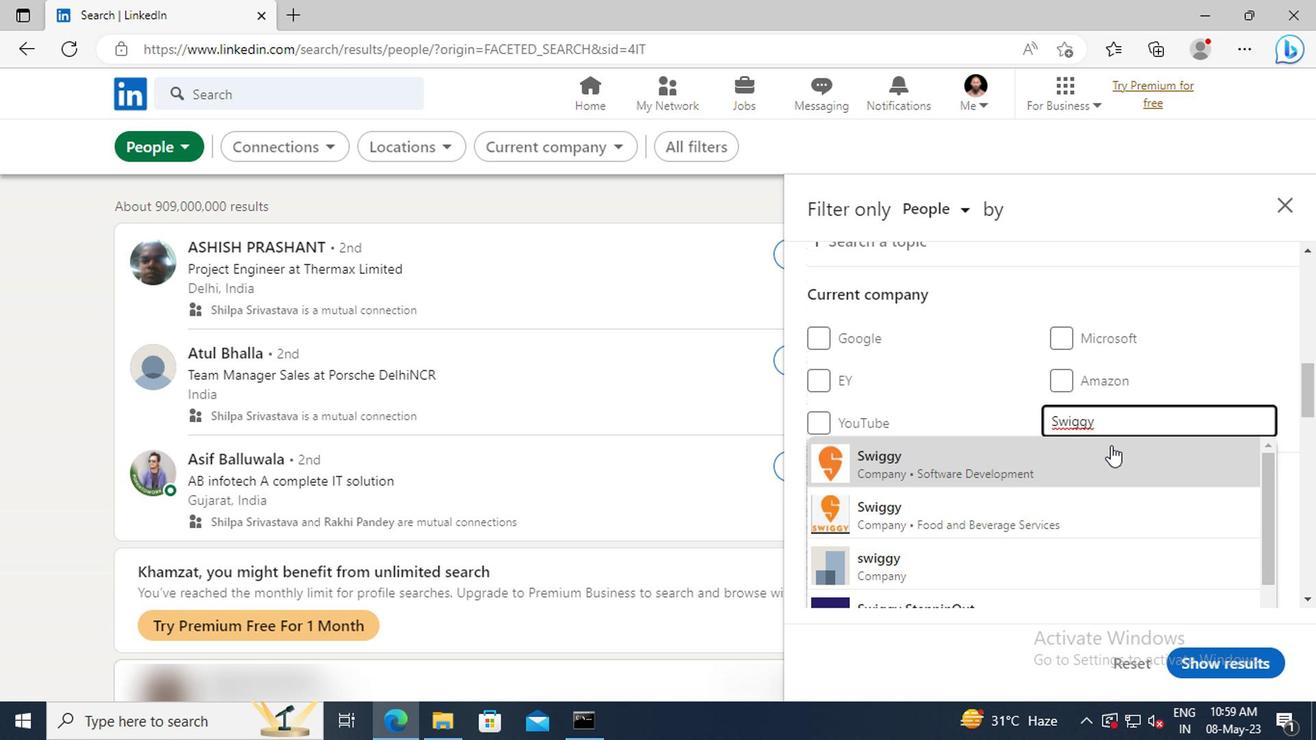 
Action: Mouse scrolled (1108, 450) with delta (0, 0)
Screenshot: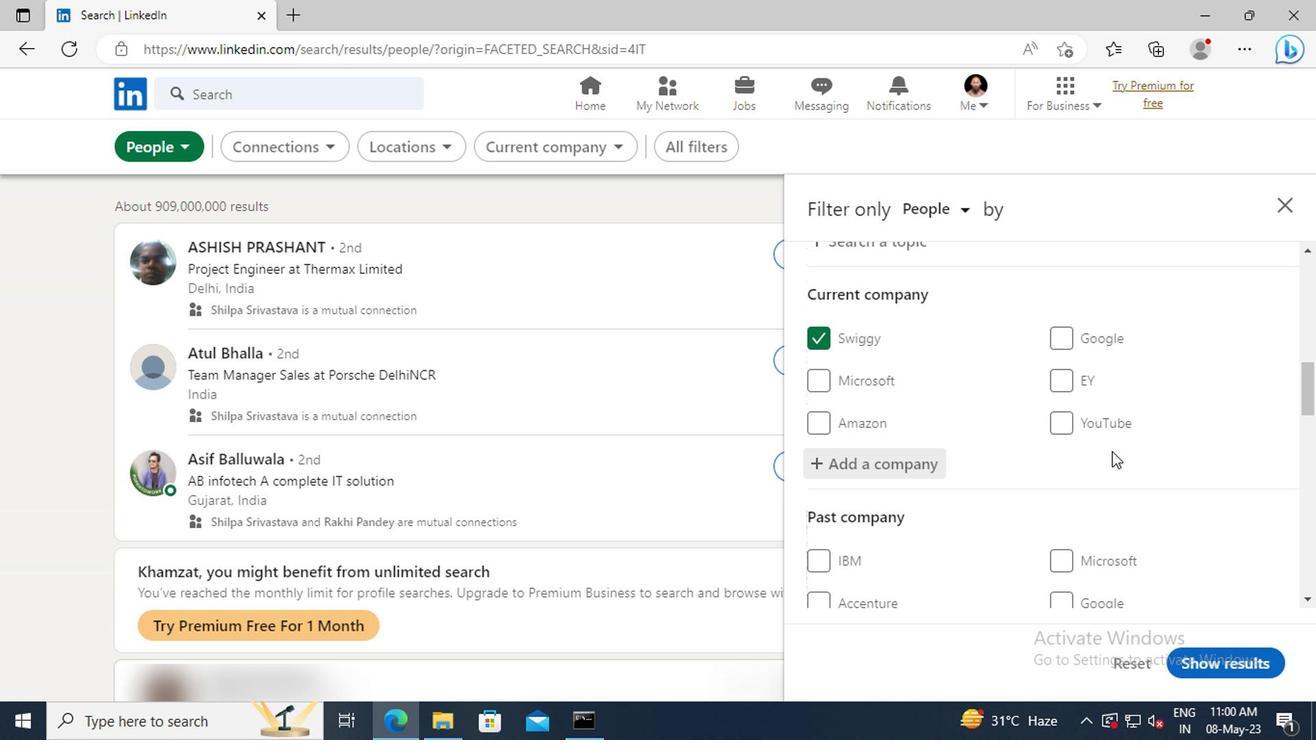 
Action: Mouse scrolled (1108, 450) with delta (0, 0)
Screenshot: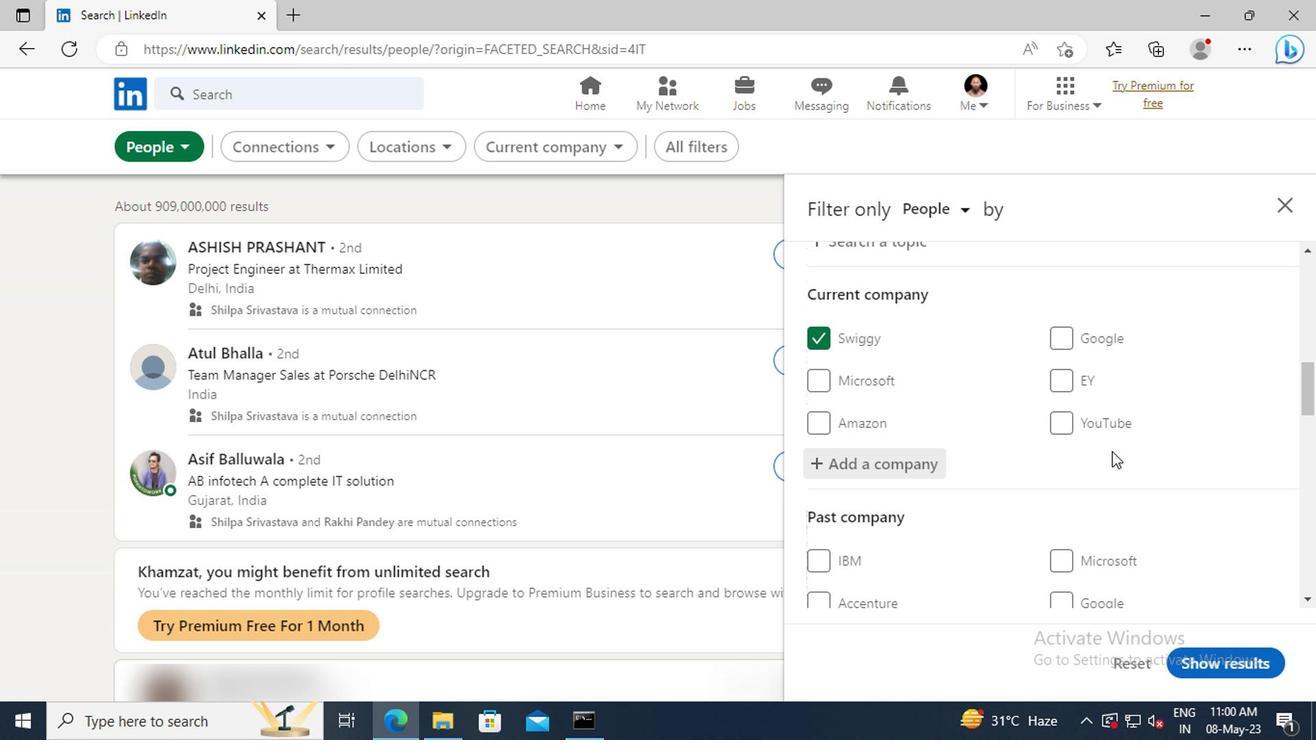 
Action: Mouse scrolled (1108, 450) with delta (0, 0)
Screenshot: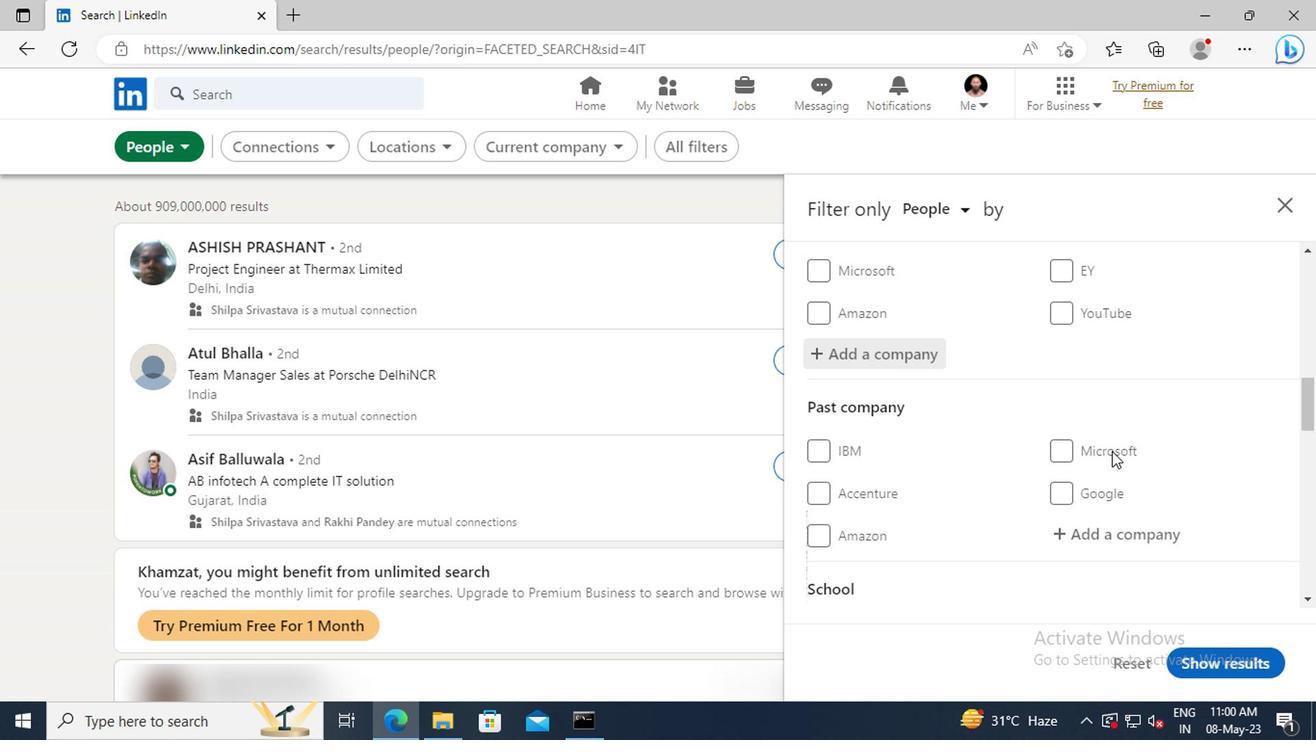 
Action: Mouse moved to (1108, 447)
Screenshot: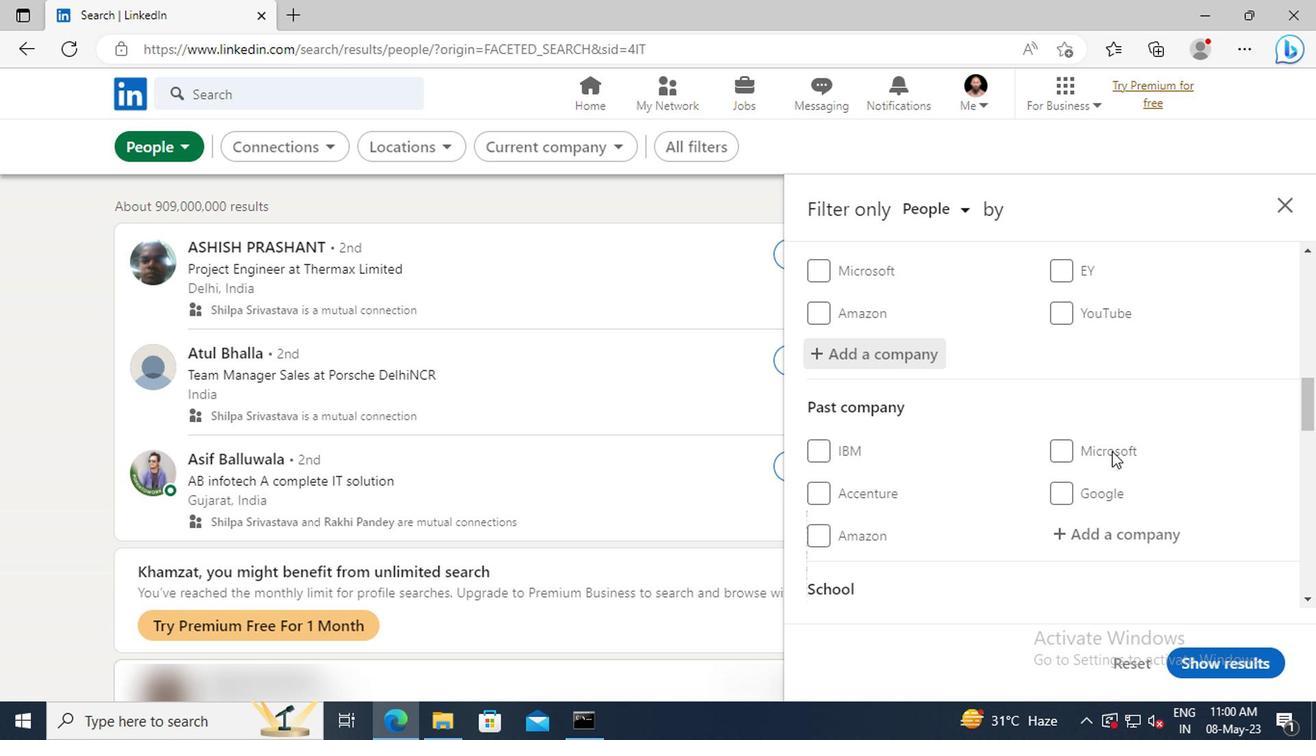 
Action: Mouse scrolled (1108, 446) with delta (0, -1)
Screenshot: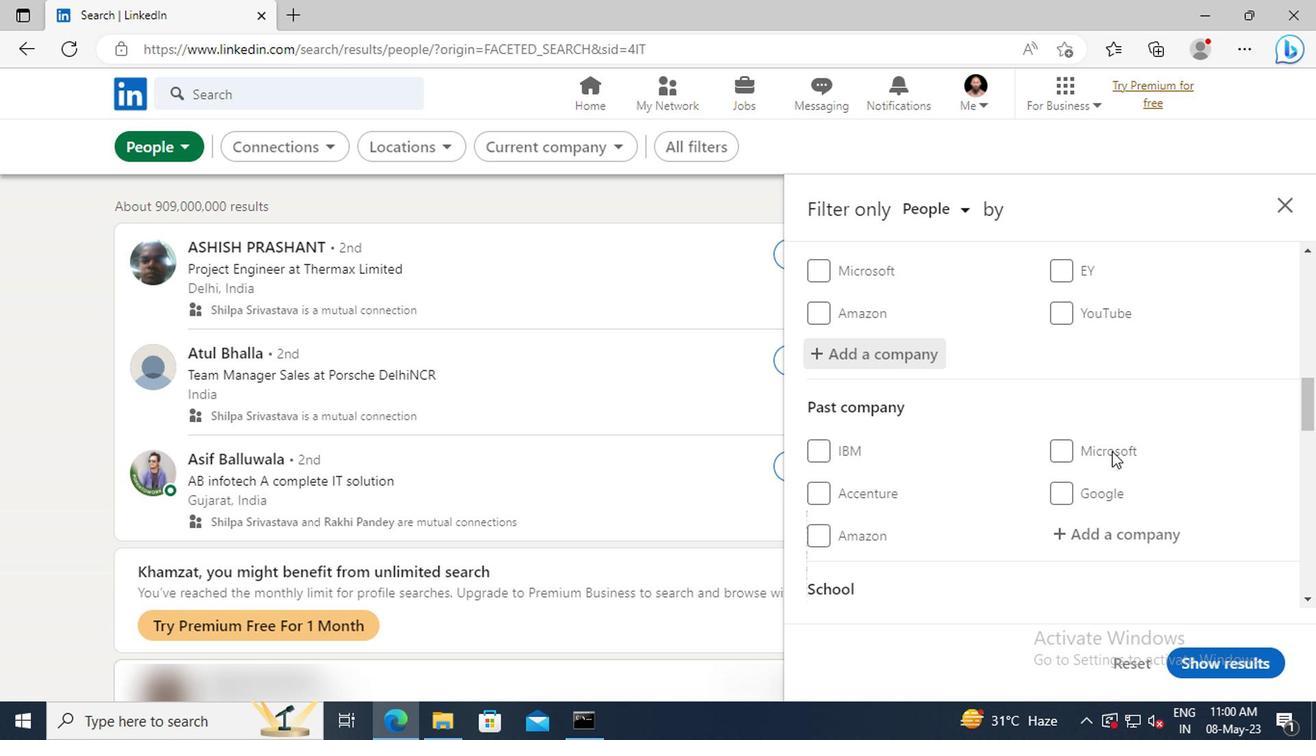 
Action: Mouse moved to (1108, 426)
Screenshot: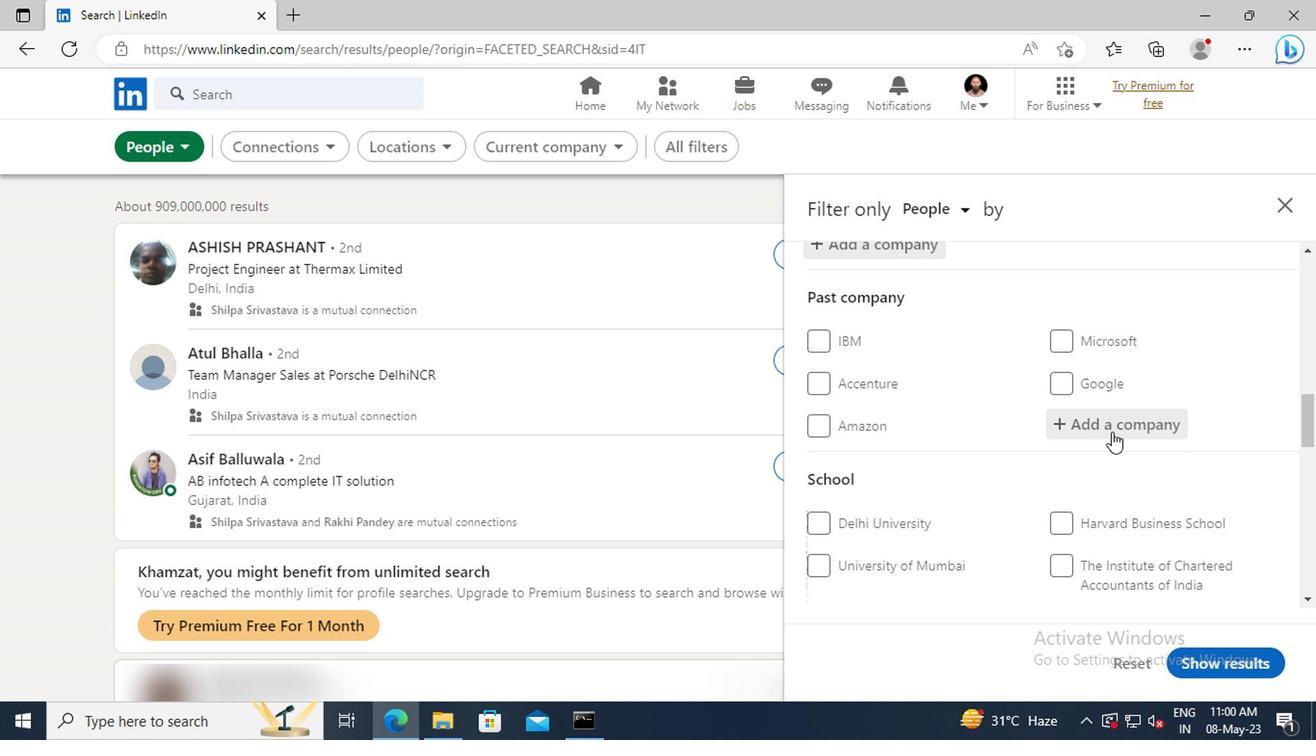 
Action: Mouse scrolled (1108, 425) with delta (0, 0)
Screenshot: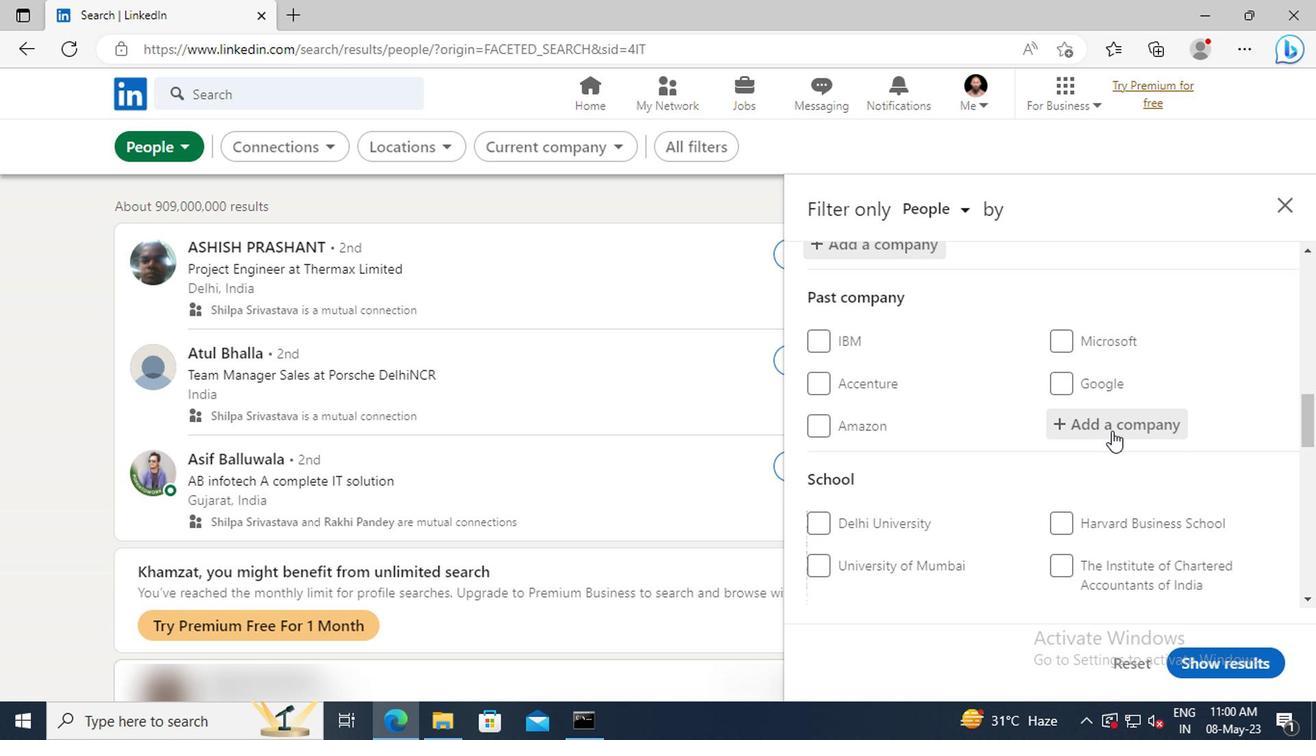 
Action: Mouse moved to (1108, 424)
Screenshot: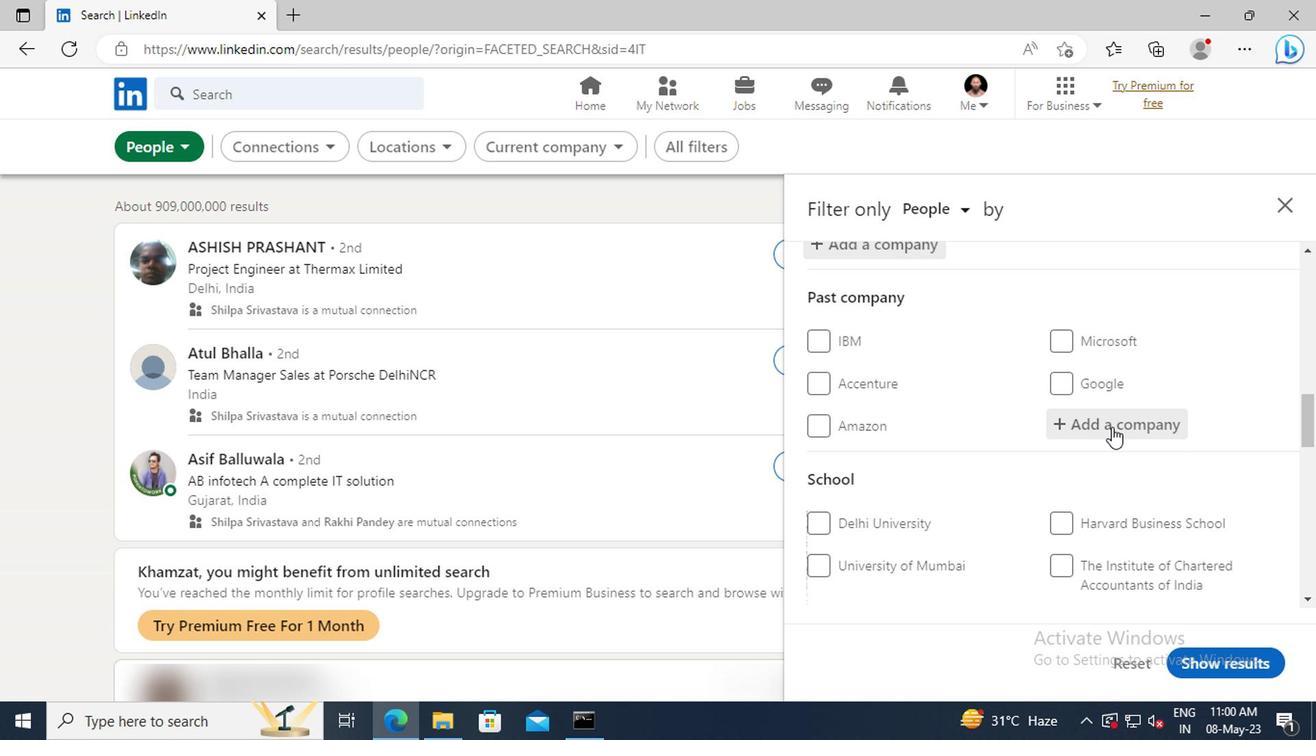 
Action: Mouse scrolled (1108, 423) with delta (0, 0)
Screenshot: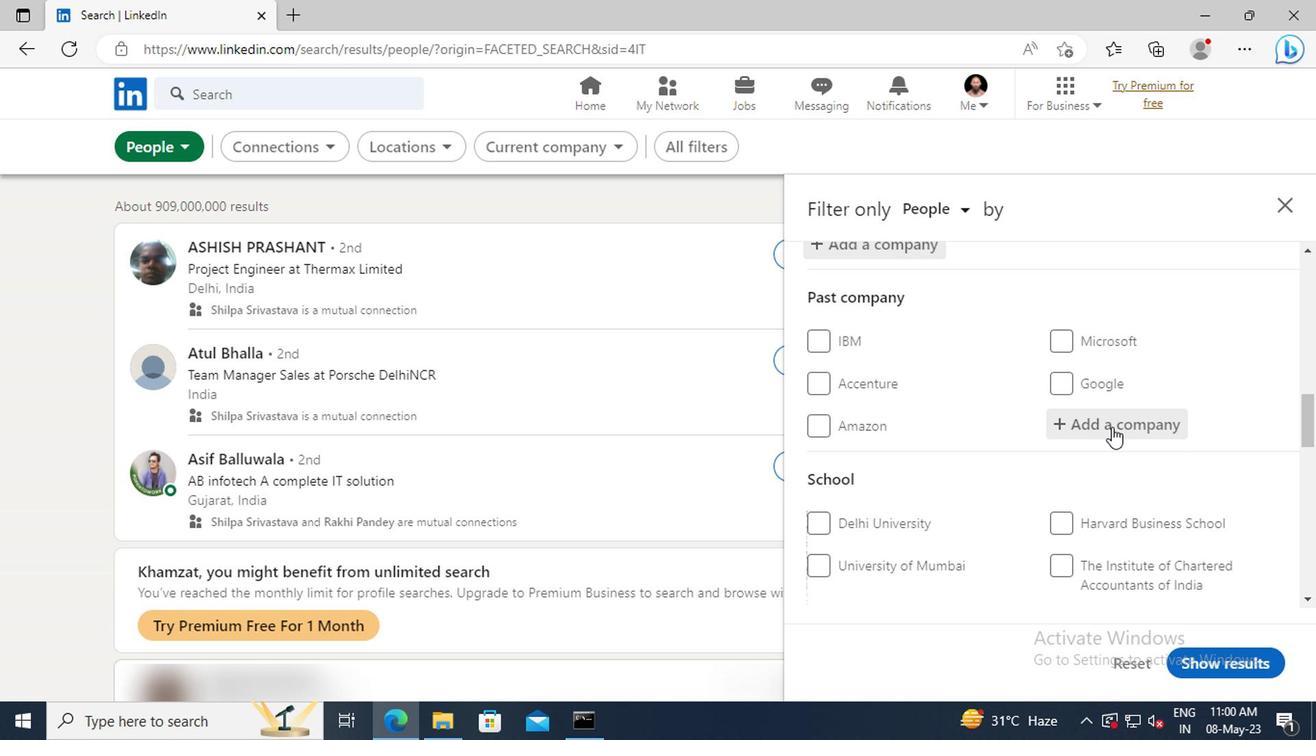 
Action: Mouse moved to (1108, 421)
Screenshot: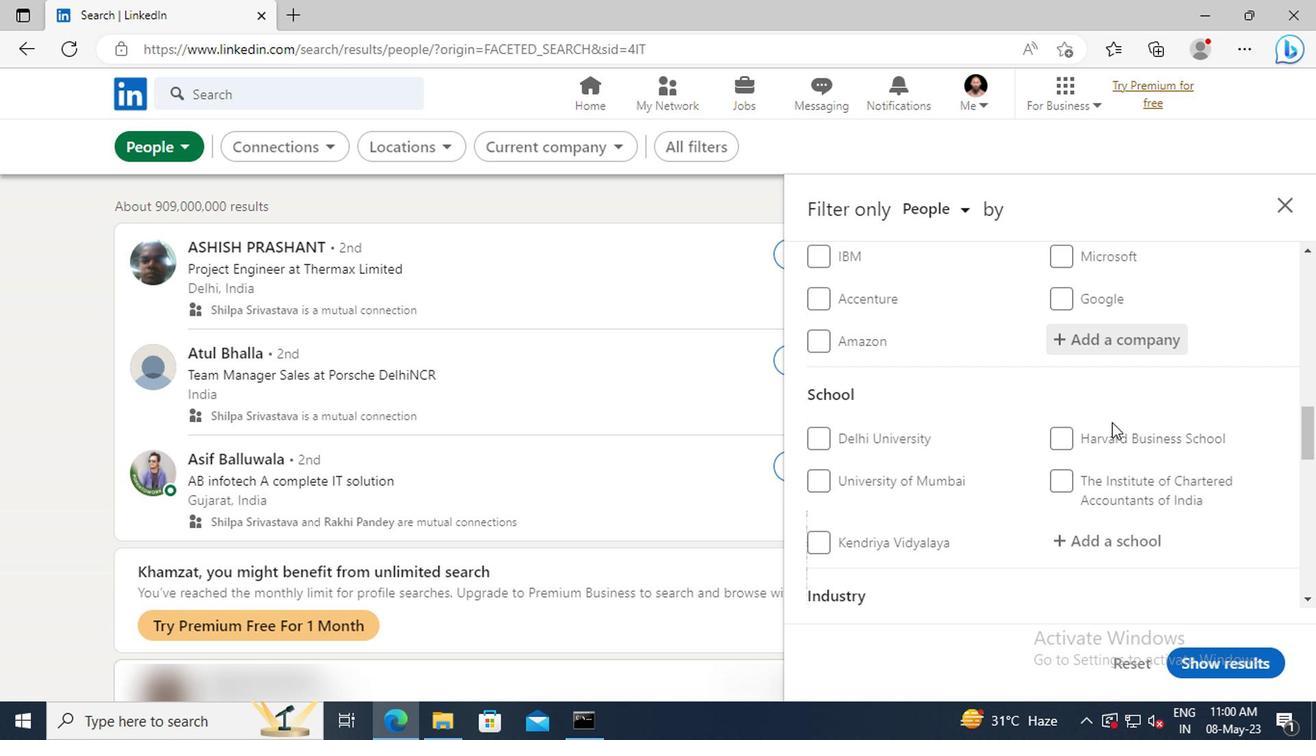 
Action: Mouse scrolled (1108, 421) with delta (0, 0)
Screenshot: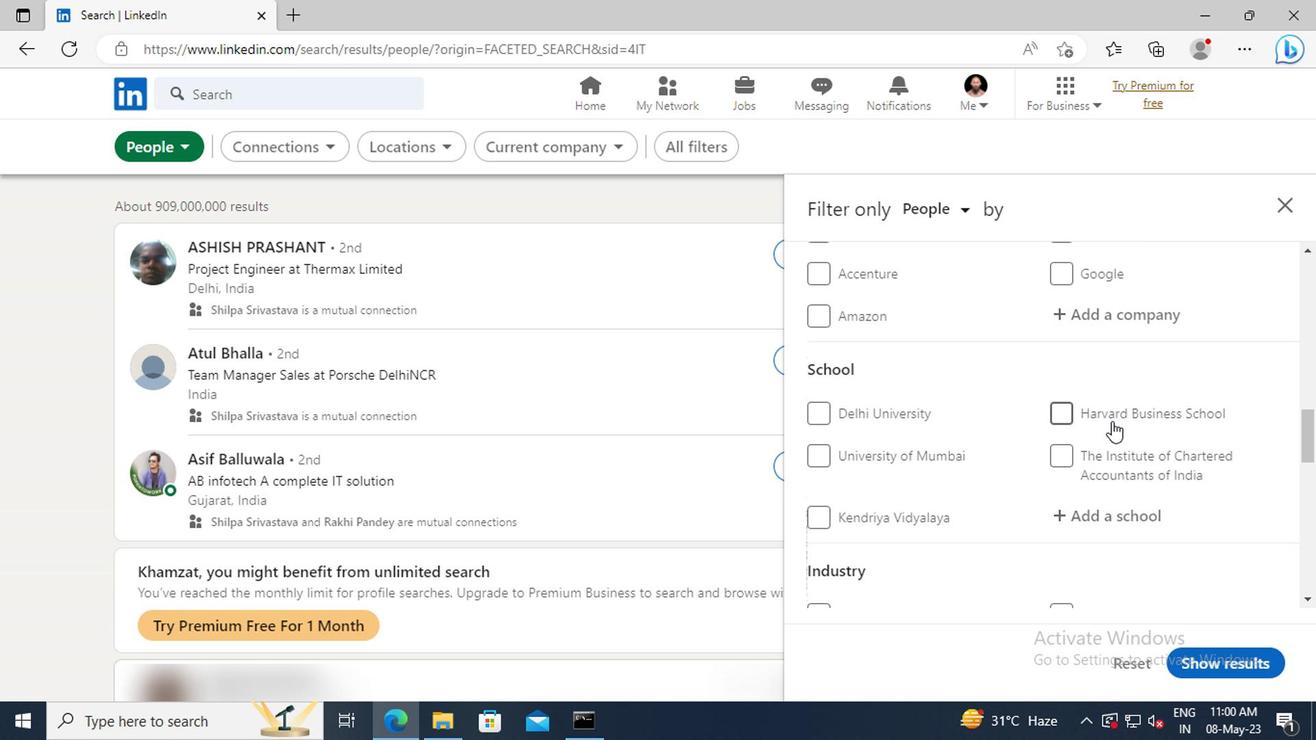 
Action: Mouse scrolled (1108, 421) with delta (0, 0)
Screenshot: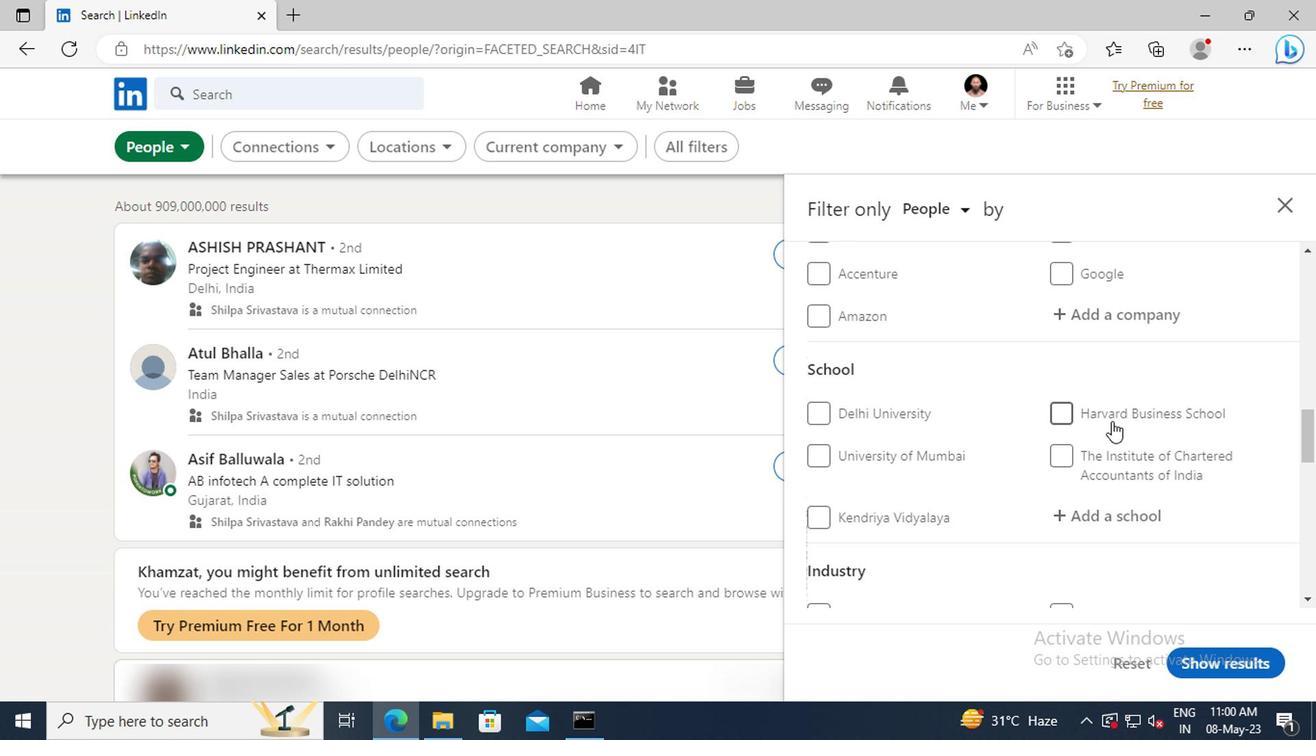 
Action: Mouse moved to (1102, 419)
Screenshot: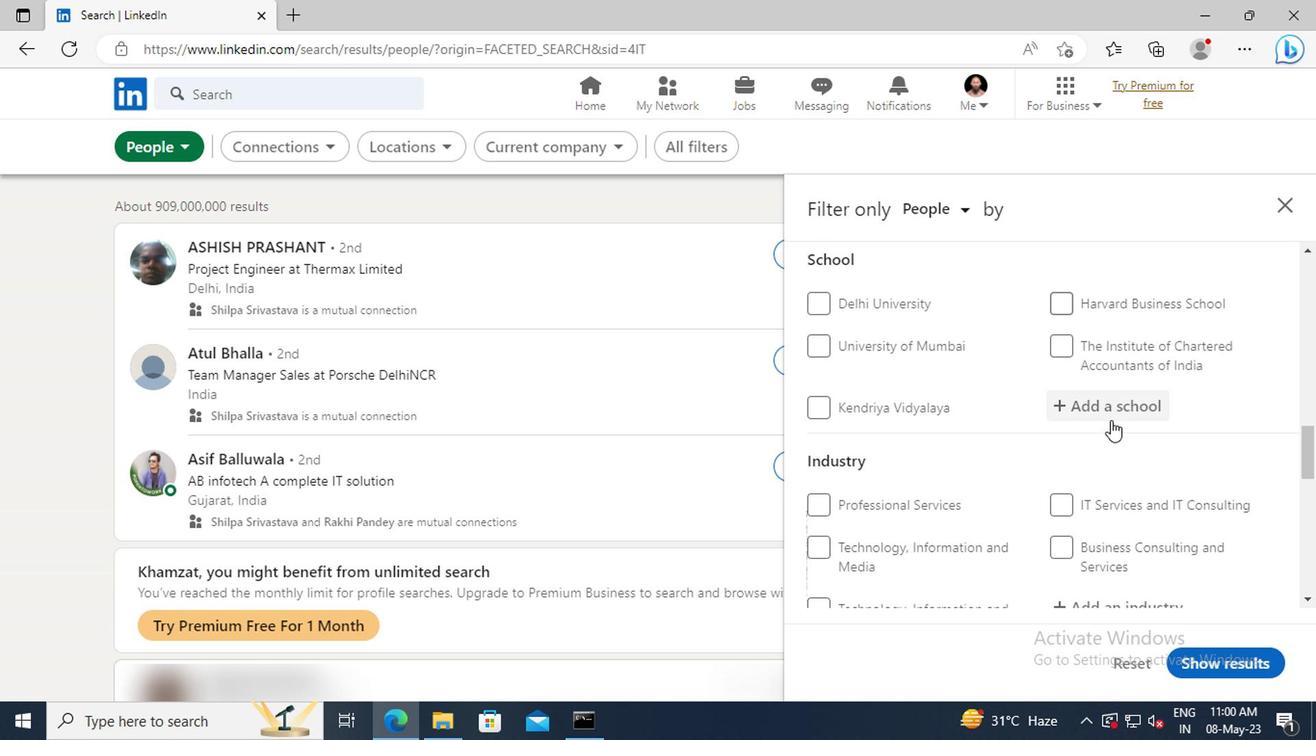 
Action: Mouse pressed left at (1102, 419)
Screenshot: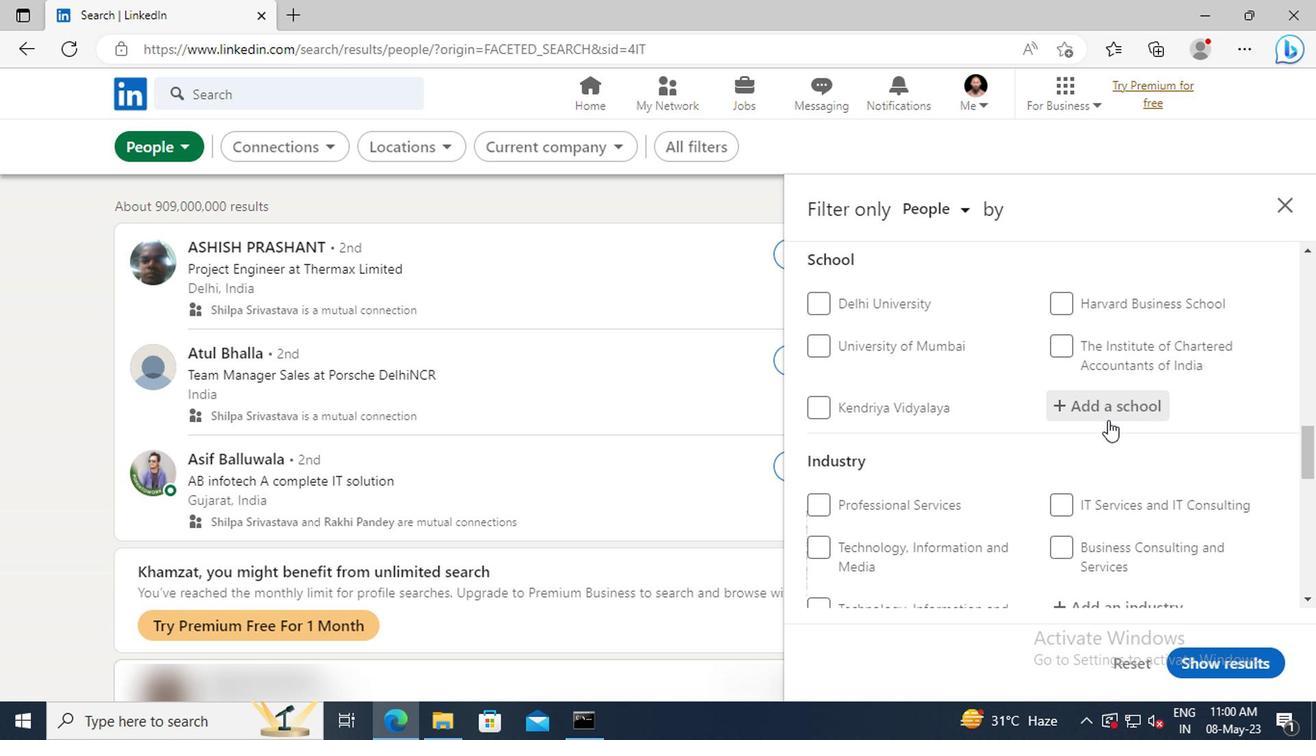 
Action: Key pressed <Key.shift>NARSEE<Key.space><Key.shift>MONJEE<Key.space>
Screenshot: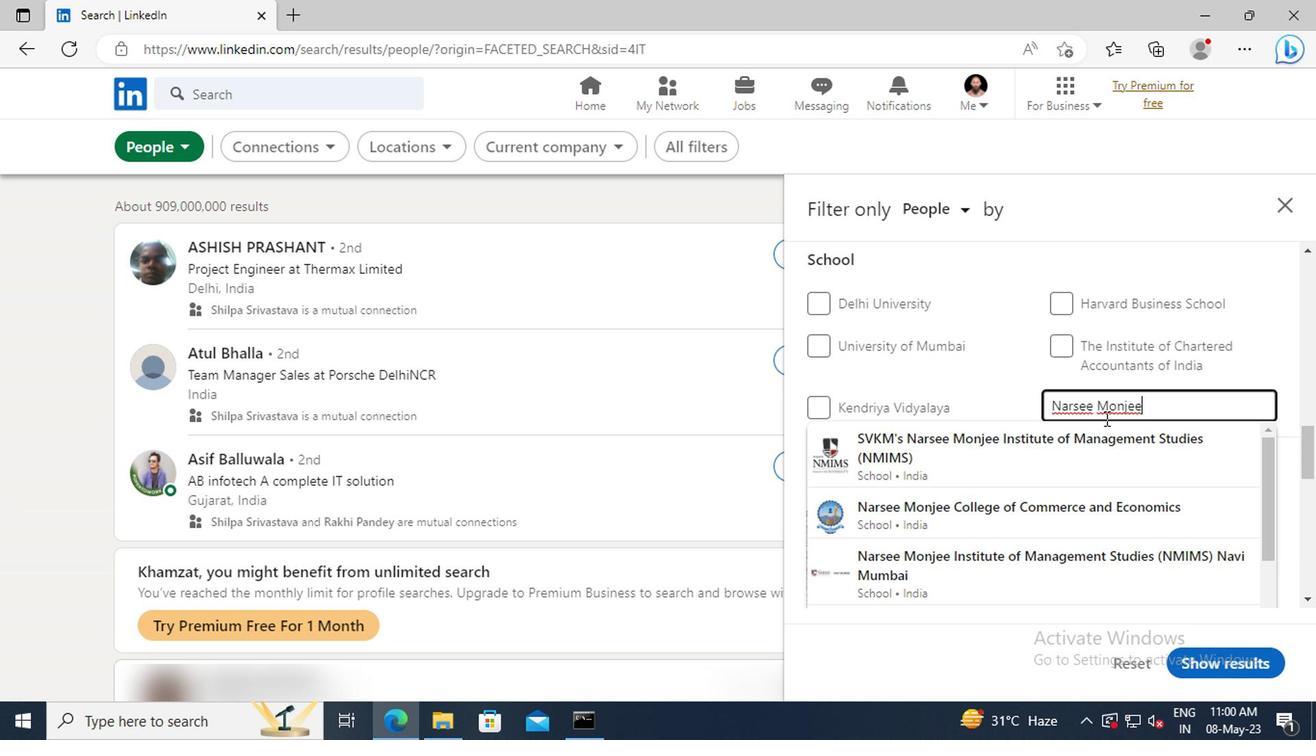 
Action: Mouse moved to (1119, 554)
Screenshot: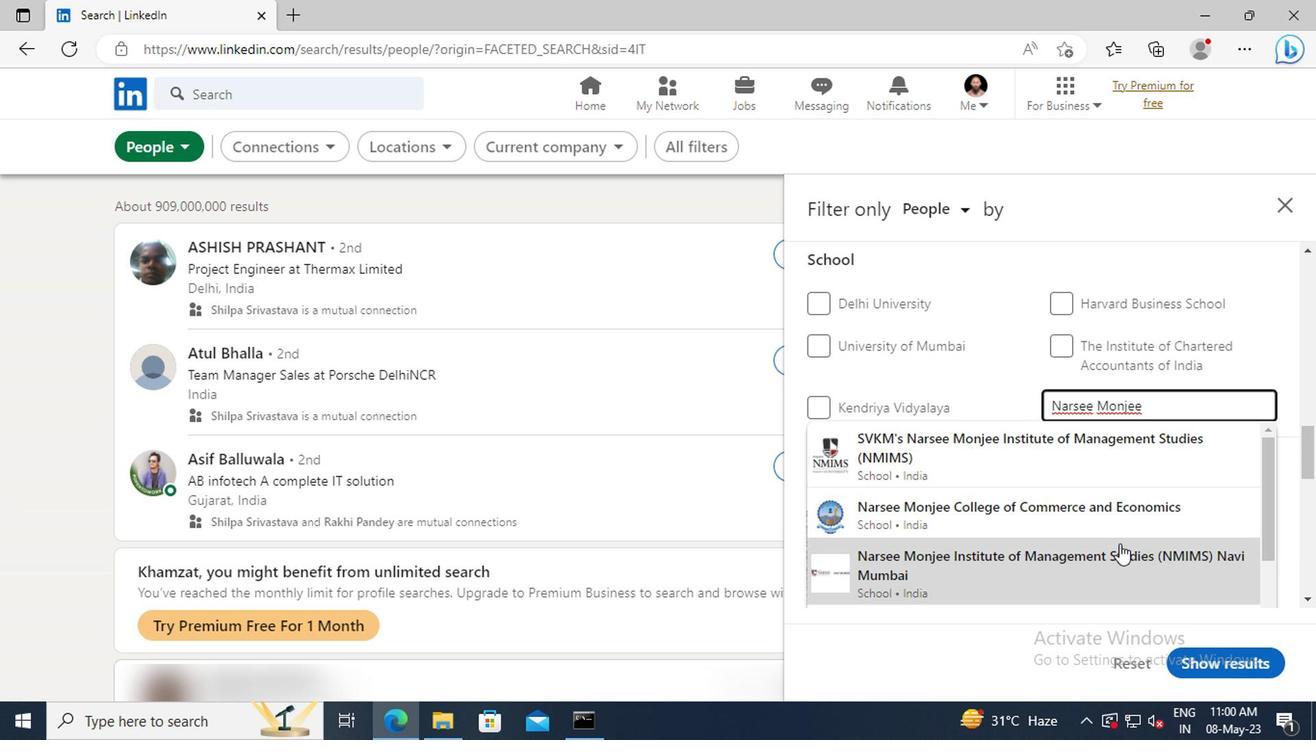 
Action: Mouse pressed left at (1119, 554)
Screenshot: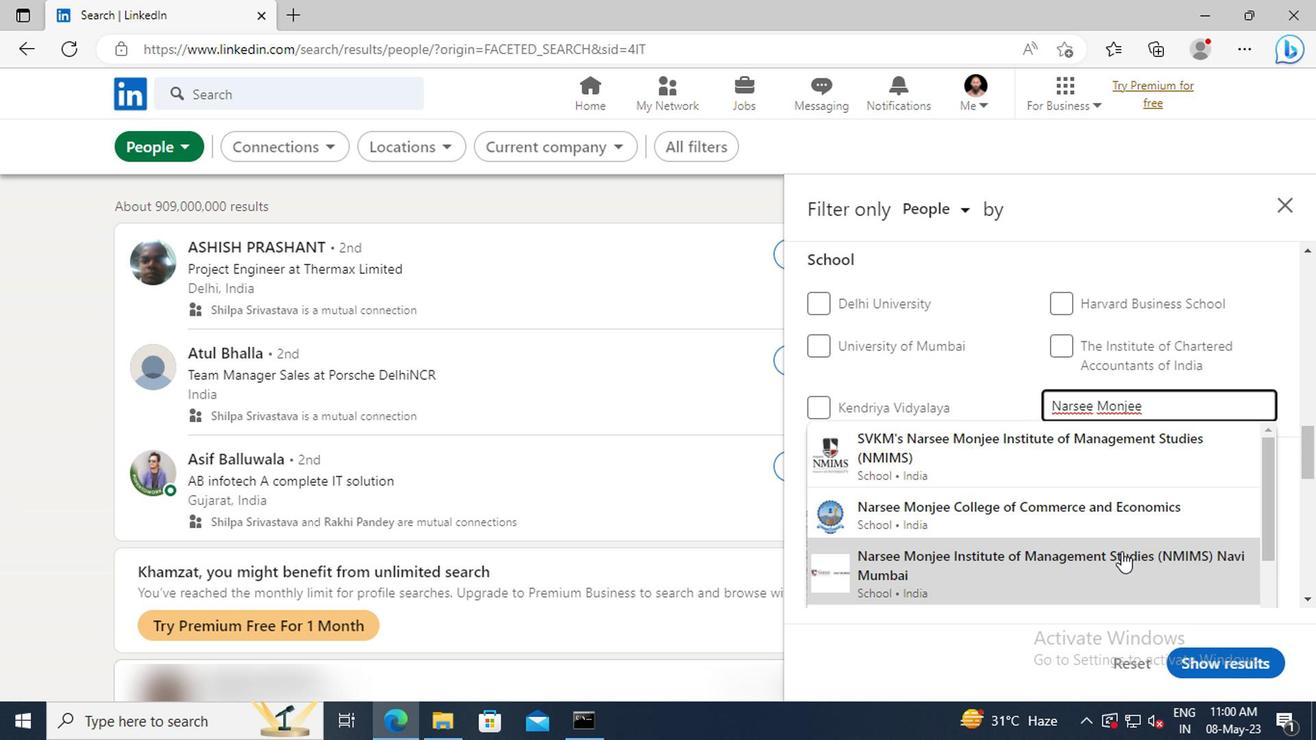
Action: Mouse moved to (1120, 543)
Screenshot: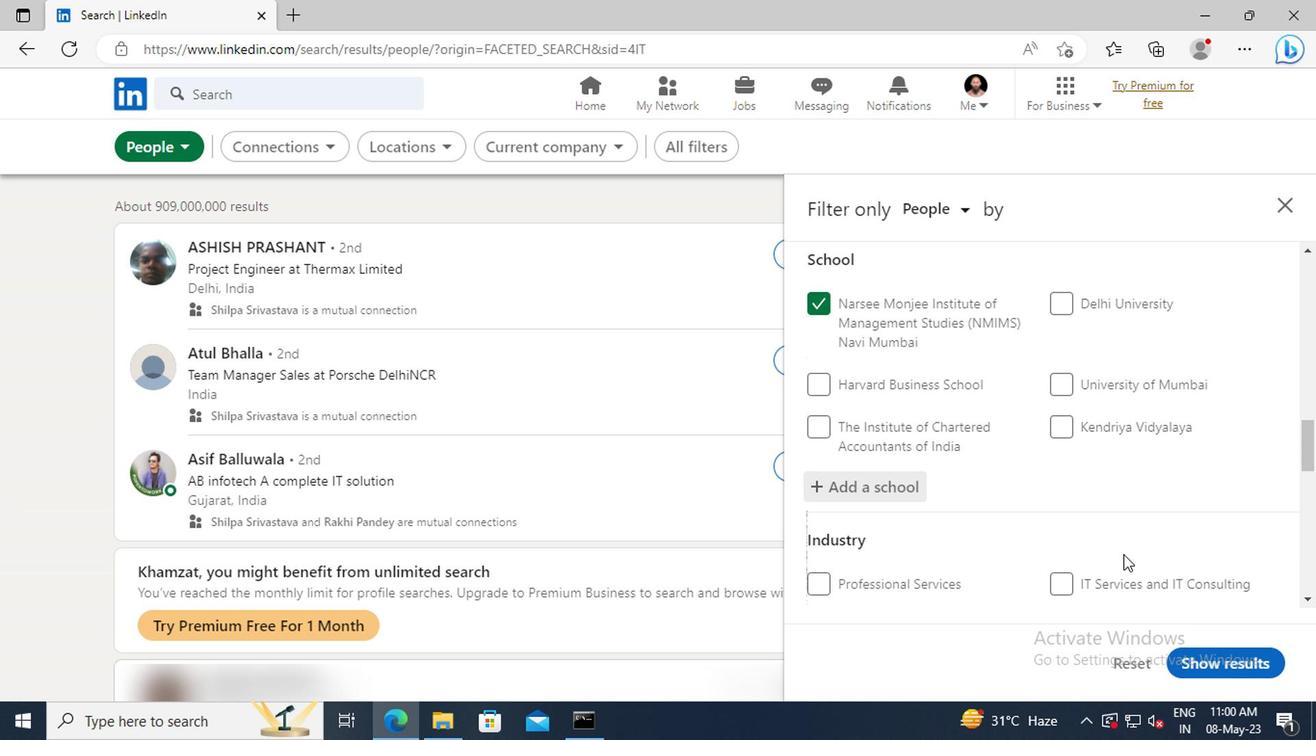 
Action: Mouse scrolled (1120, 542) with delta (0, -1)
Screenshot: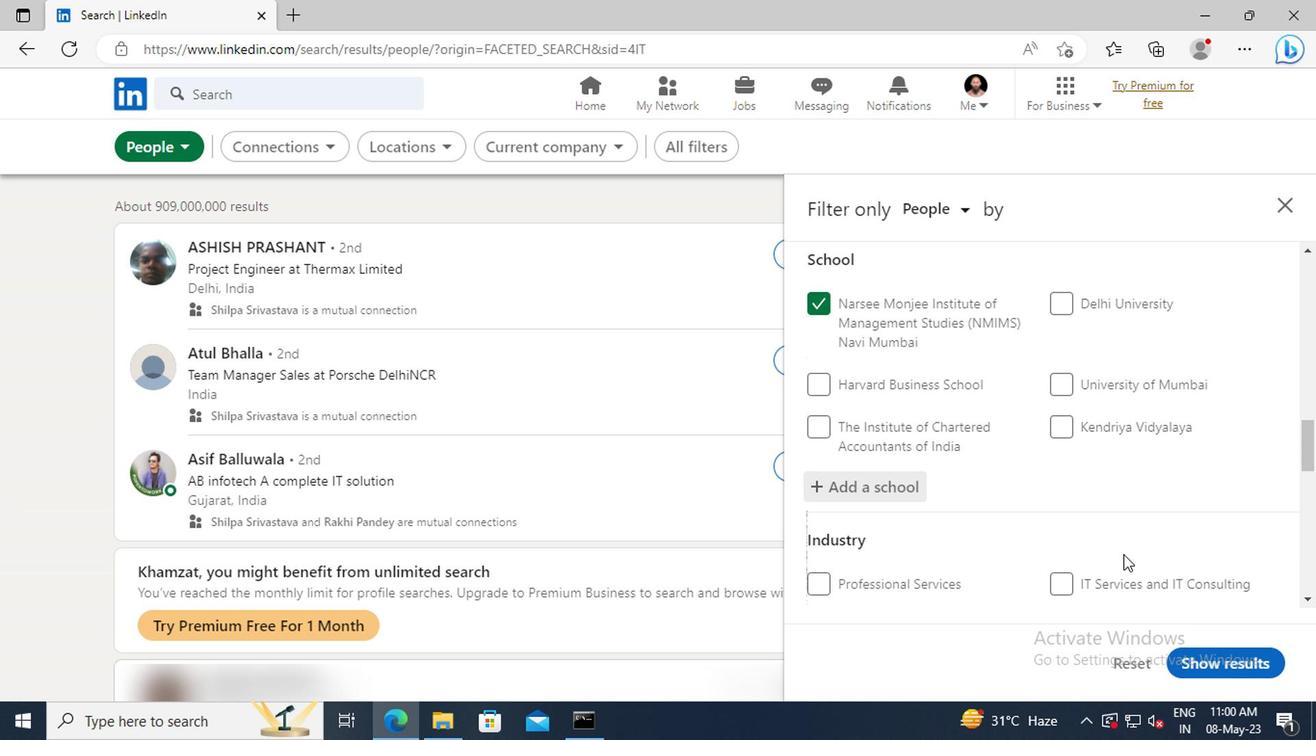 
Action: Mouse moved to (1120, 532)
Screenshot: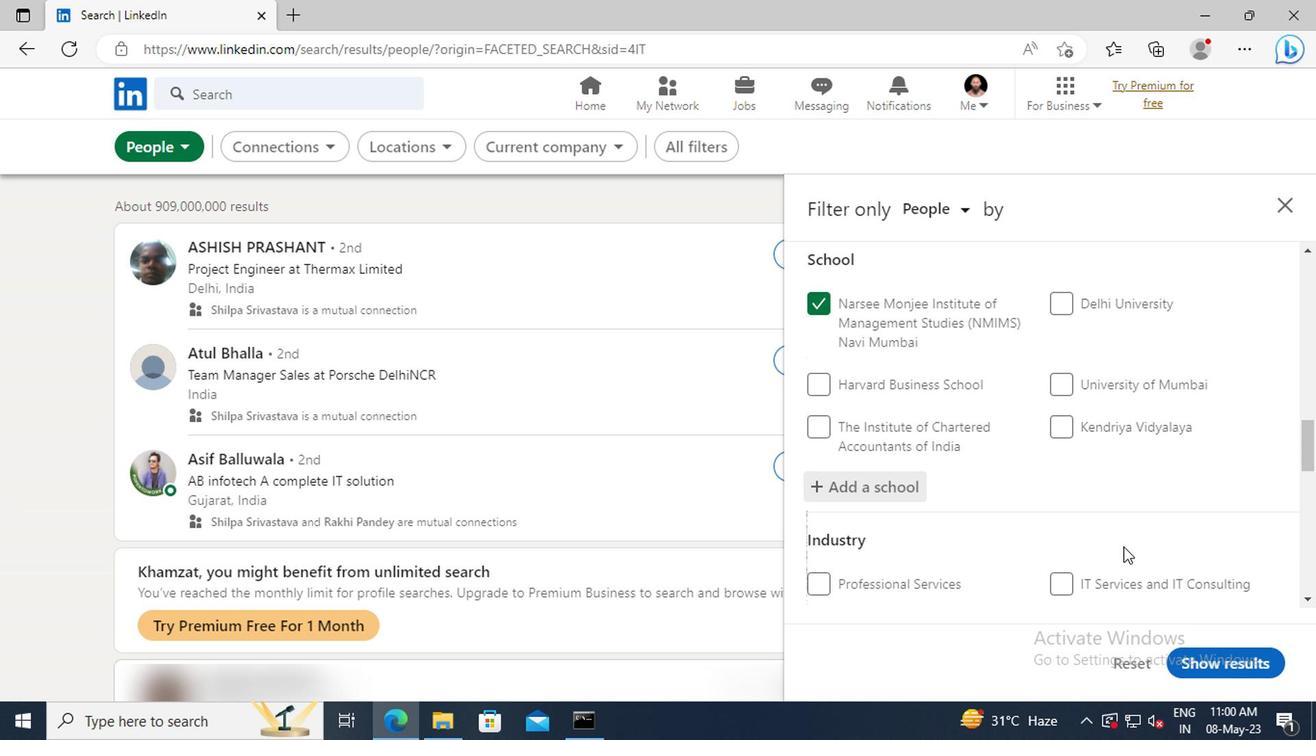
Action: Mouse scrolled (1120, 531) with delta (0, 0)
Screenshot: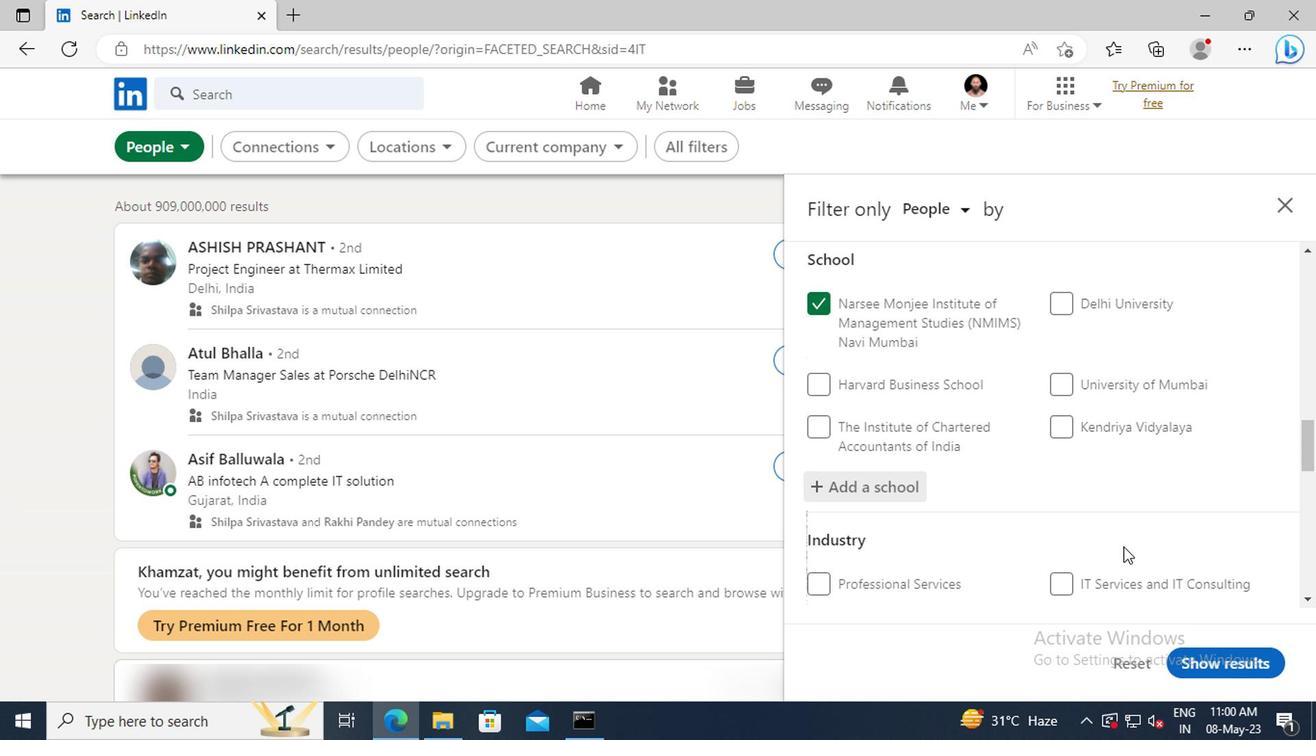 
Action: Mouse moved to (1116, 496)
Screenshot: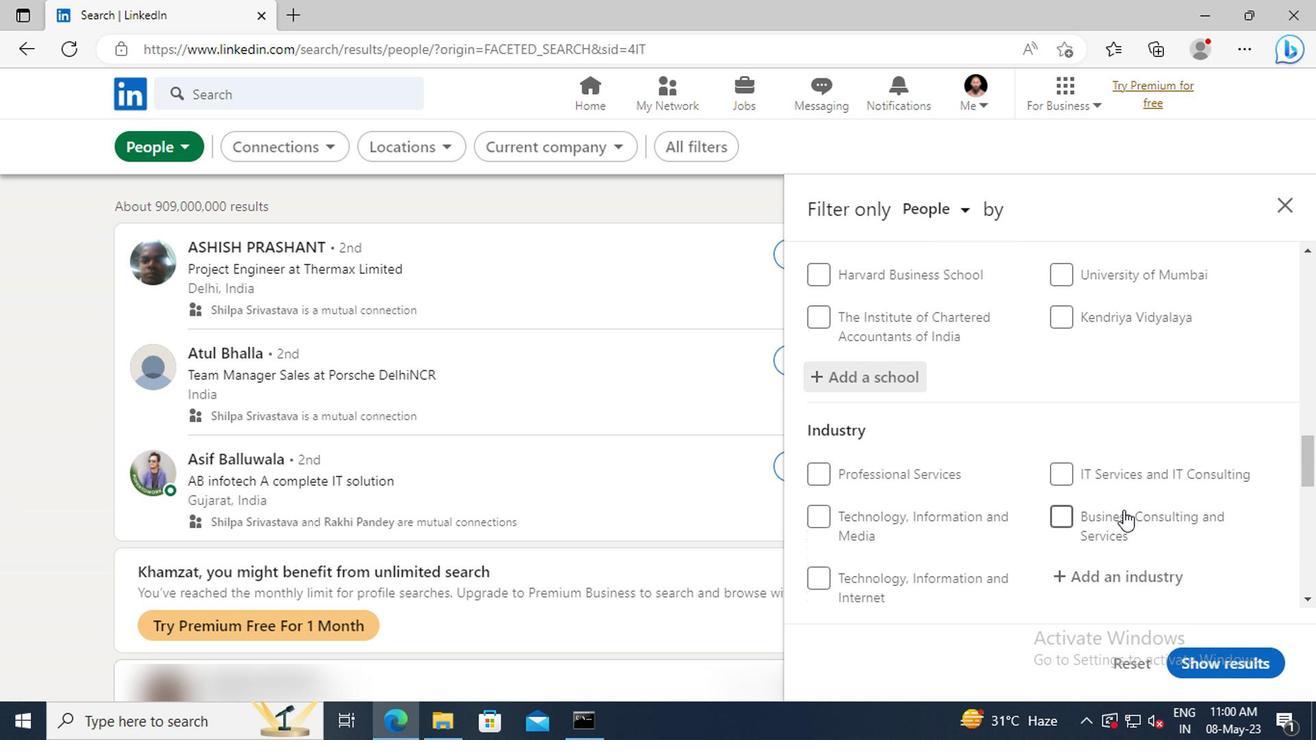 
Action: Mouse scrolled (1116, 495) with delta (0, 0)
Screenshot: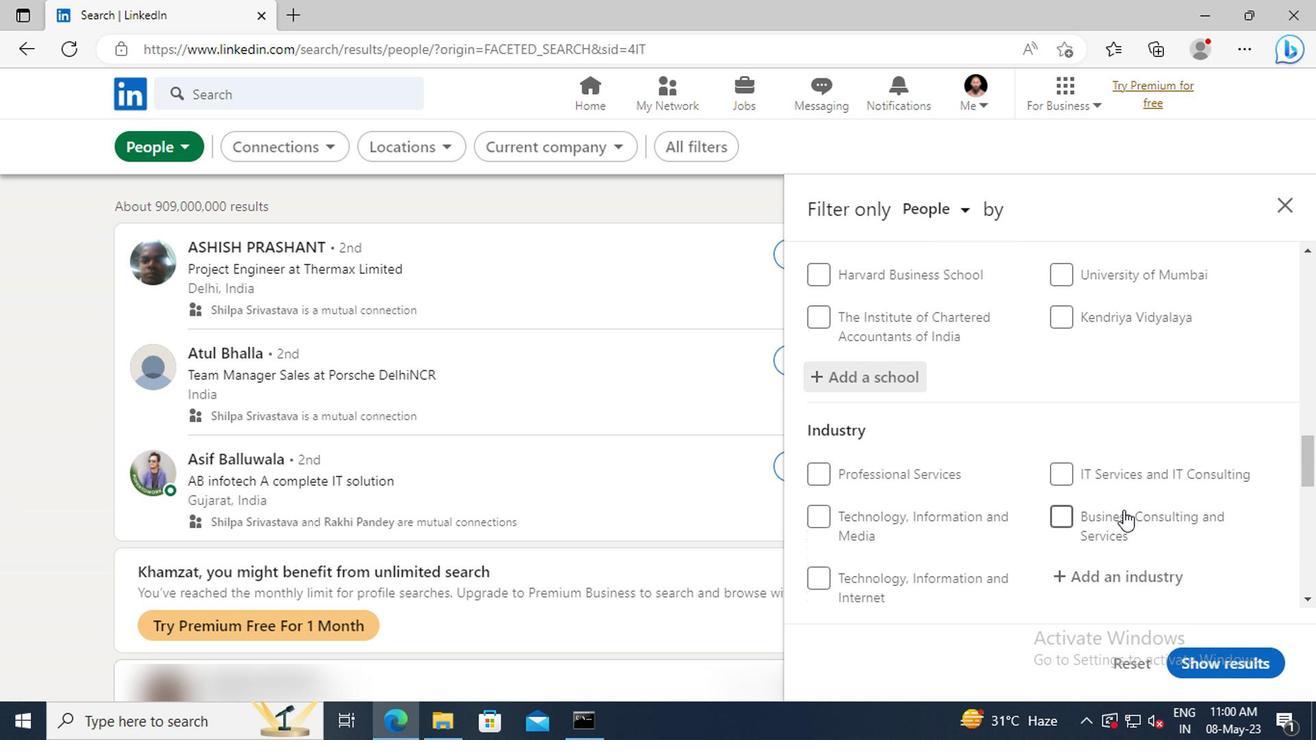 
Action: Mouse moved to (1113, 483)
Screenshot: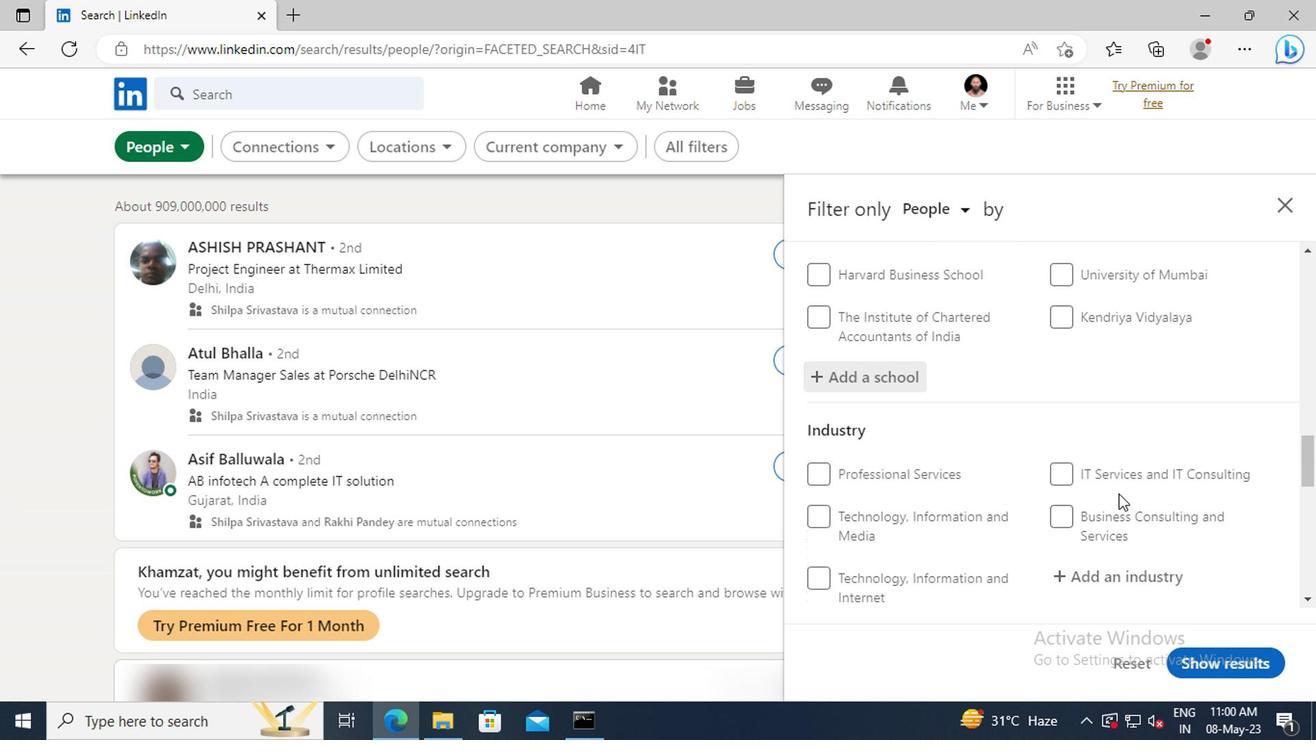 
Action: Mouse scrolled (1113, 482) with delta (0, -1)
Screenshot: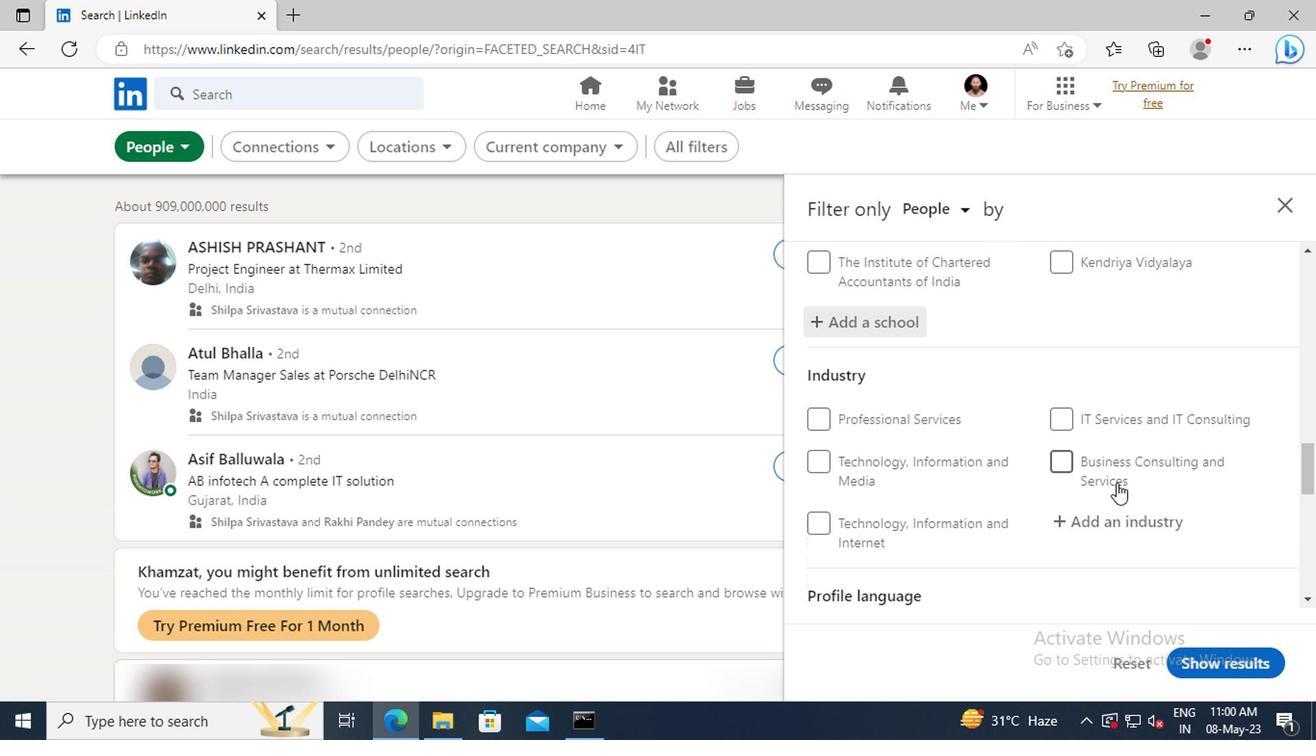 
Action: Mouse moved to (1105, 469)
Screenshot: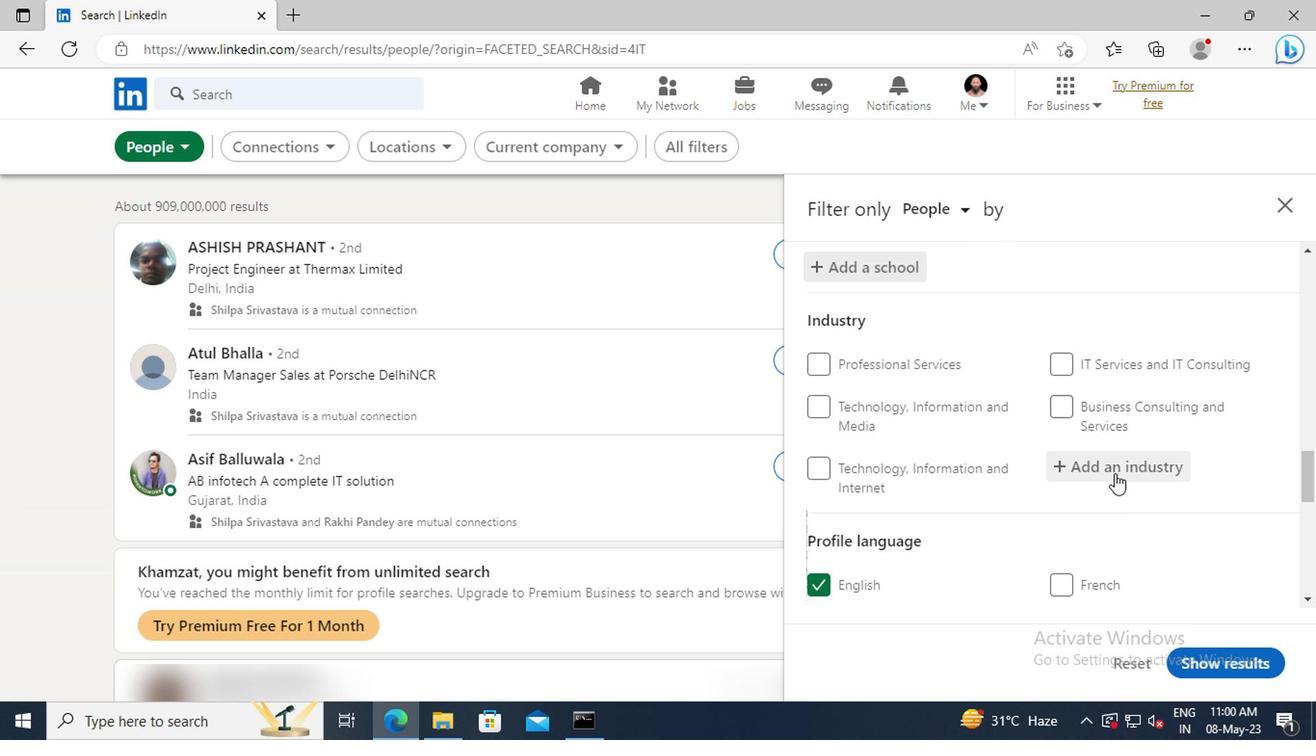 
Action: Mouse pressed left at (1105, 469)
Screenshot: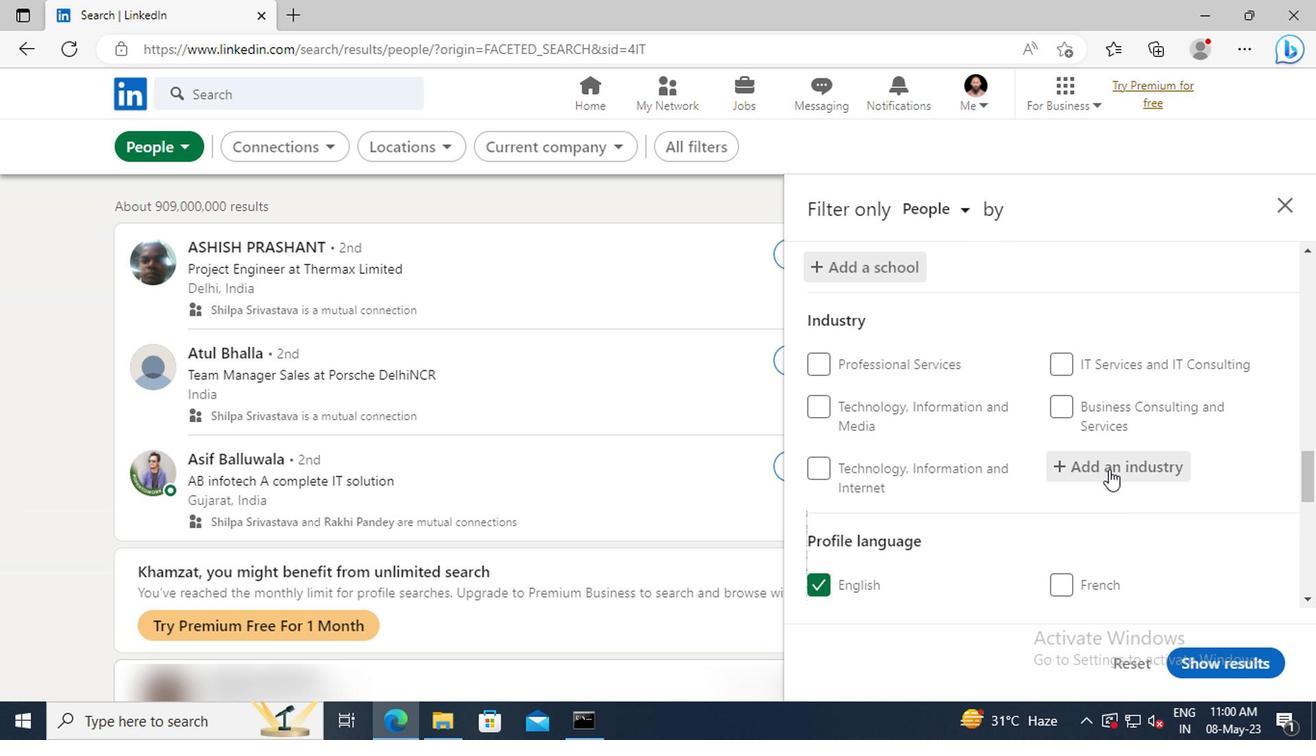 
Action: Key pressed <Key.shift>BOI
Screenshot: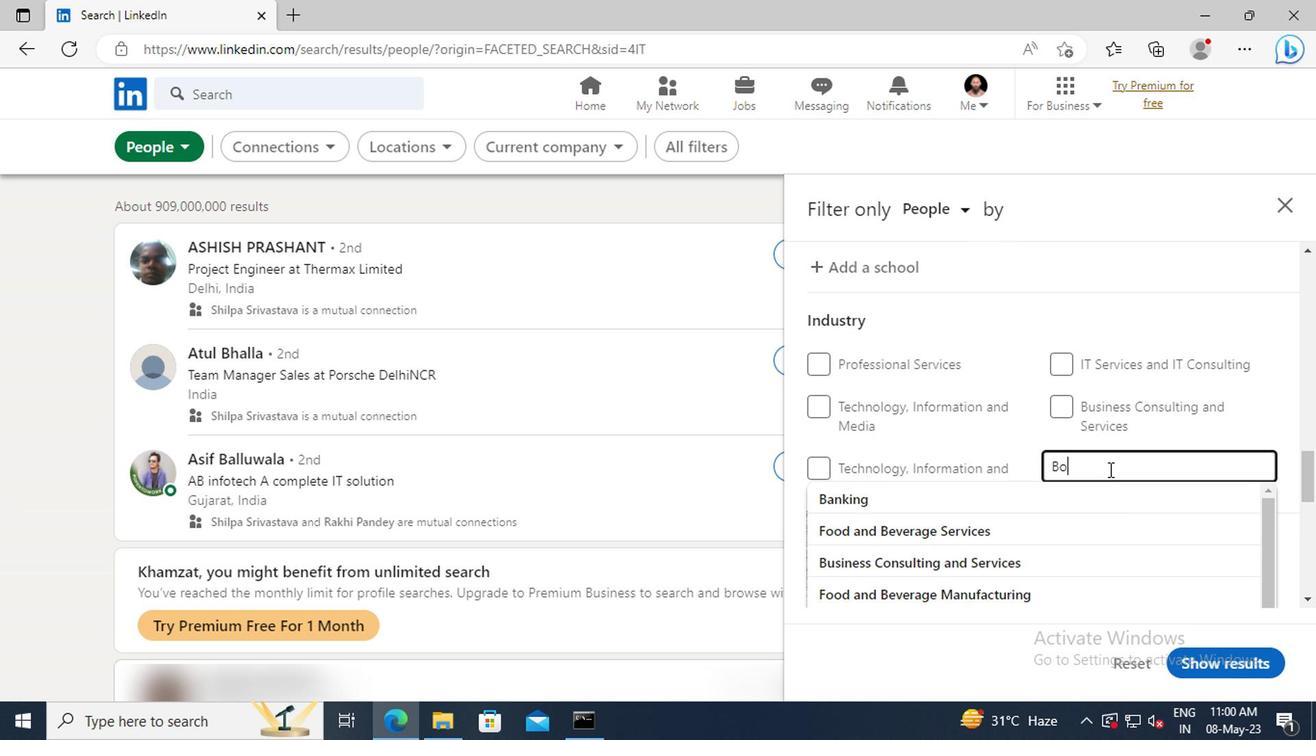 
Action: Mouse moved to (1112, 496)
Screenshot: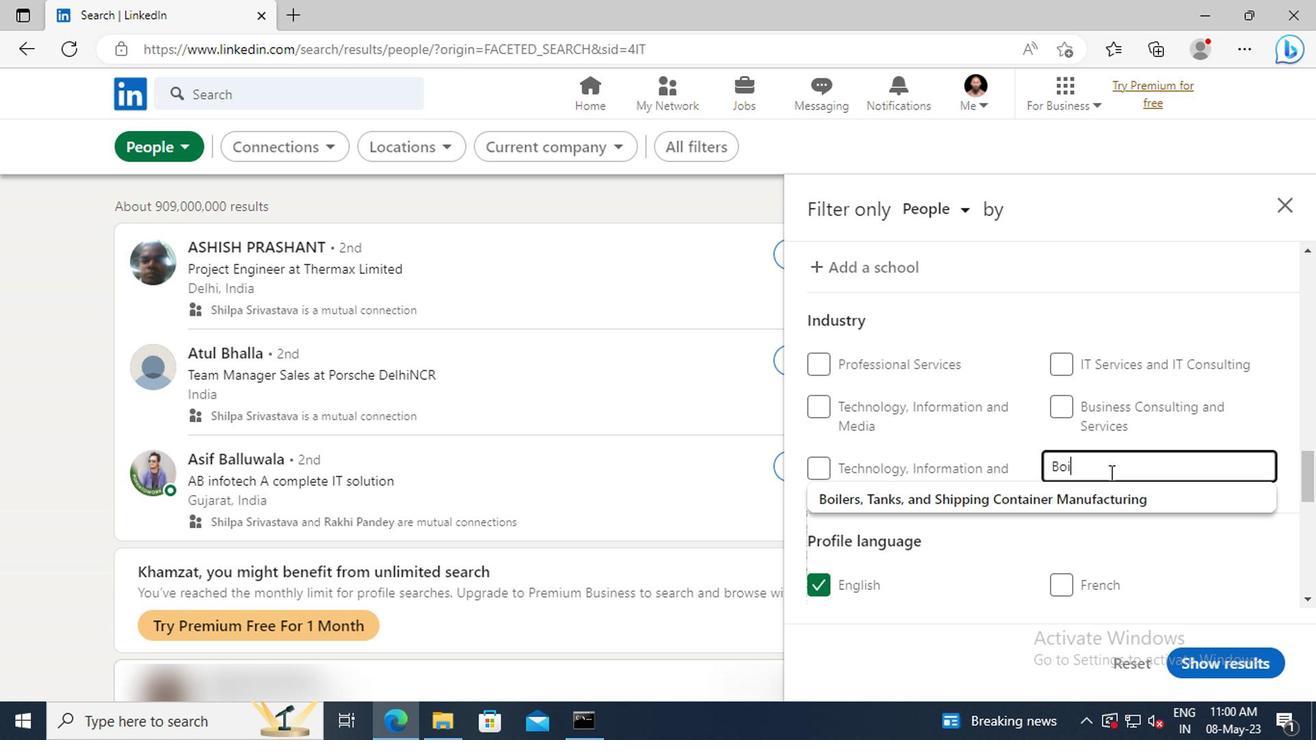 
Action: Mouse pressed left at (1112, 496)
Screenshot: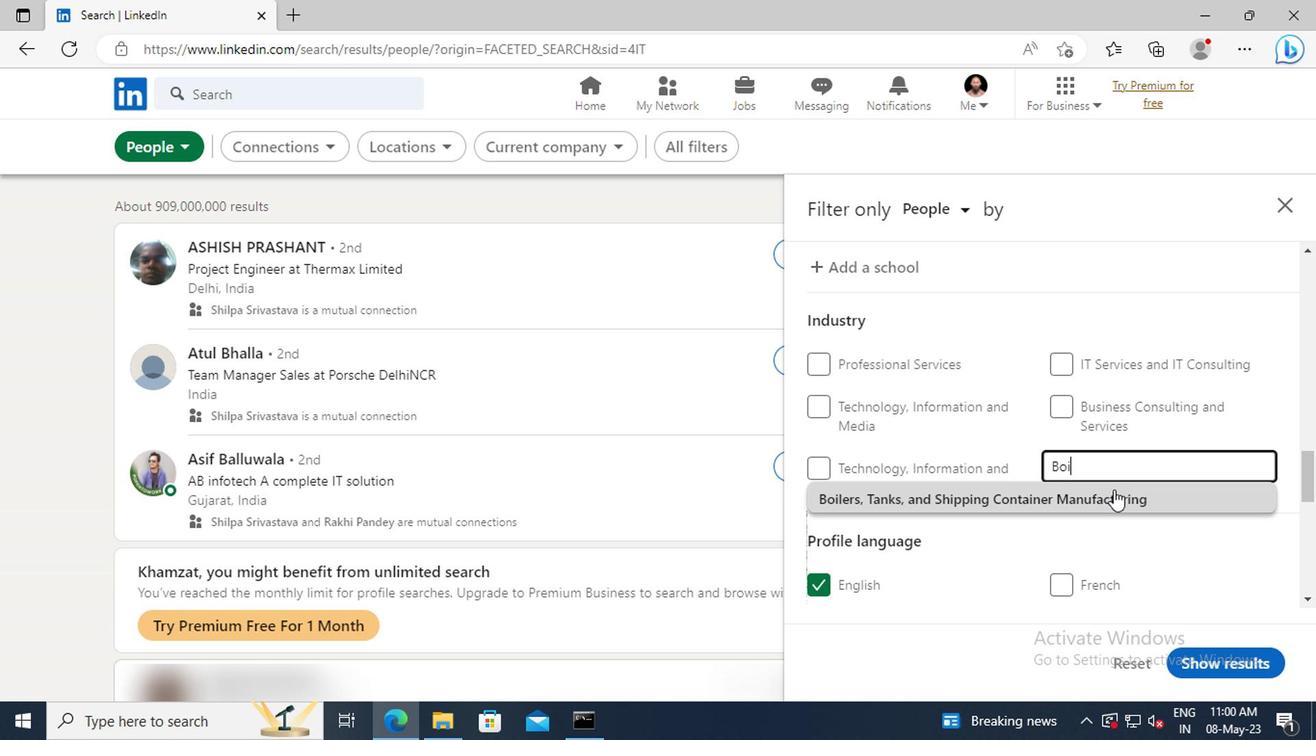 
Action: Mouse moved to (1112, 488)
Screenshot: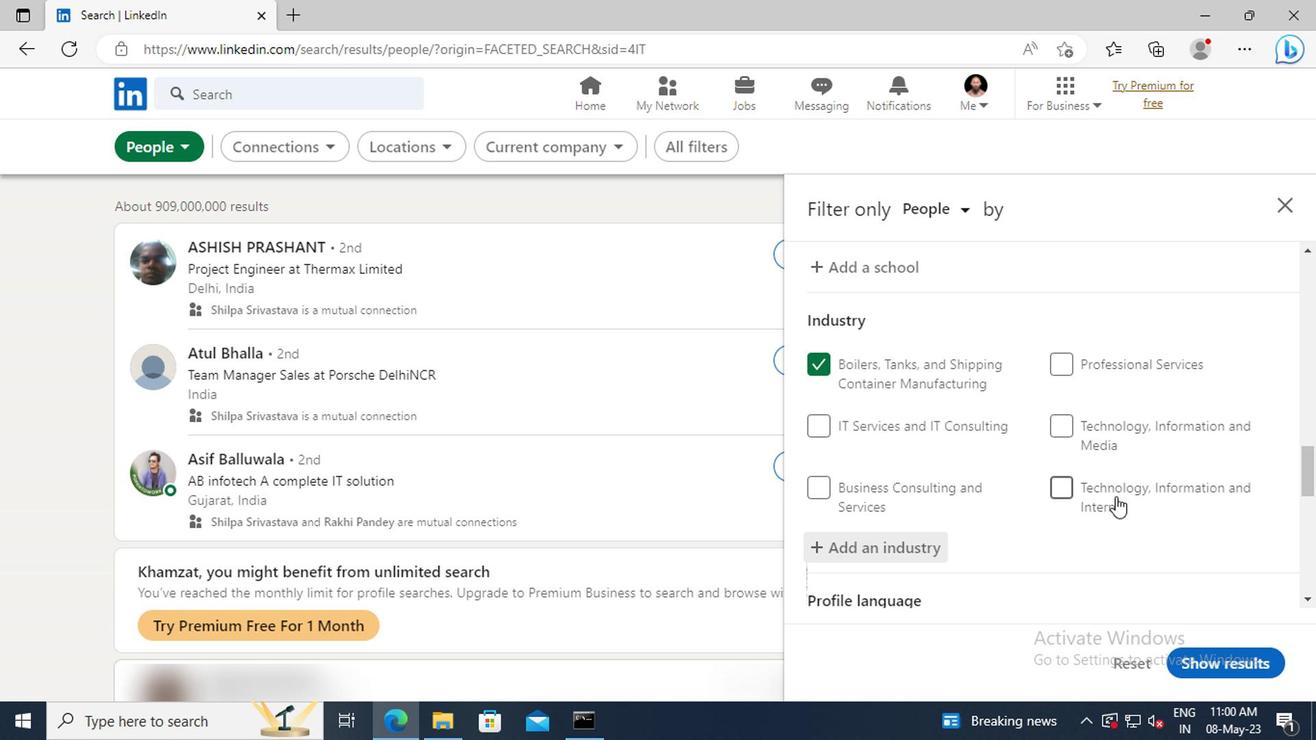 
Action: Mouse scrolled (1112, 486) with delta (0, -1)
Screenshot: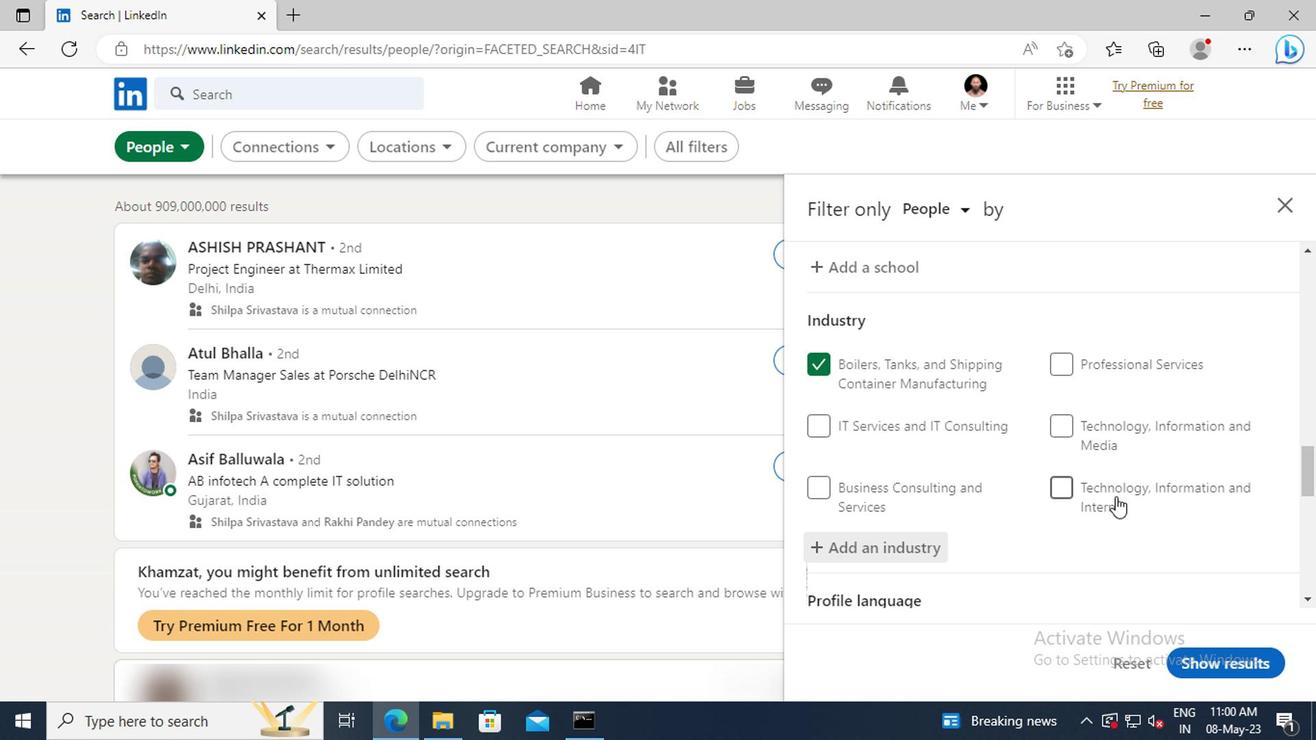 
Action: Mouse moved to (1111, 481)
Screenshot: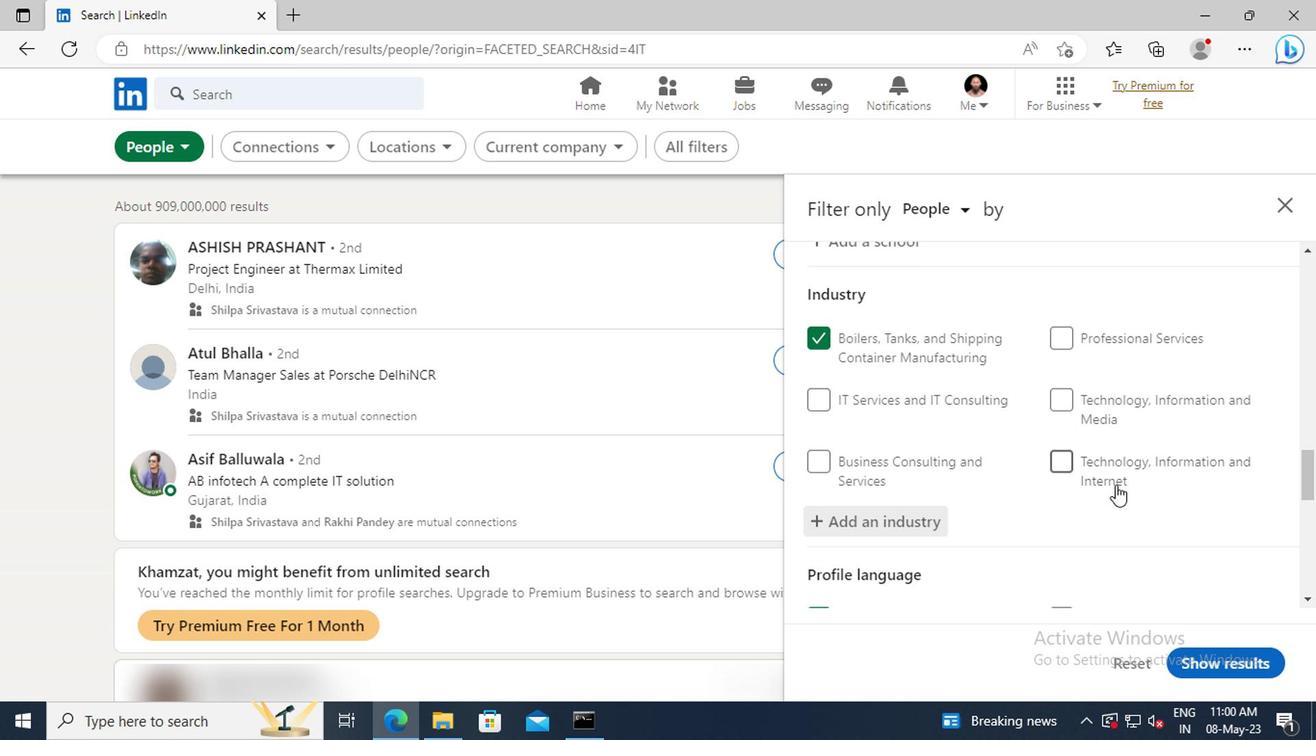 
Action: Mouse scrolled (1111, 480) with delta (0, -1)
Screenshot: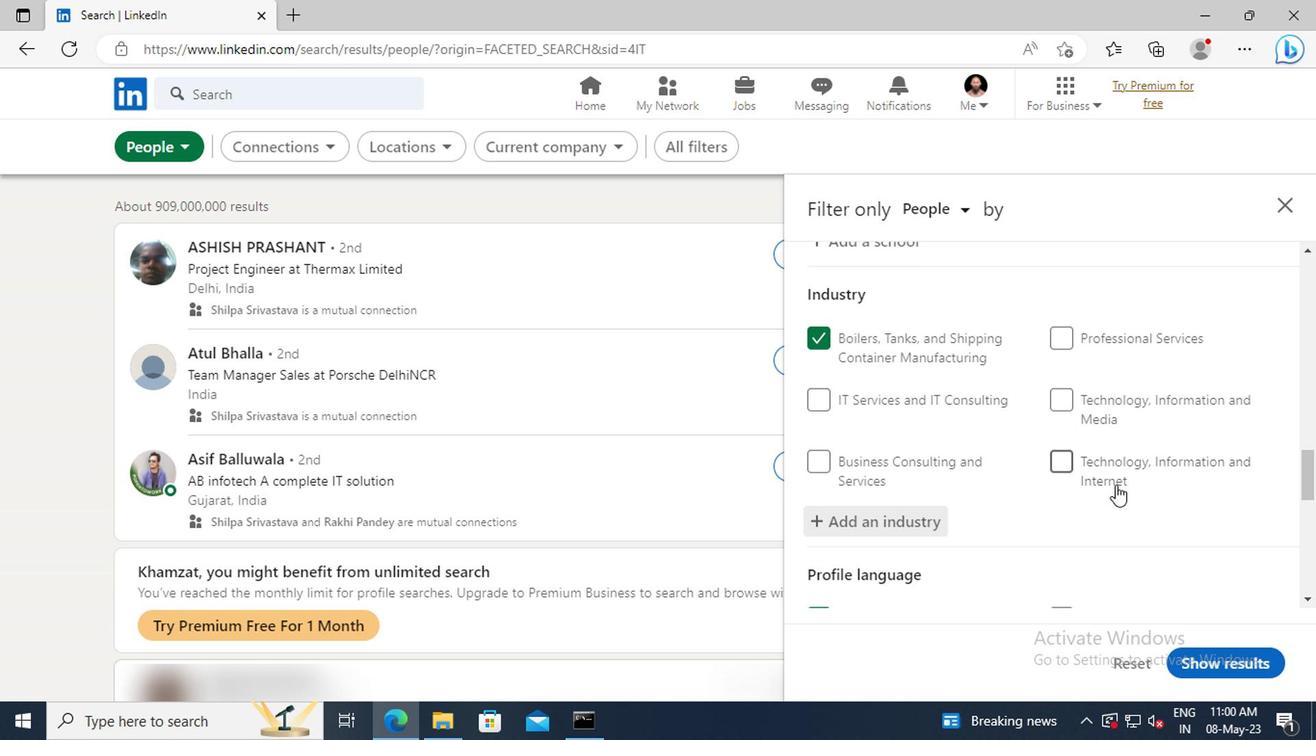 
Action: Mouse moved to (1111, 479)
Screenshot: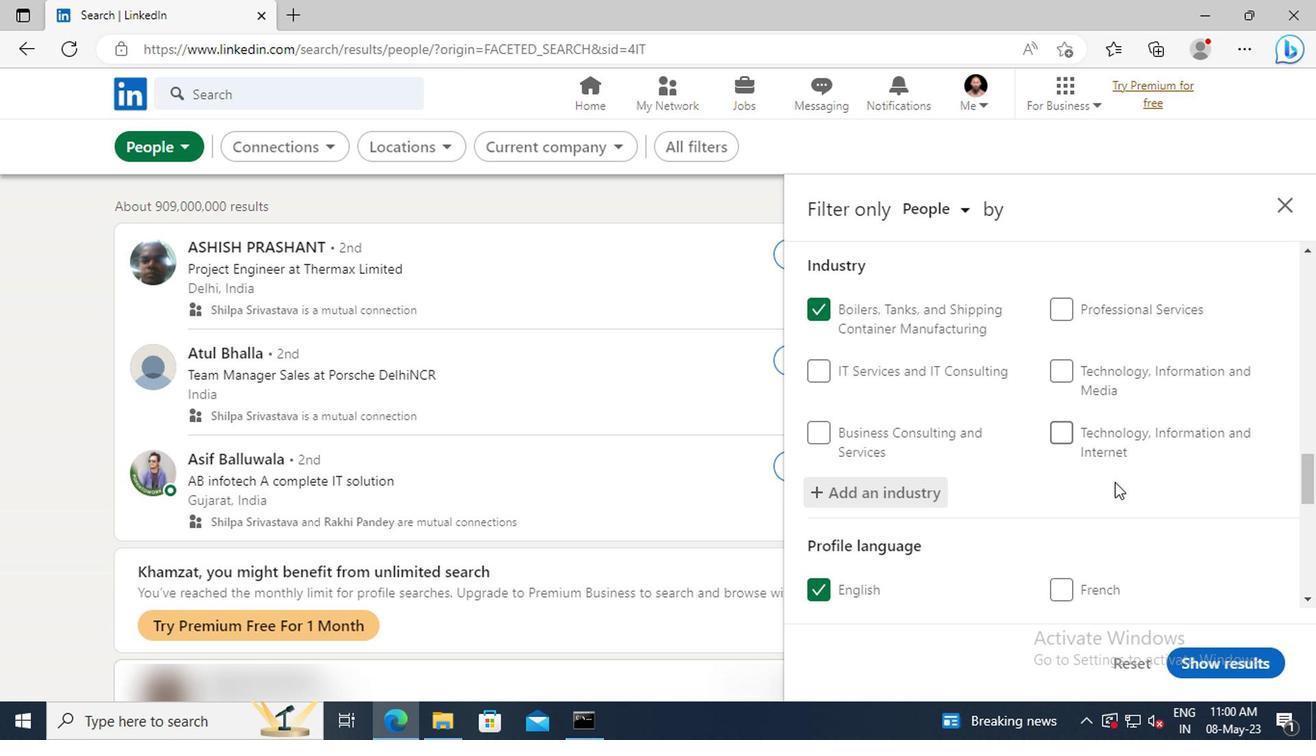 
Action: Mouse scrolled (1111, 478) with delta (0, 0)
Screenshot: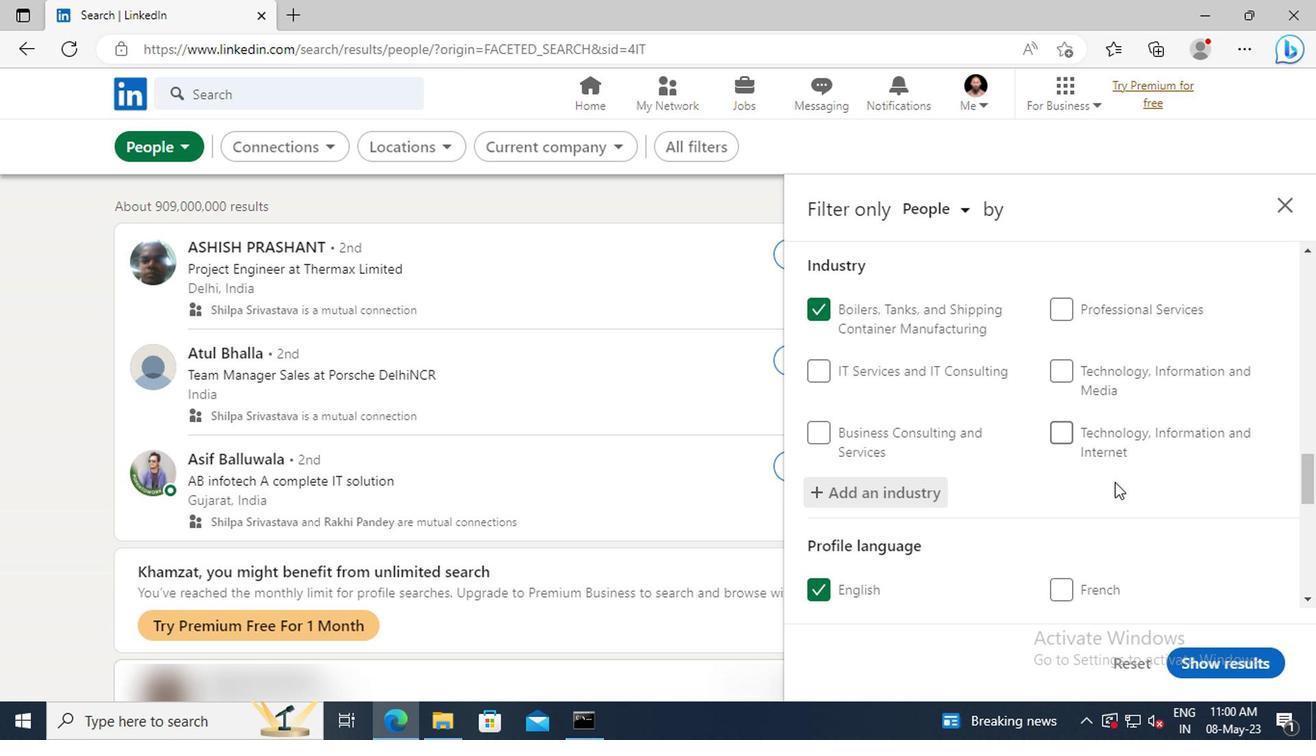 
Action: Mouse moved to (1109, 469)
Screenshot: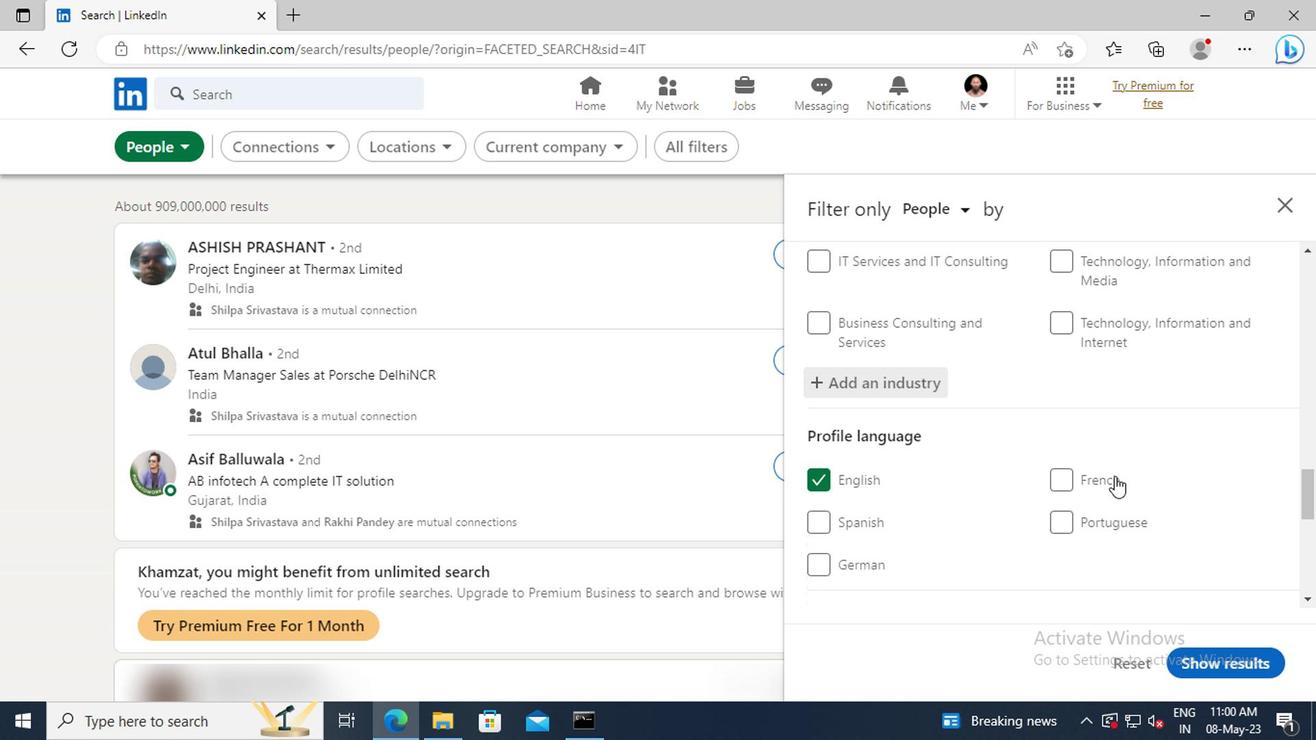 
Action: Mouse scrolled (1109, 467) with delta (0, -1)
Screenshot: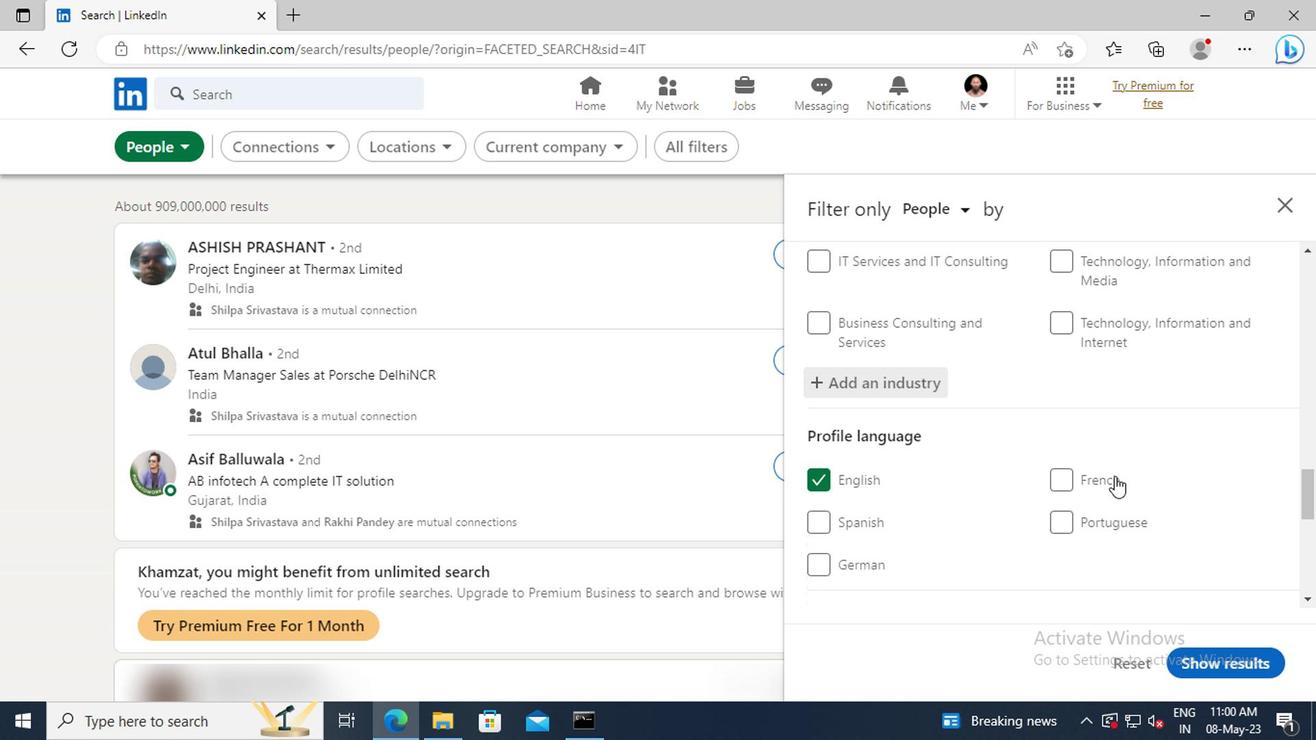 
Action: Mouse moved to (1109, 467)
Screenshot: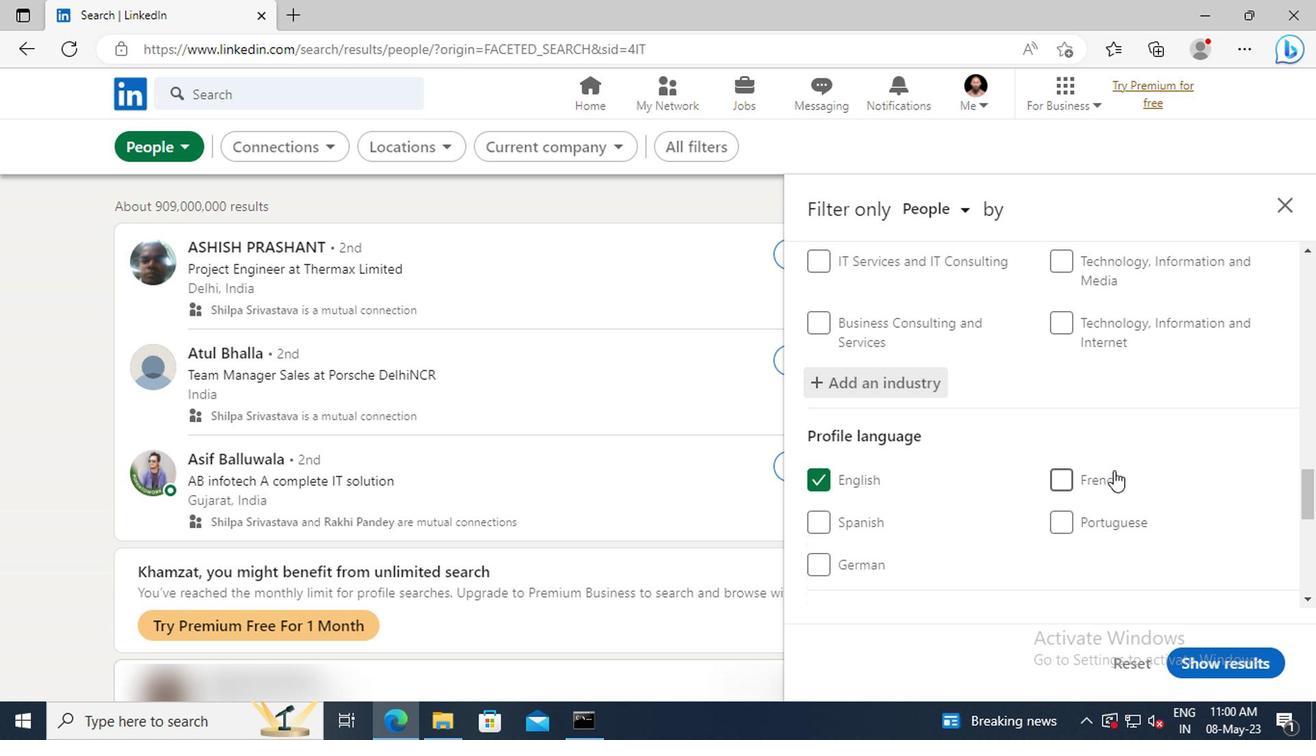 
Action: Mouse scrolled (1109, 465) with delta (0, -1)
Screenshot: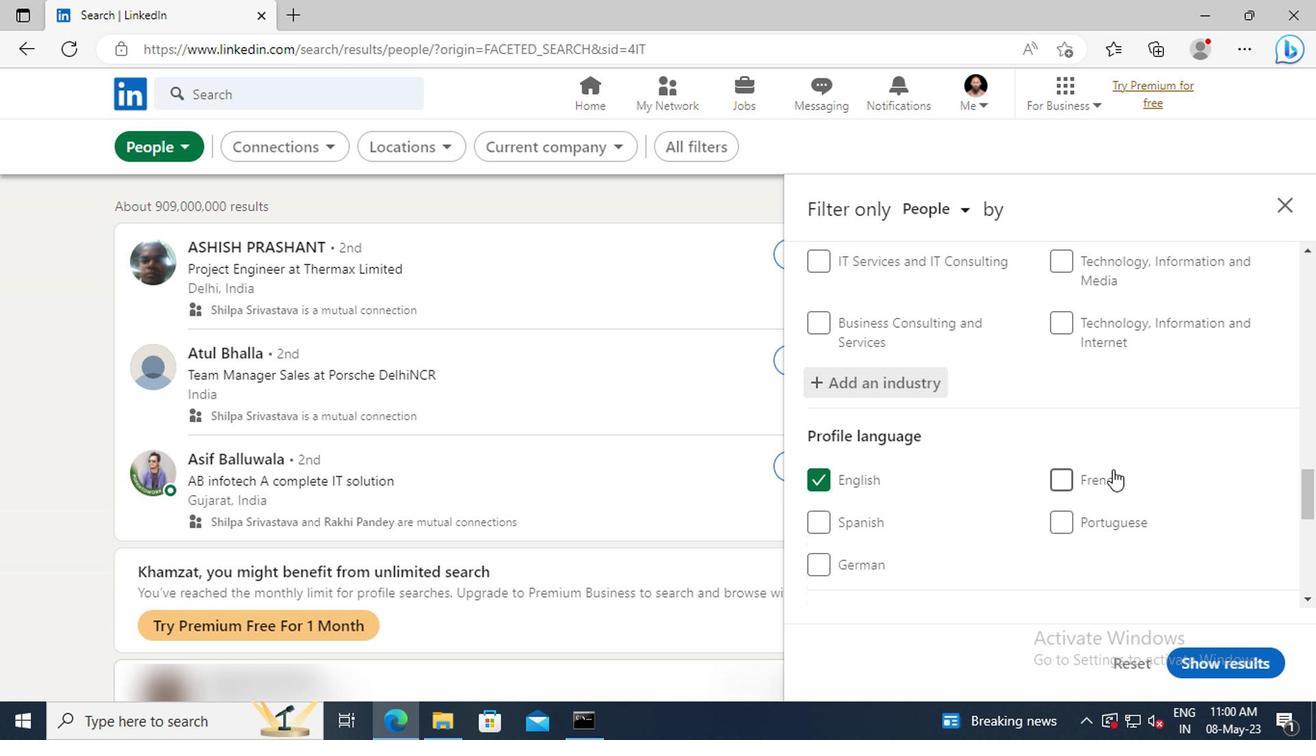 
Action: Mouse moved to (1108, 460)
Screenshot: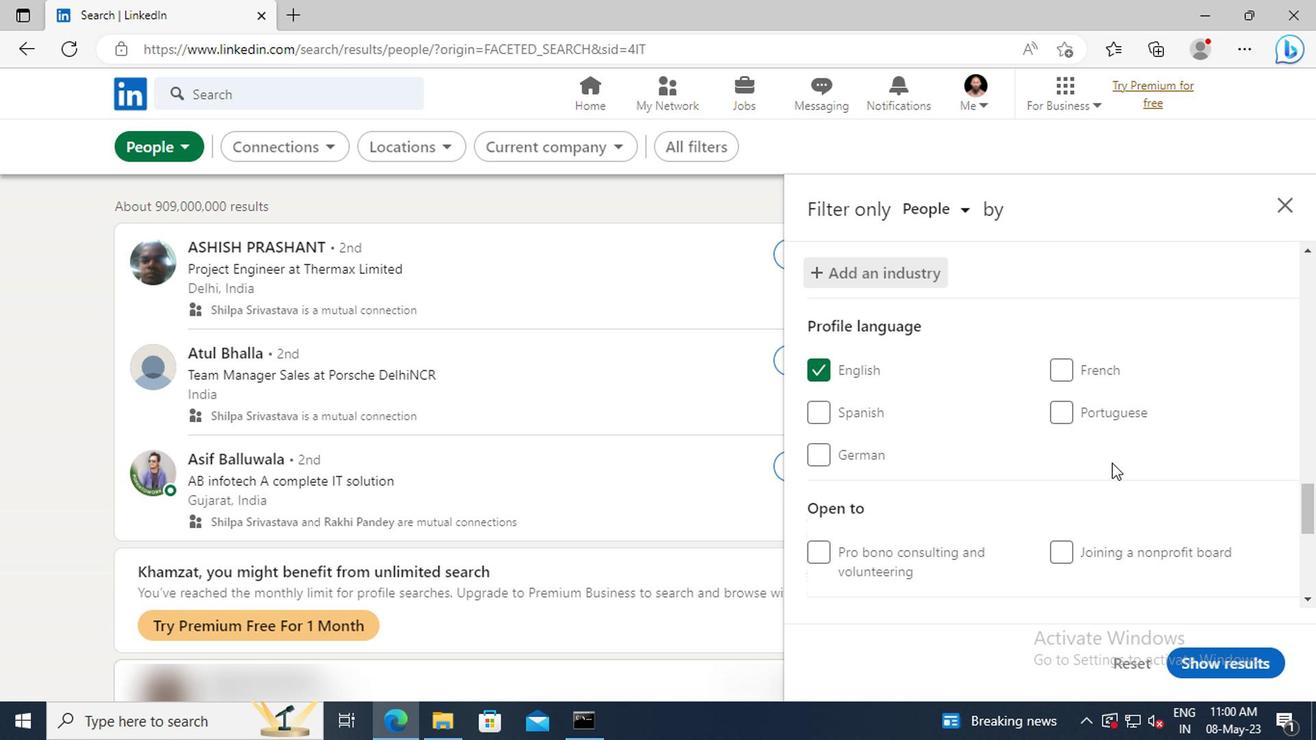 
Action: Mouse scrolled (1108, 459) with delta (0, 0)
Screenshot: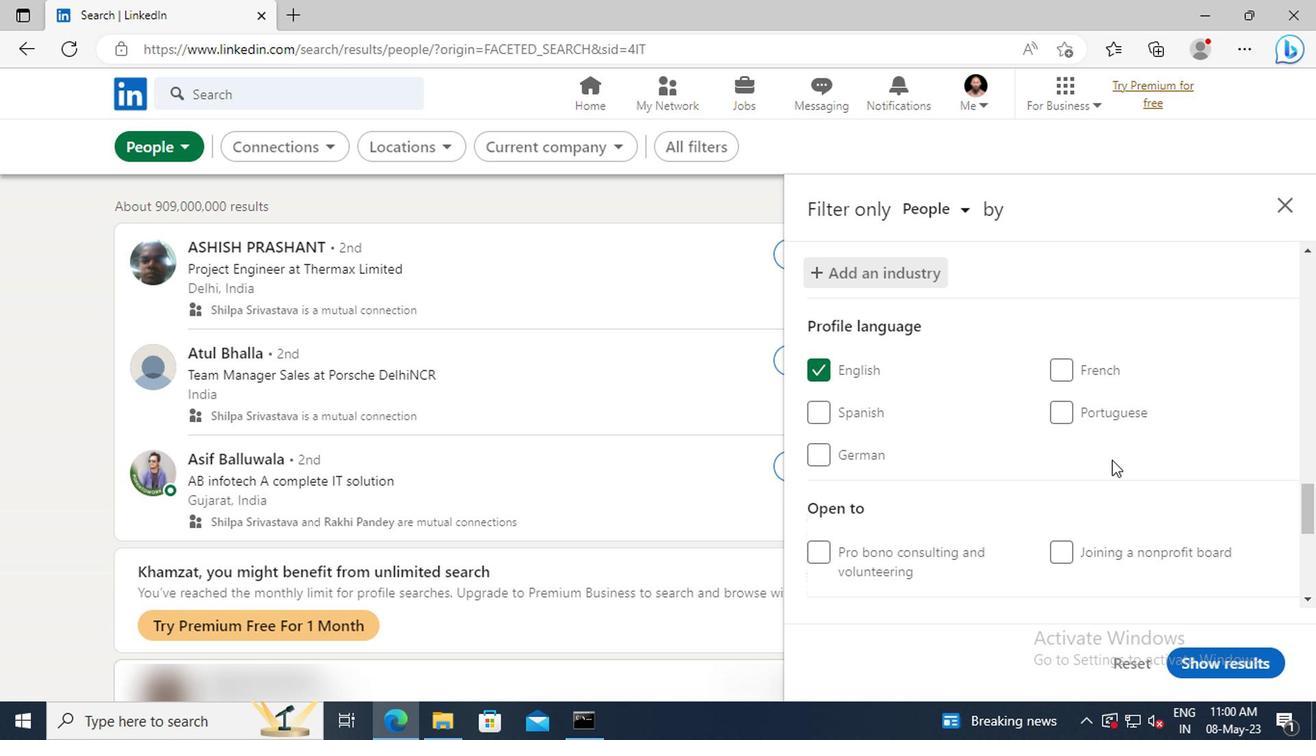 
Action: Mouse moved to (1108, 457)
Screenshot: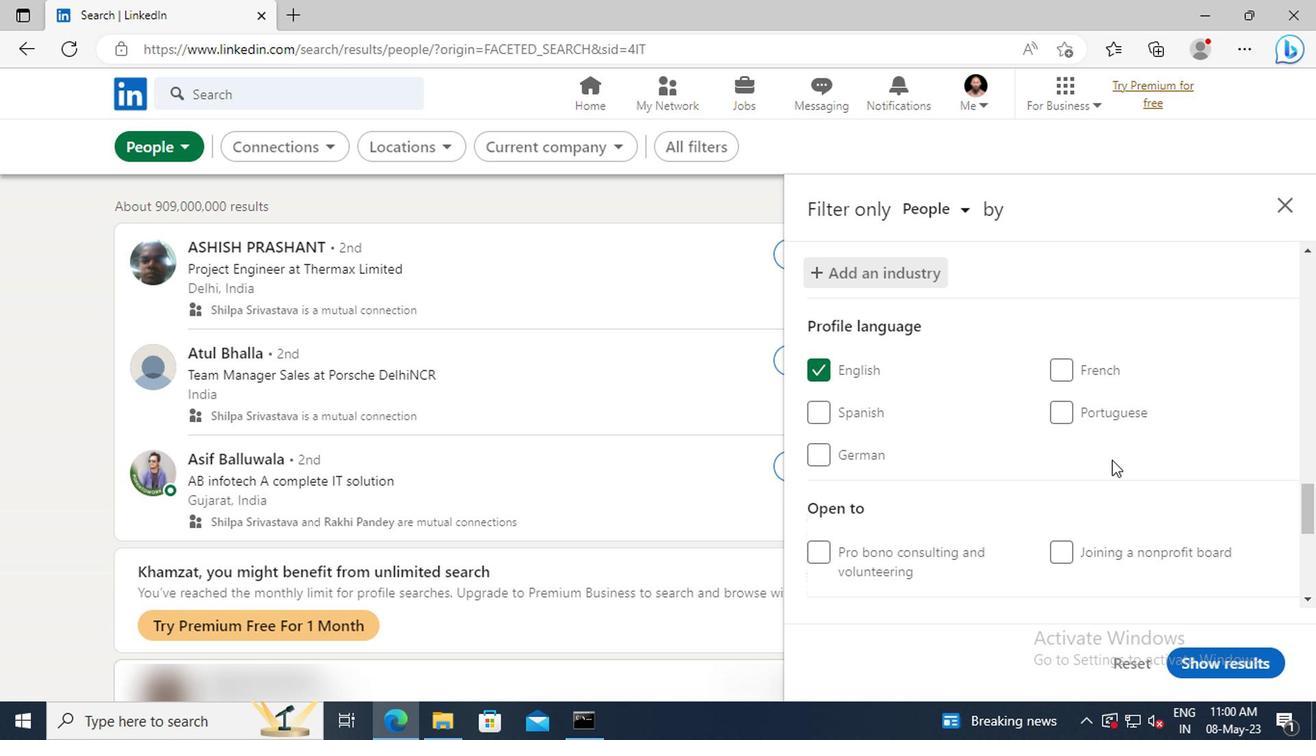 
Action: Mouse scrolled (1108, 456) with delta (0, -1)
Screenshot: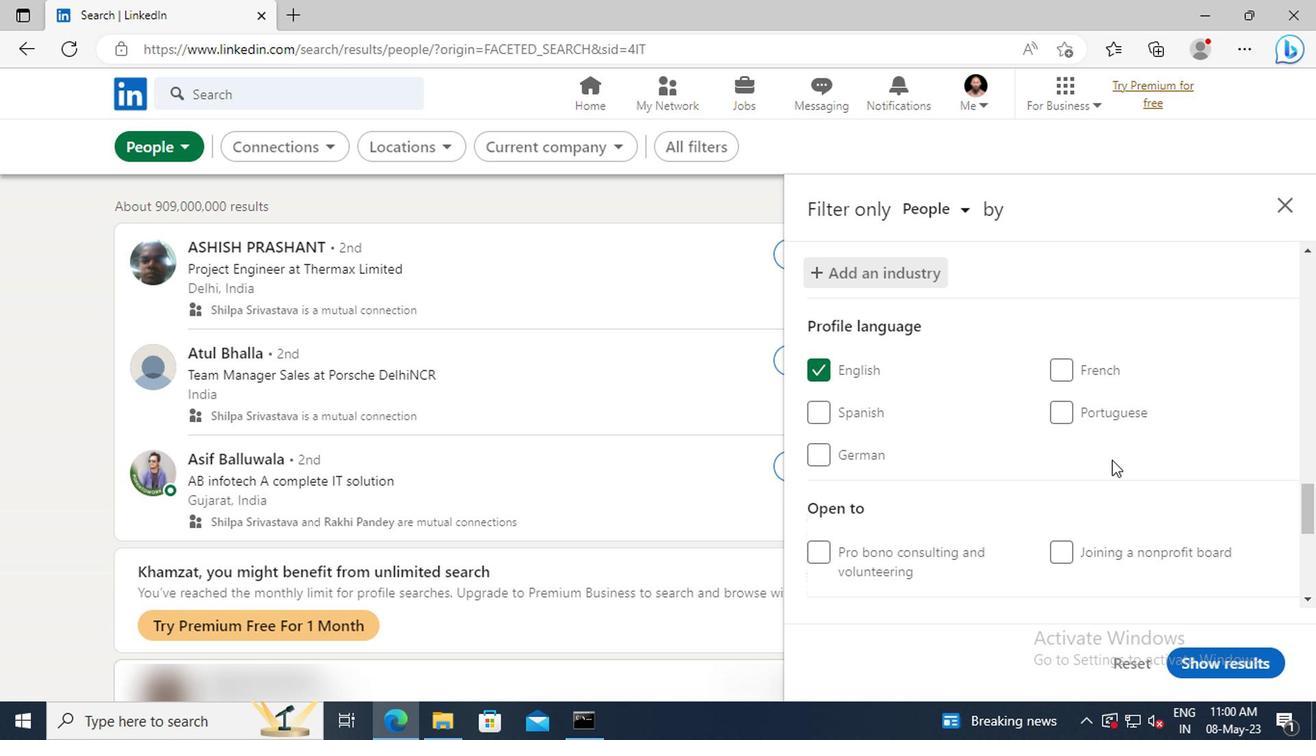 
Action: Mouse moved to (1106, 451)
Screenshot: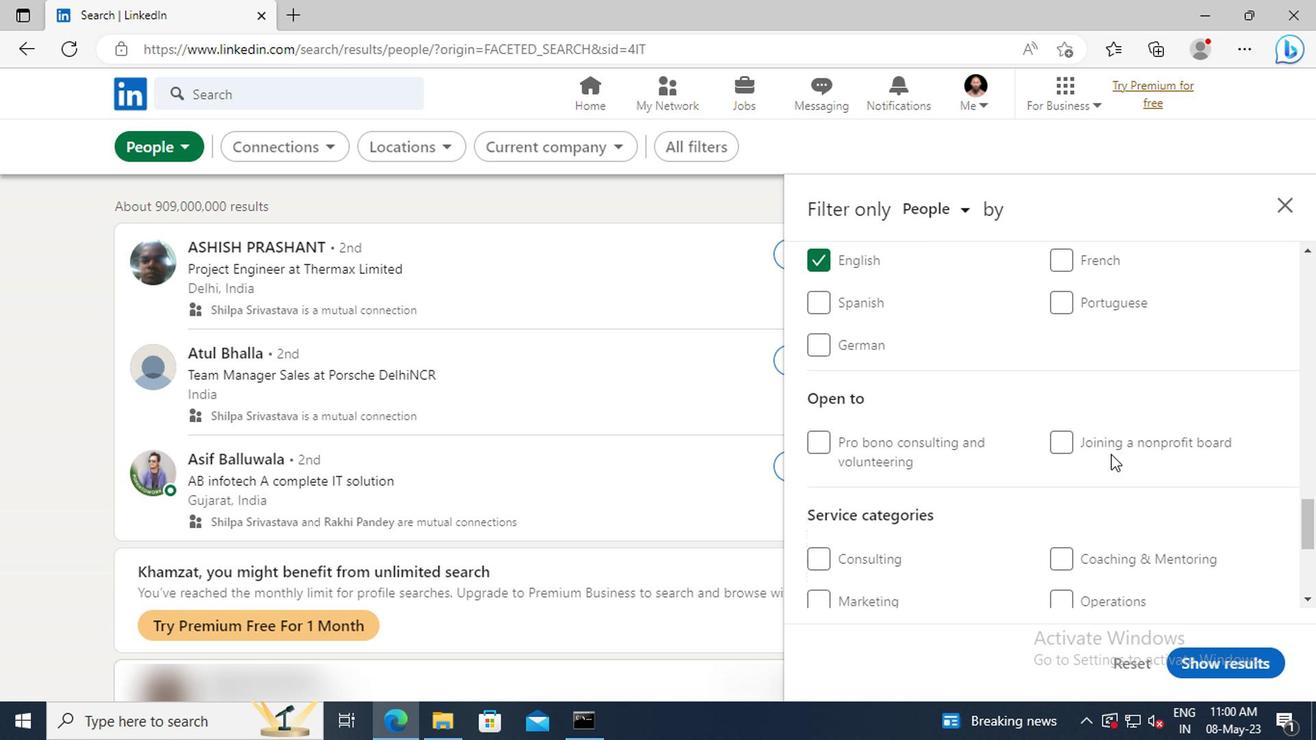 
Action: Mouse scrolled (1106, 450) with delta (0, 0)
Screenshot: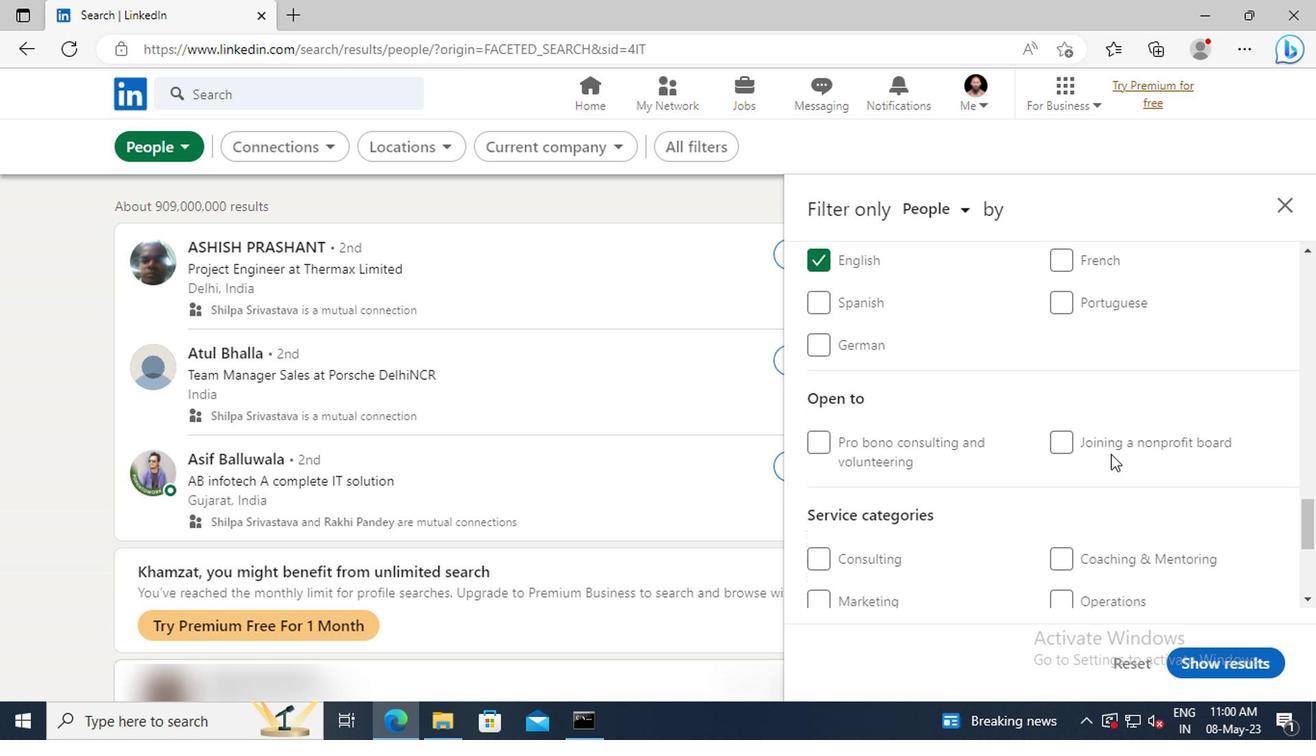 
Action: Mouse moved to (1106, 450)
Screenshot: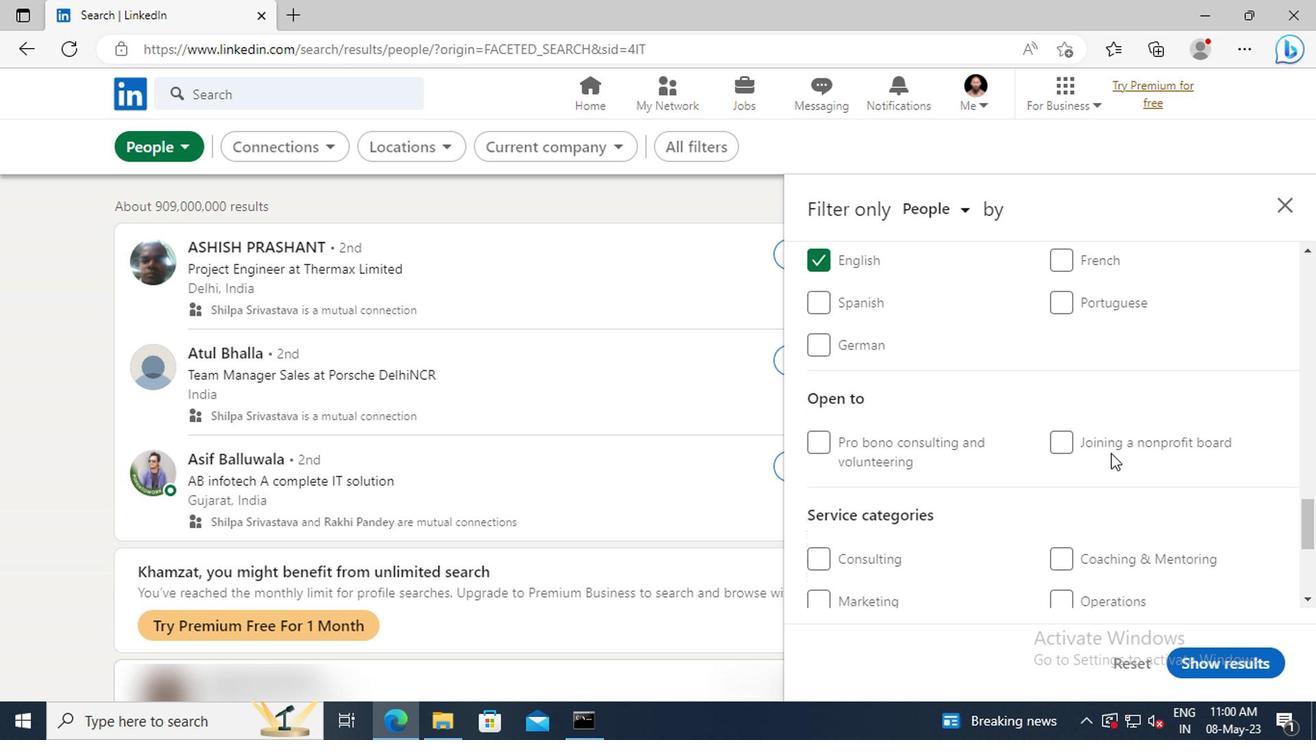 
Action: Mouse scrolled (1106, 449) with delta (0, 0)
Screenshot: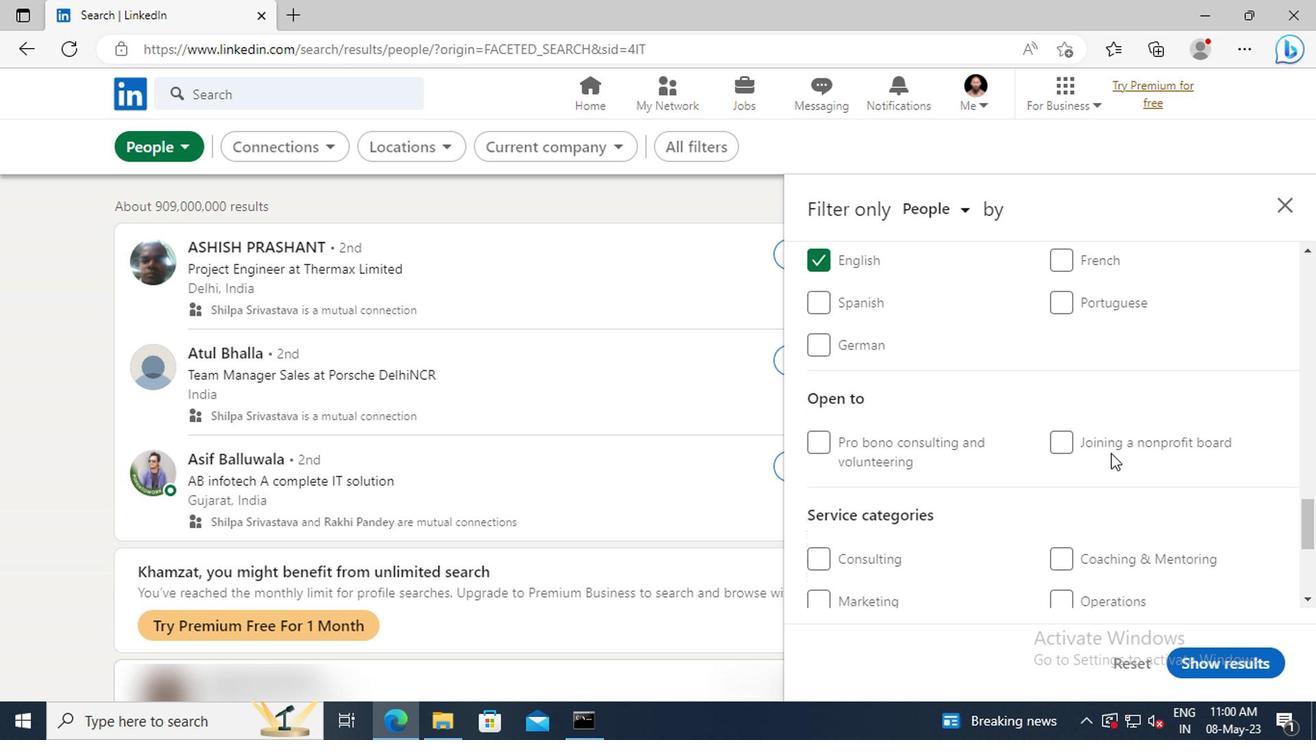 
Action: Mouse moved to (1105, 448)
Screenshot: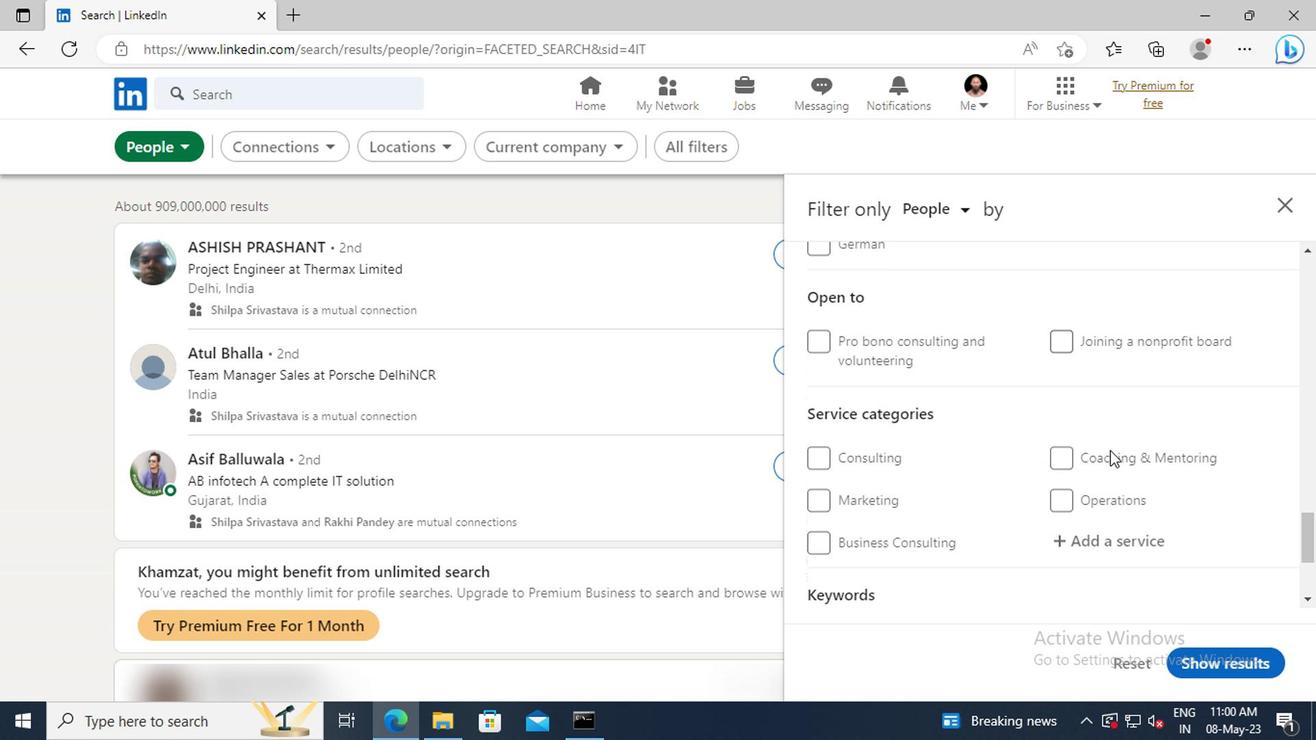 
Action: Mouse scrolled (1105, 447) with delta (0, 0)
Screenshot: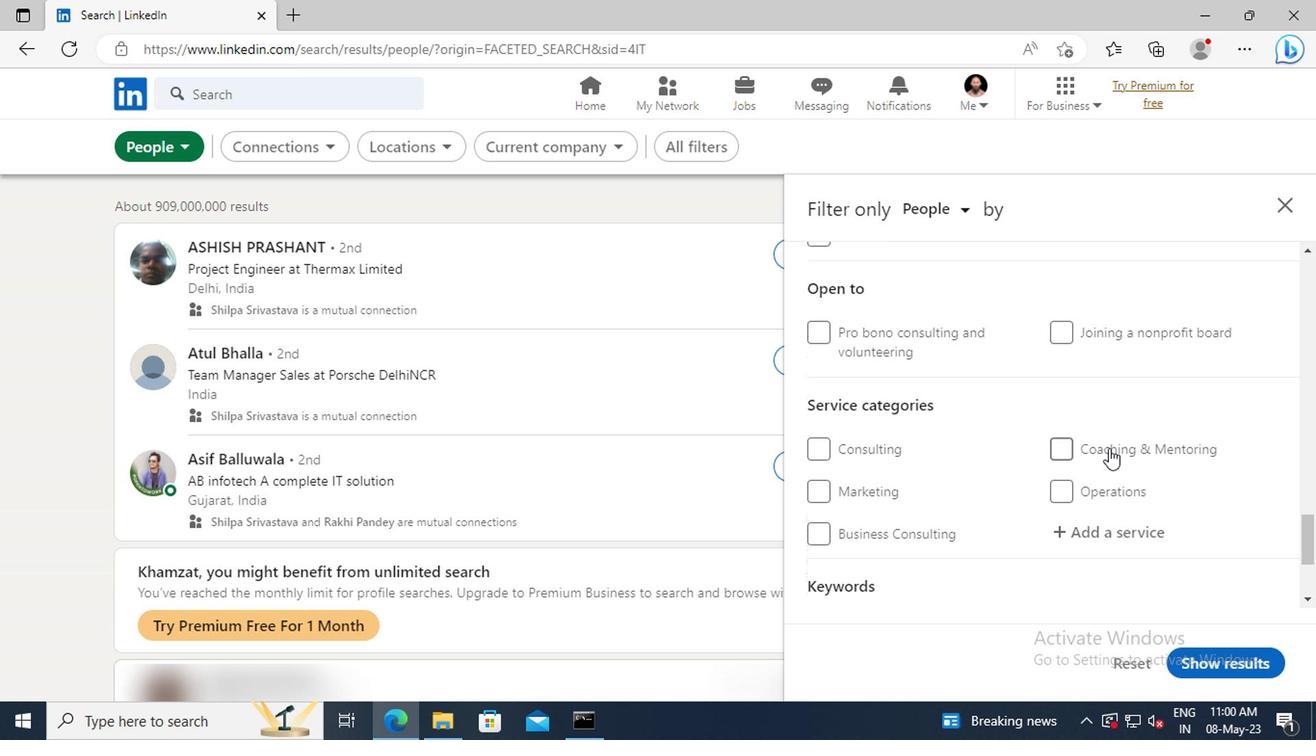 
Action: Mouse moved to (1095, 476)
Screenshot: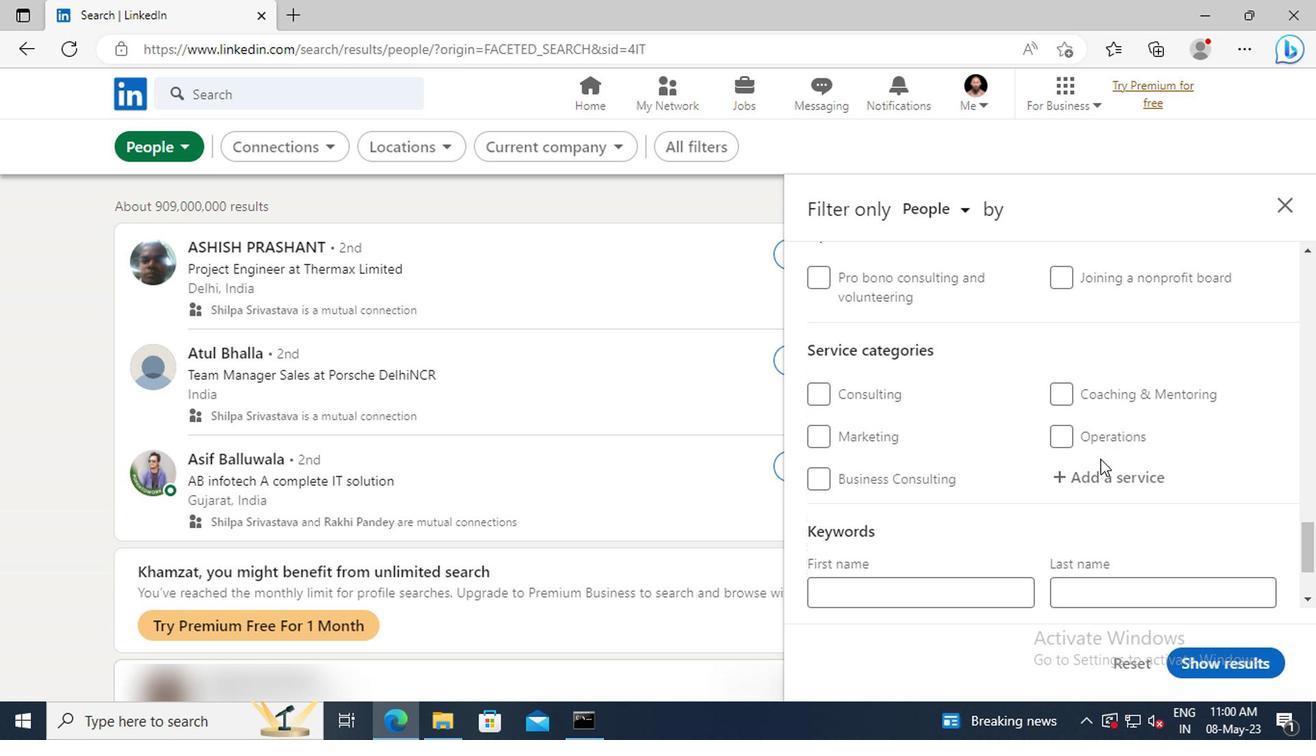 
Action: Mouse pressed left at (1095, 476)
Screenshot: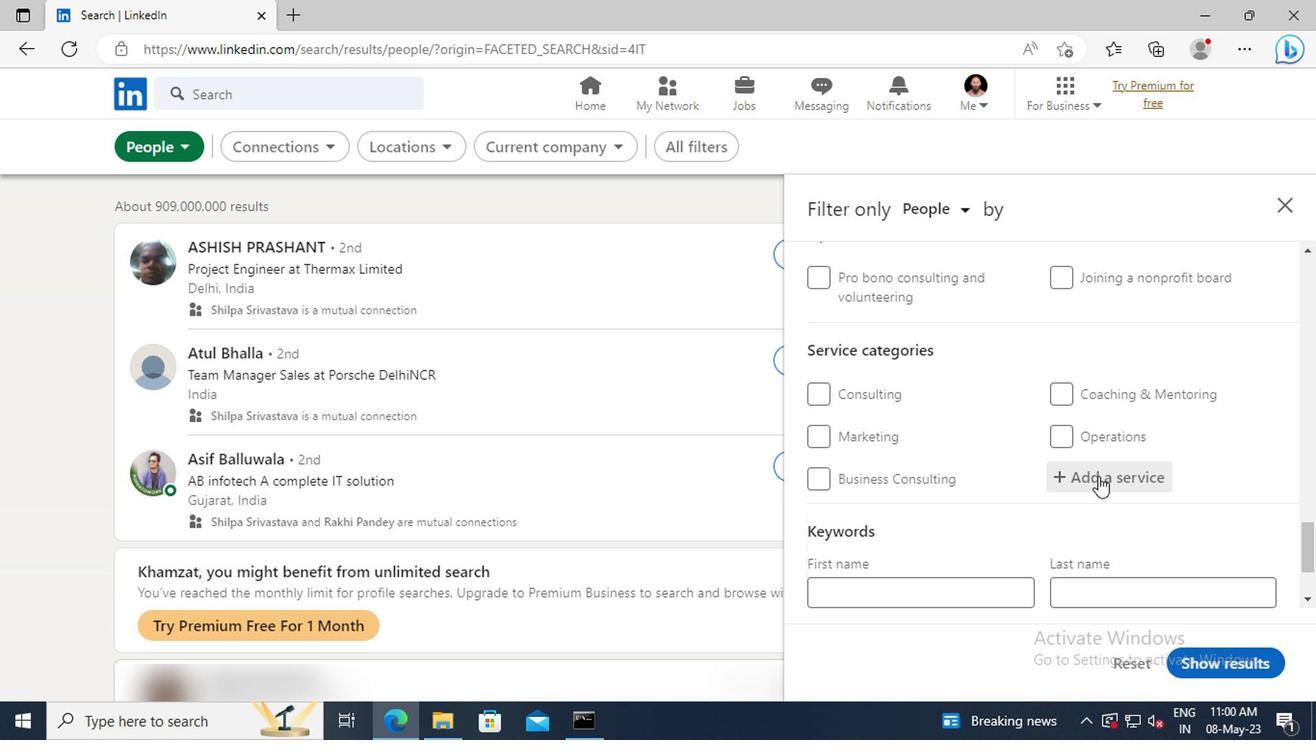 
Action: Key pressed <Key.shift>TECHNICAL<Key.enter>
Screenshot: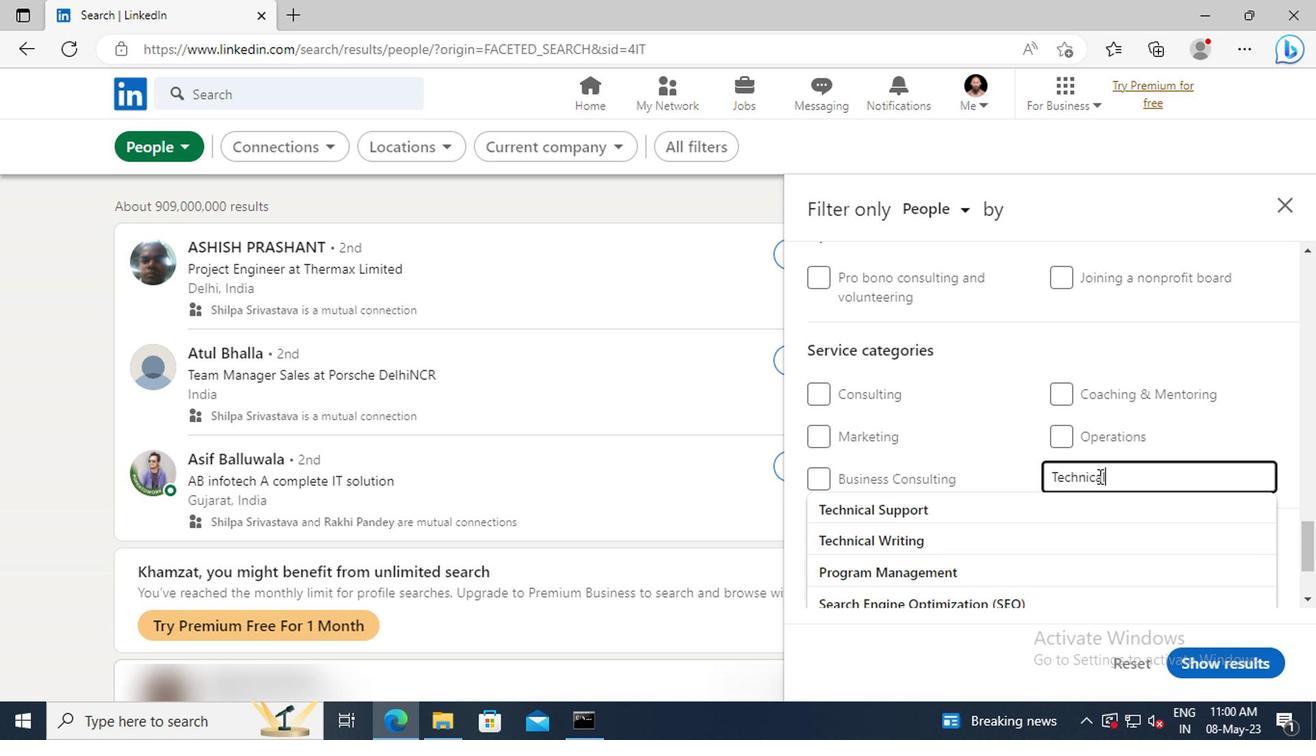 
Action: Mouse scrolled (1095, 475) with delta (0, -1)
Screenshot: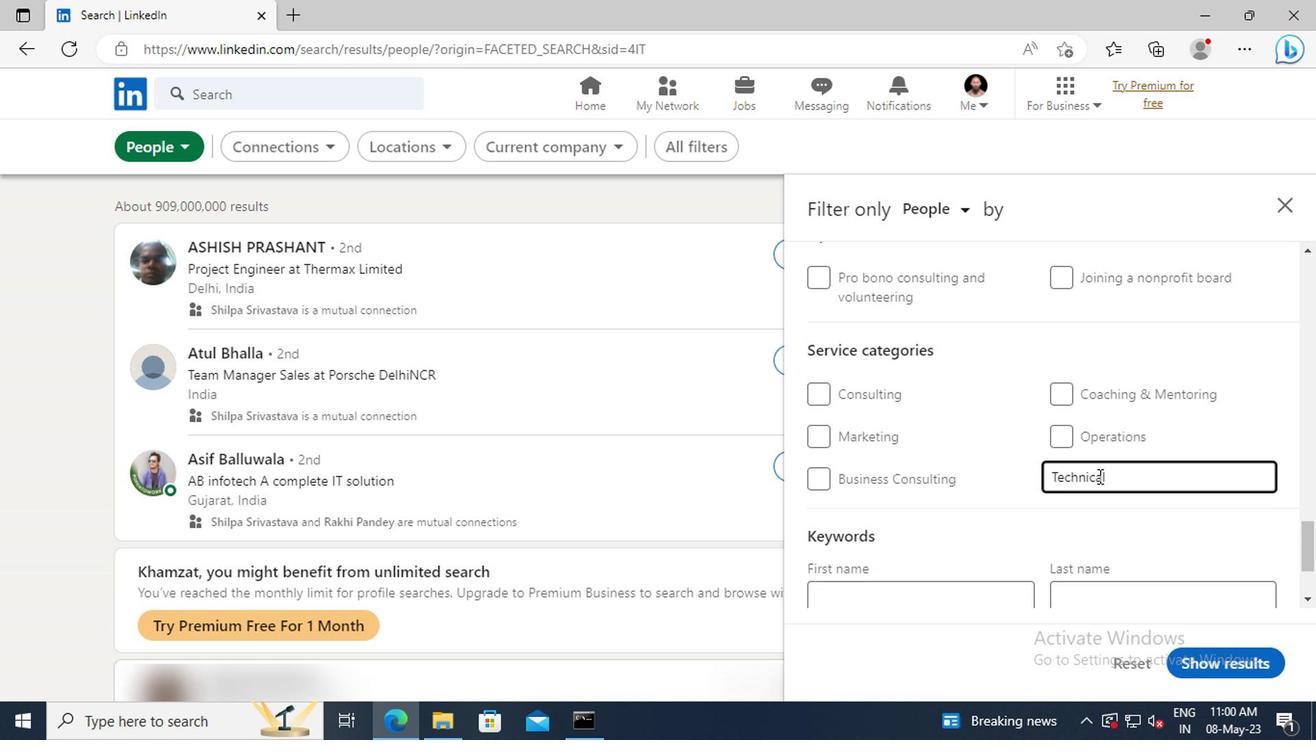 
Action: Mouse scrolled (1095, 475) with delta (0, -1)
Screenshot: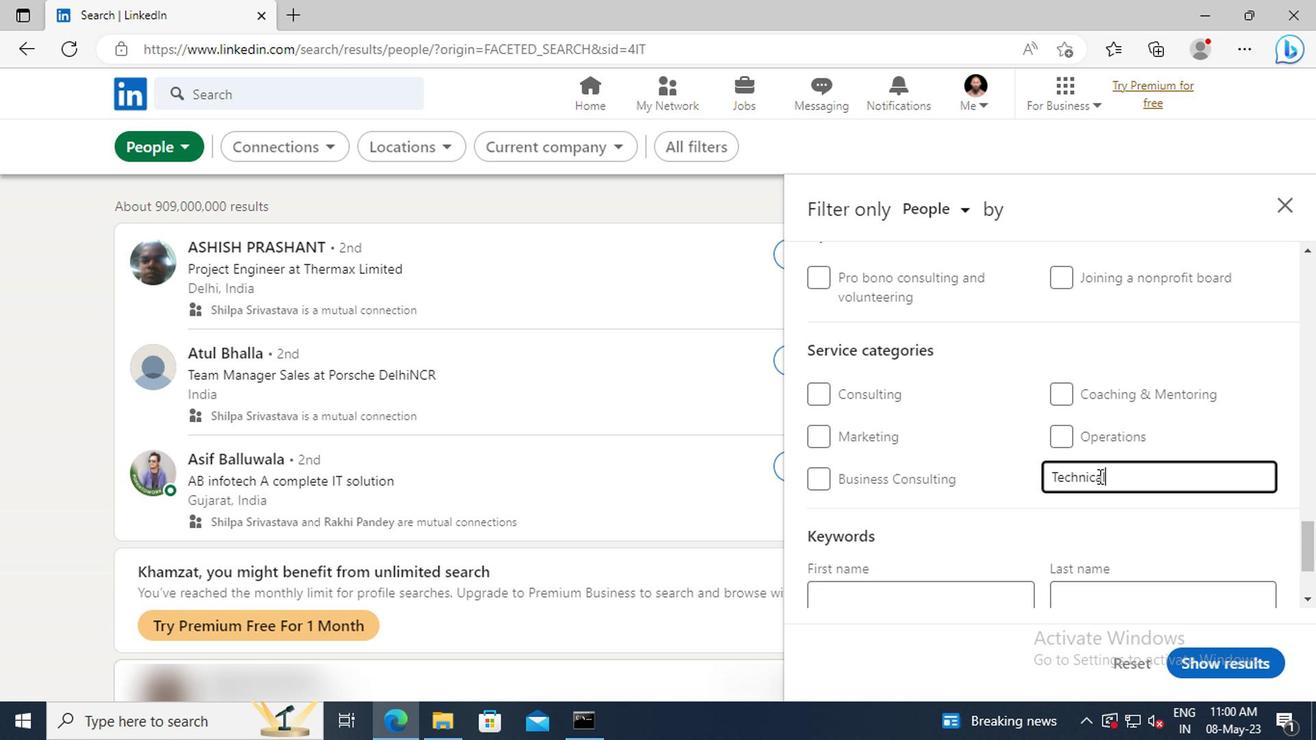 
Action: Mouse scrolled (1095, 475) with delta (0, -1)
Screenshot: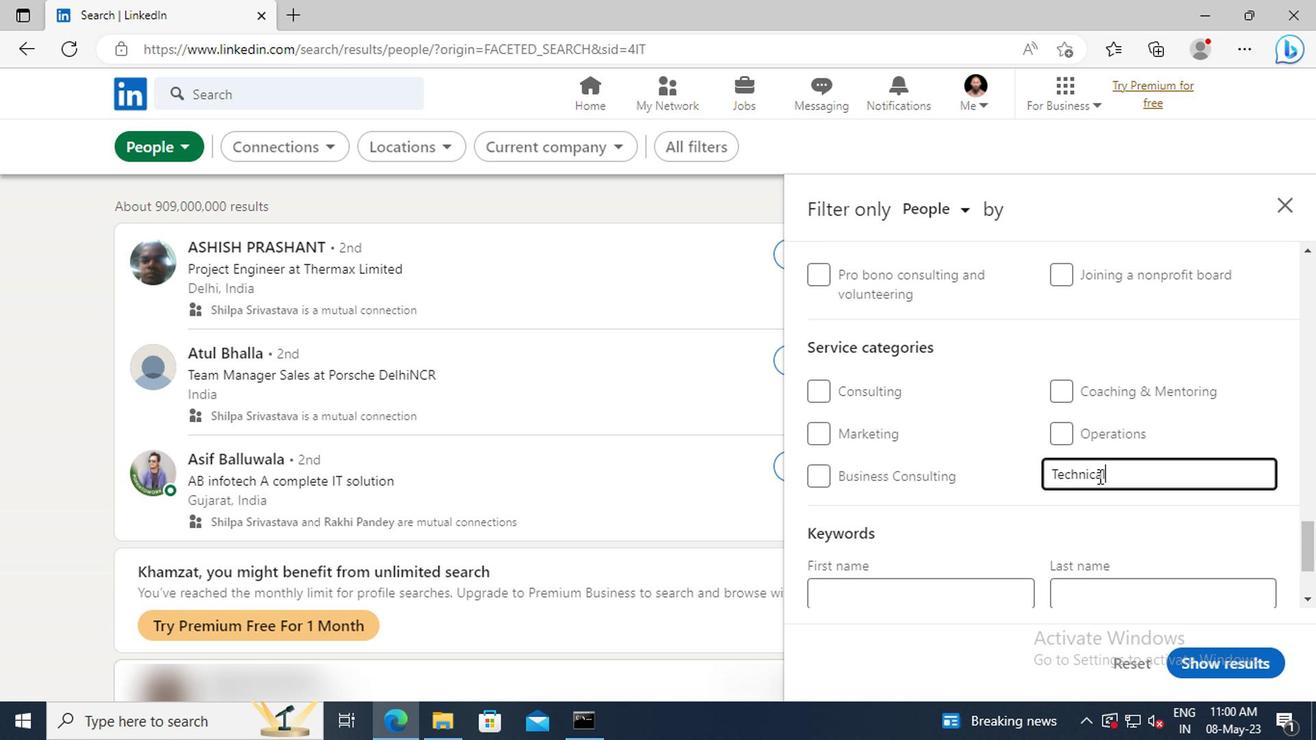 
Action: Mouse scrolled (1095, 475) with delta (0, -1)
Screenshot: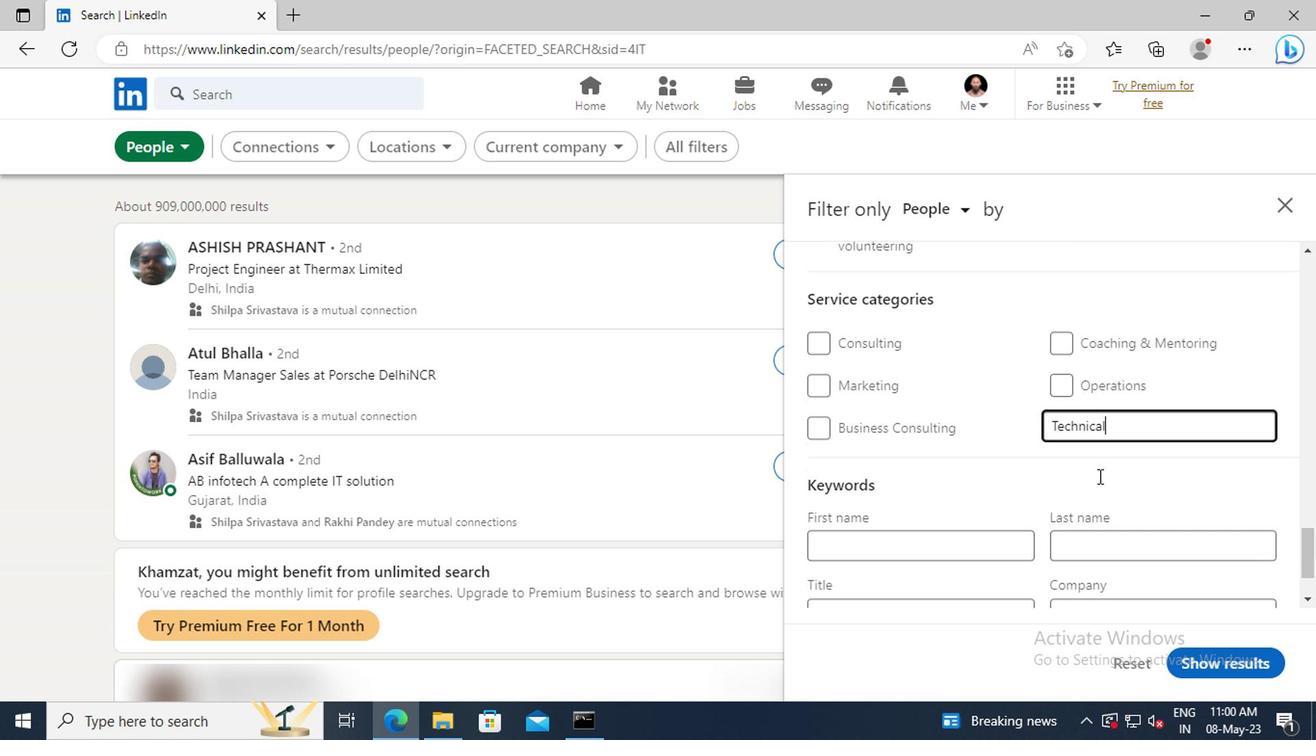 
Action: Mouse moved to (964, 522)
Screenshot: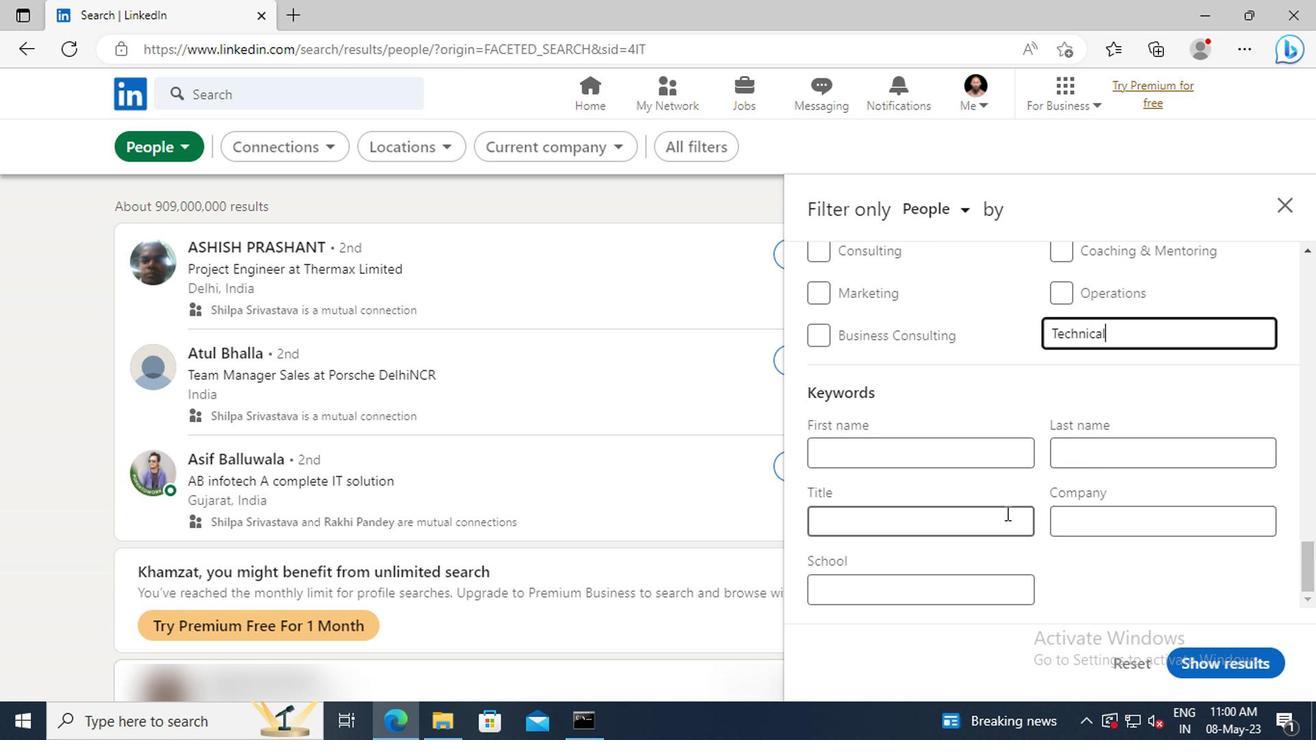 
Action: Mouse pressed left at (964, 522)
Screenshot: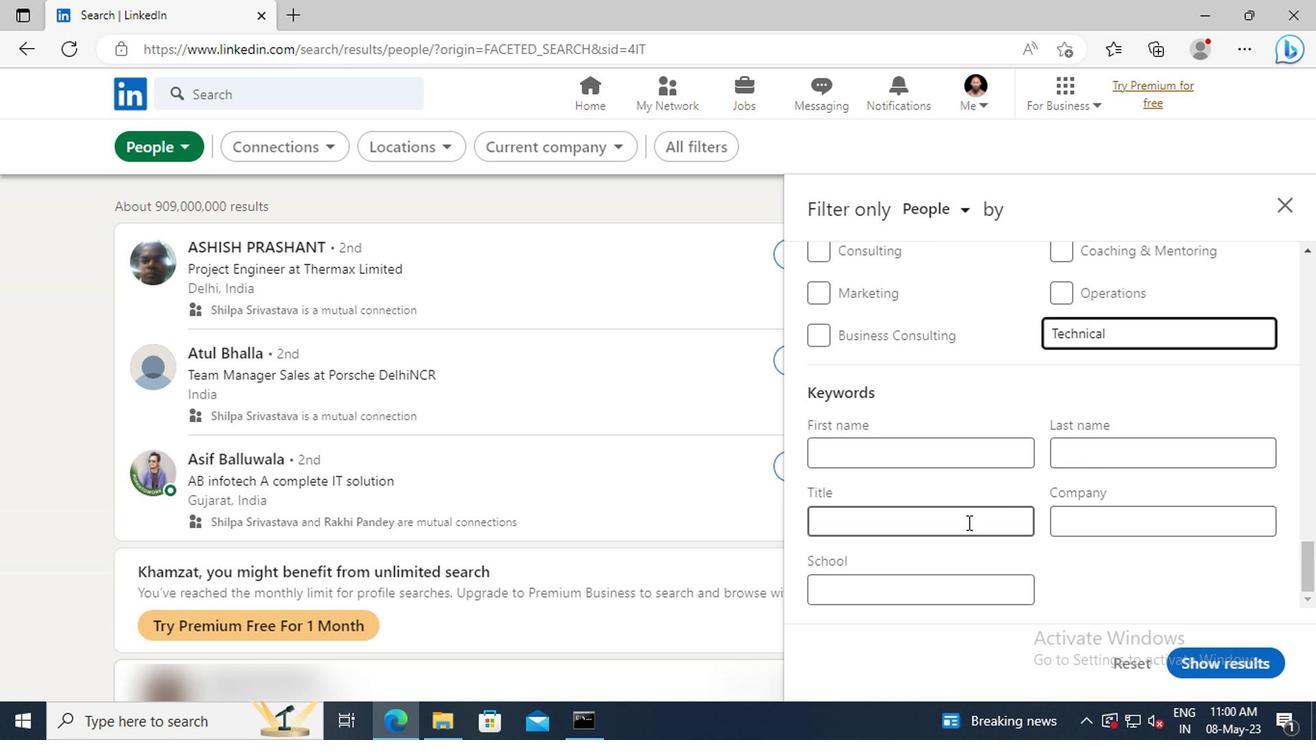 
Action: Key pressed <Key.shift>OPERATIONS<Key.space><Key.shift>COORDINATOR<Key.enter>
Screenshot: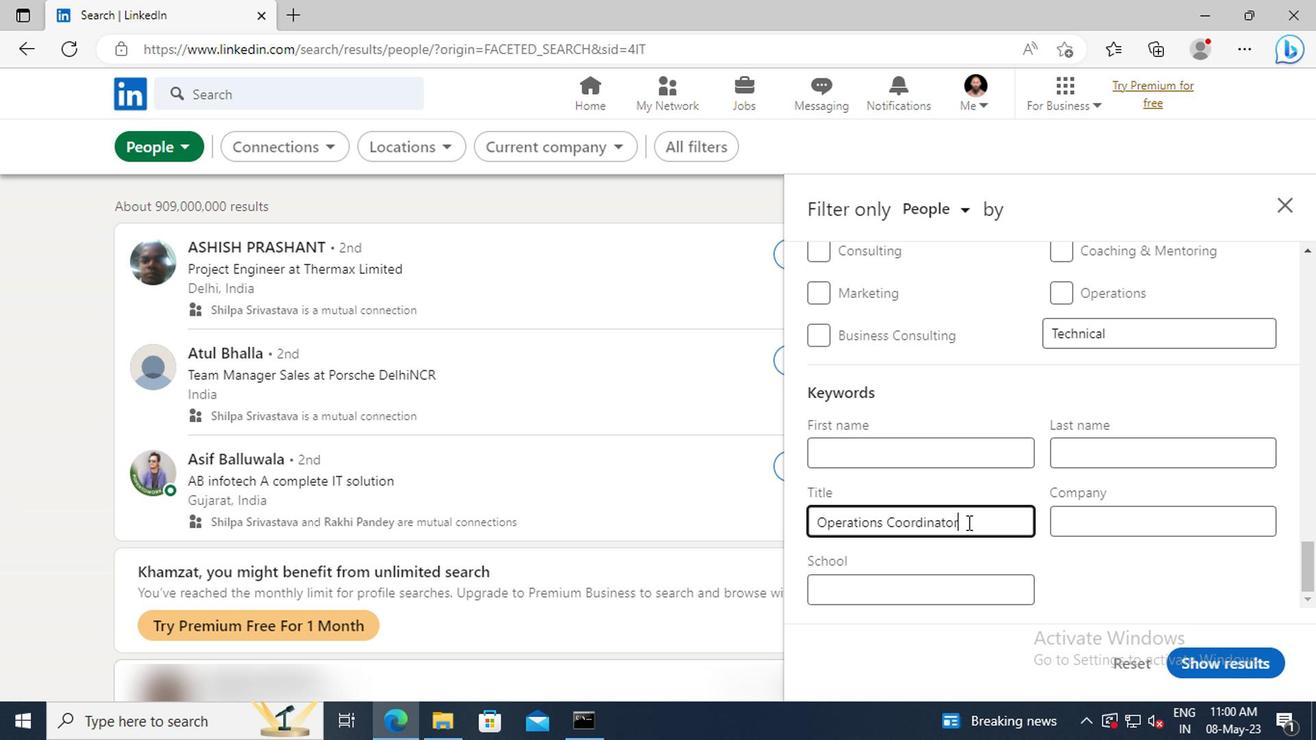 
Action: Mouse moved to (1202, 661)
Screenshot: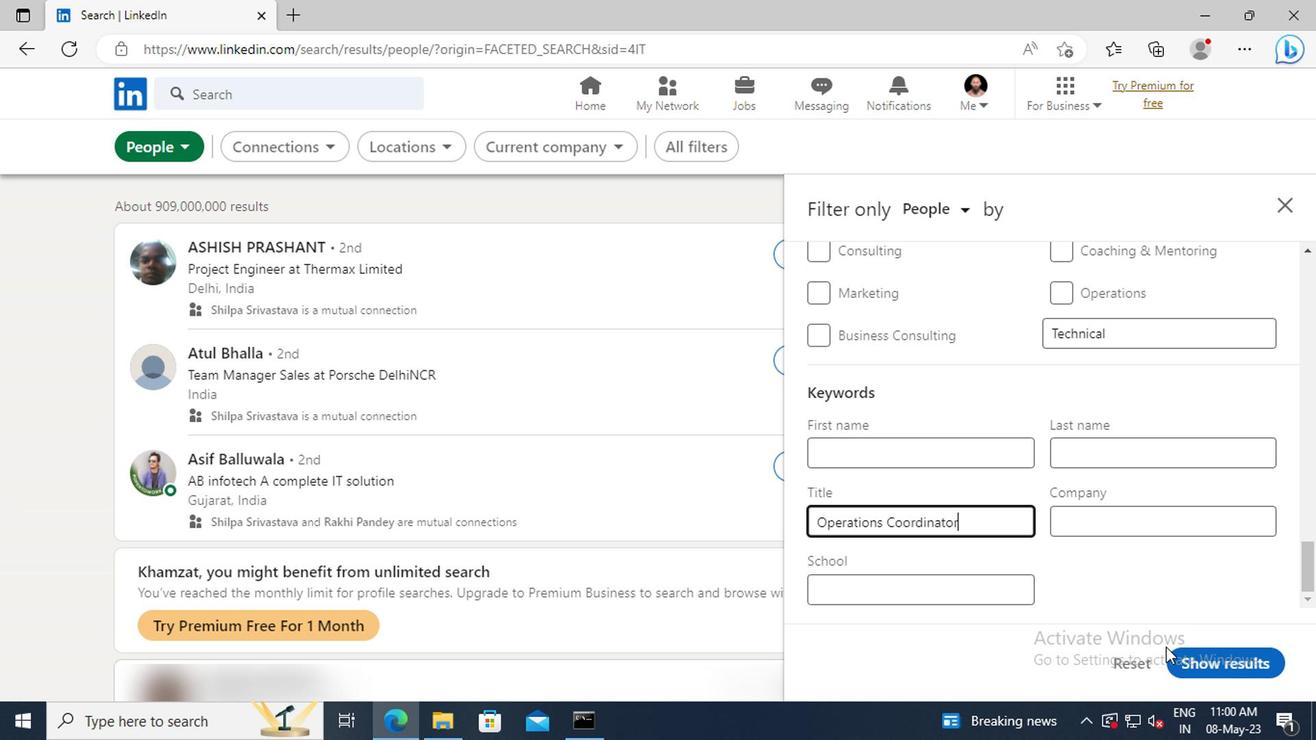 
Action: Mouse pressed left at (1202, 661)
Screenshot: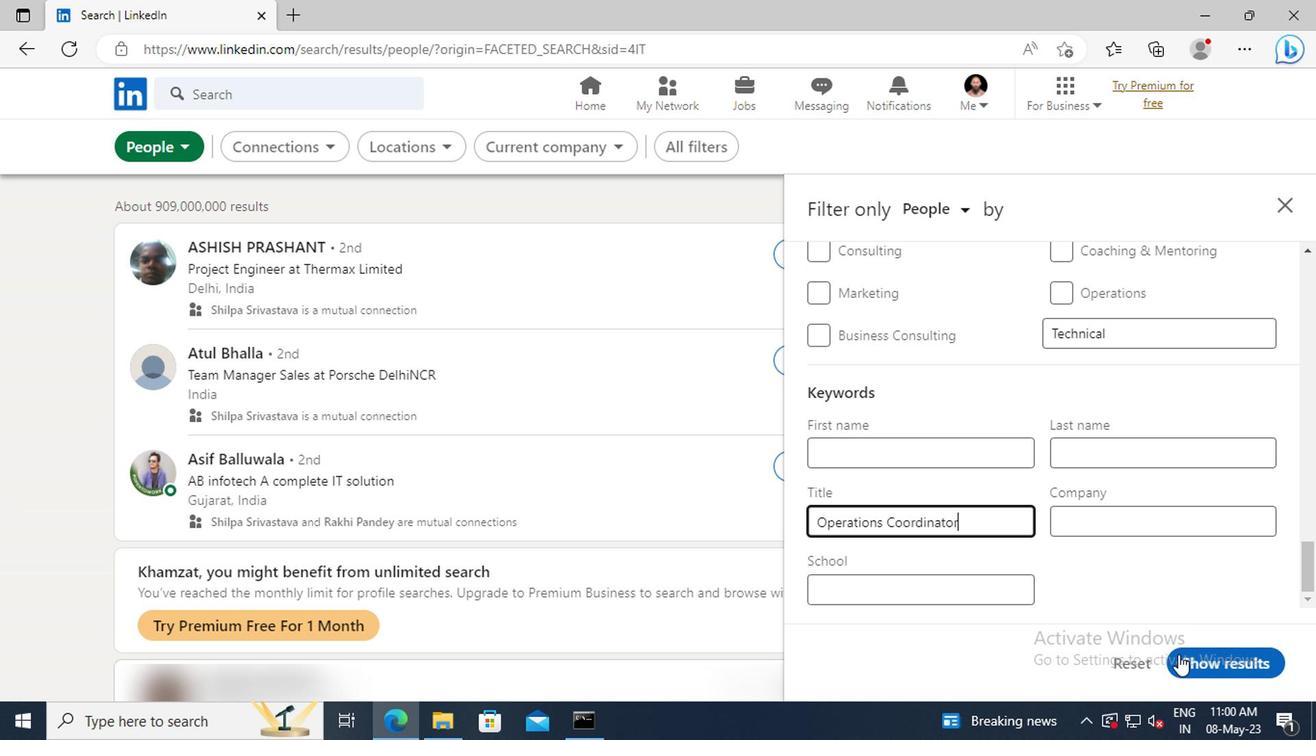 
